 Task: Add an event with the title Second Client Appreciation Networking Event, date ''2023/10/09'', time 7:50 AM to 9:50 AMand add a description: The quality assurance team will provide recommendations for process improvements based on their findings. These recommendations may include suggestions for enhancing project management practices, refining development methodologies, or implementing quality control measures.Select event color  Tangerine . Add location for the event as: Dakar, Senegal, logged in from the account softage.8@softage.netand send the event invitation to softage.10@softage.net and softage.6@softage.net. Set a reminder for the event Weekly on Sunday
Action: Mouse moved to (65, 134)
Screenshot: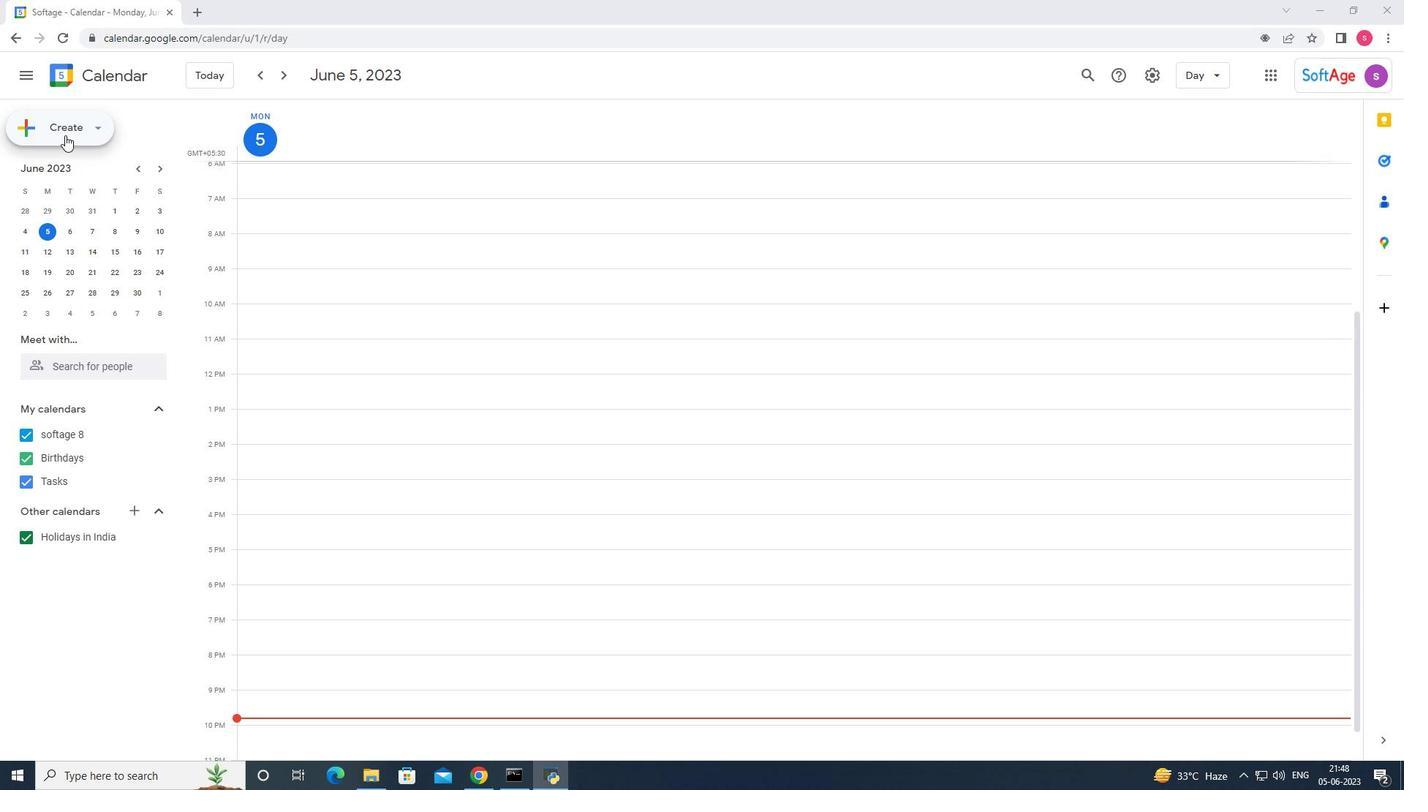 
Action: Mouse pressed left at (65, 134)
Screenshot: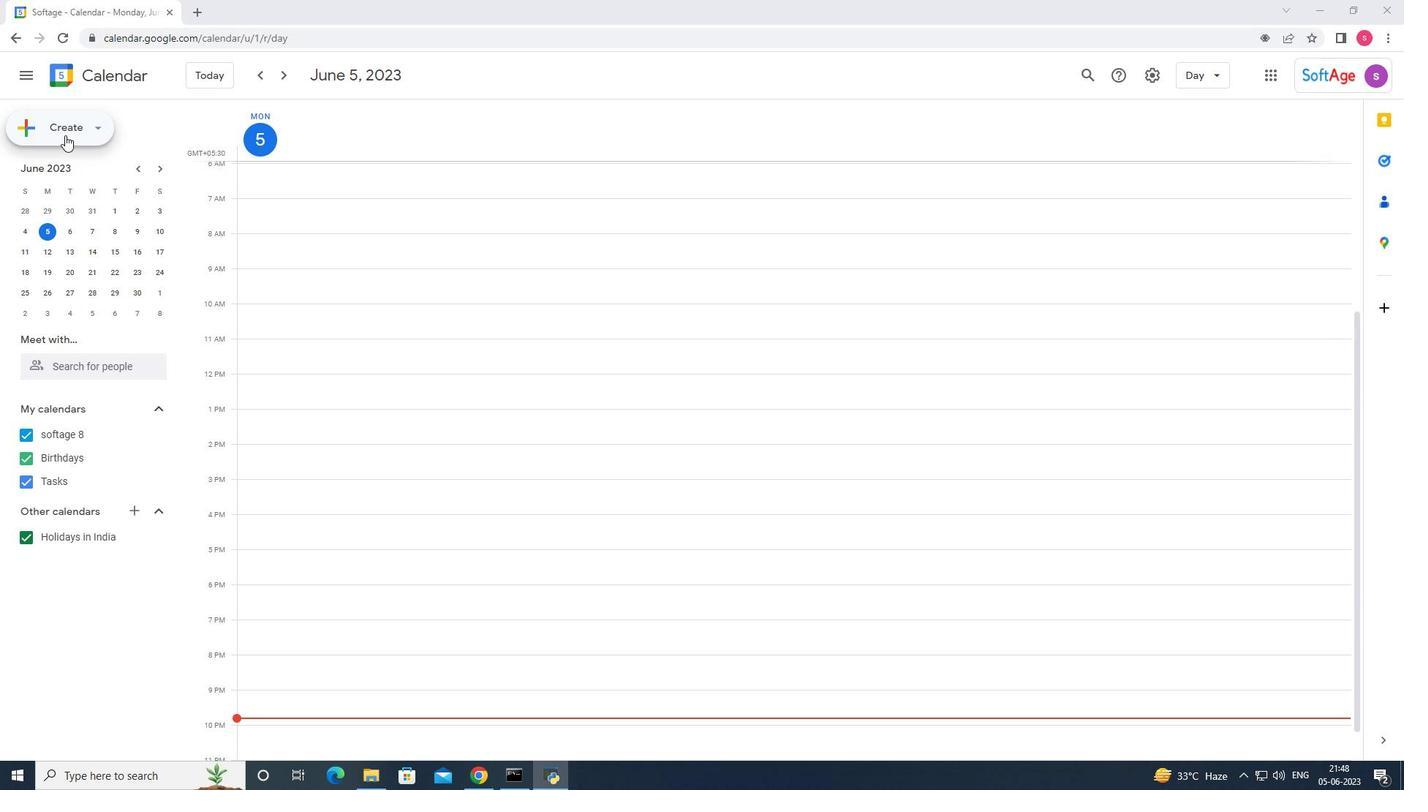 
Action: Mouse moved to (71, 165)
Screenshot: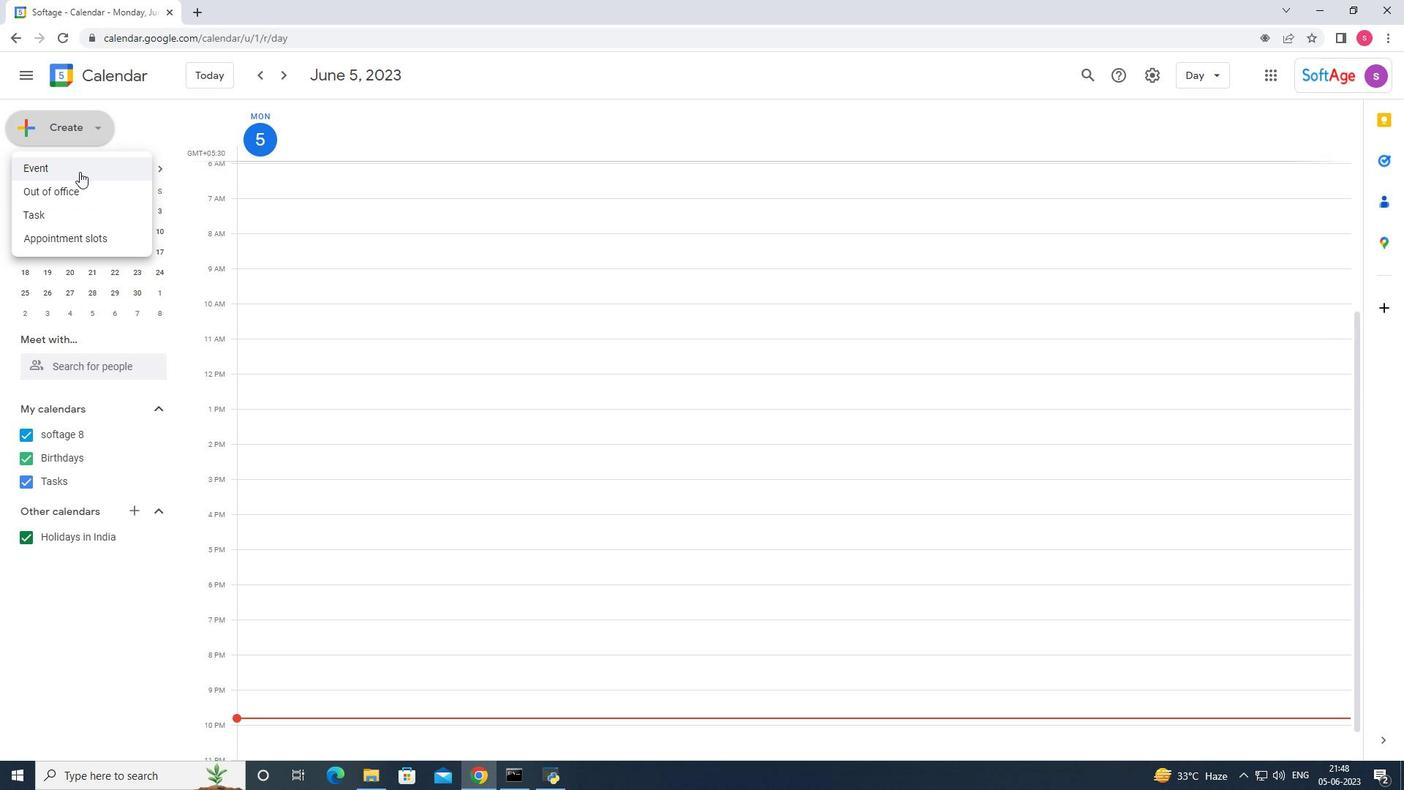 
Action: Mouse pressed left at (71, 165)
Screenshot: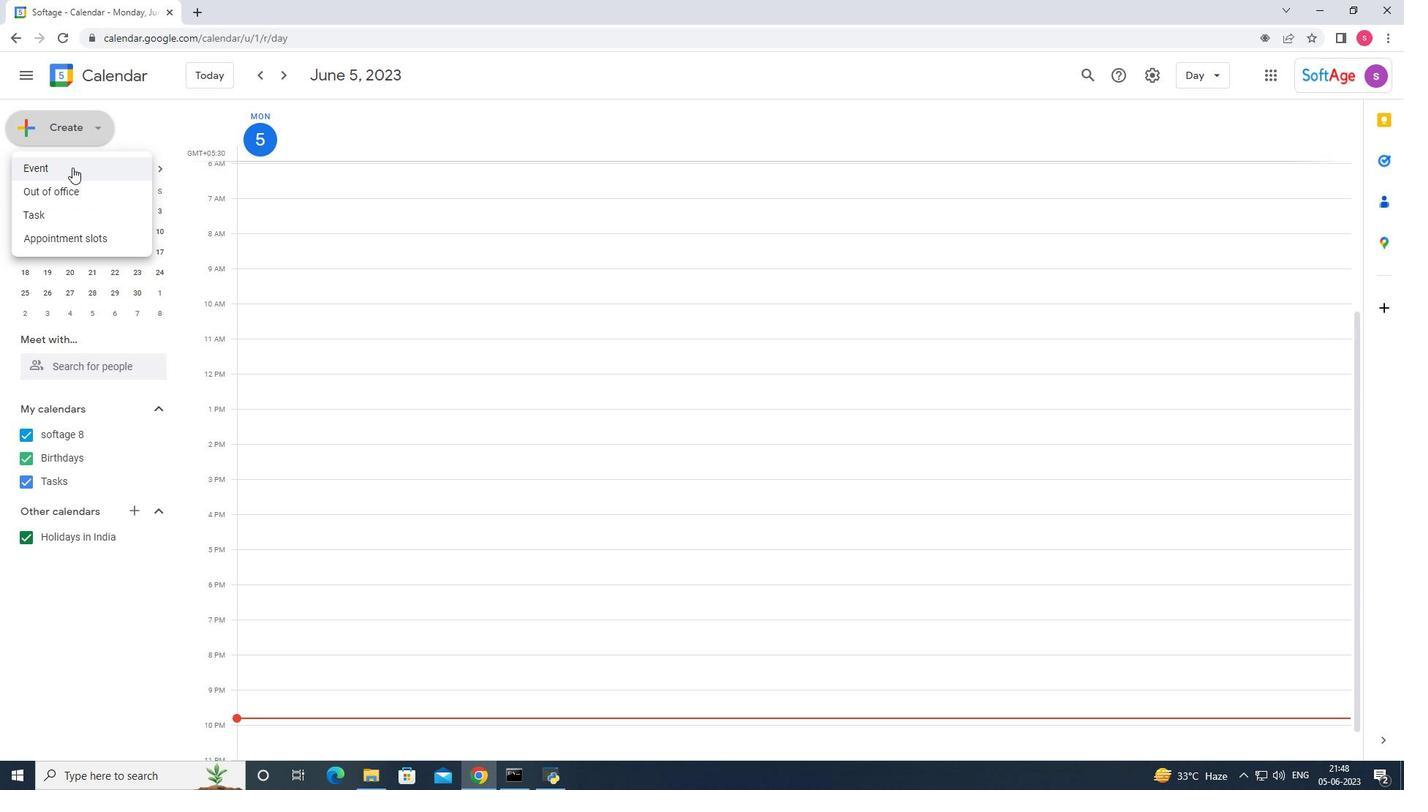 
Action: Mouse moved to (813, 708)
Screenshot: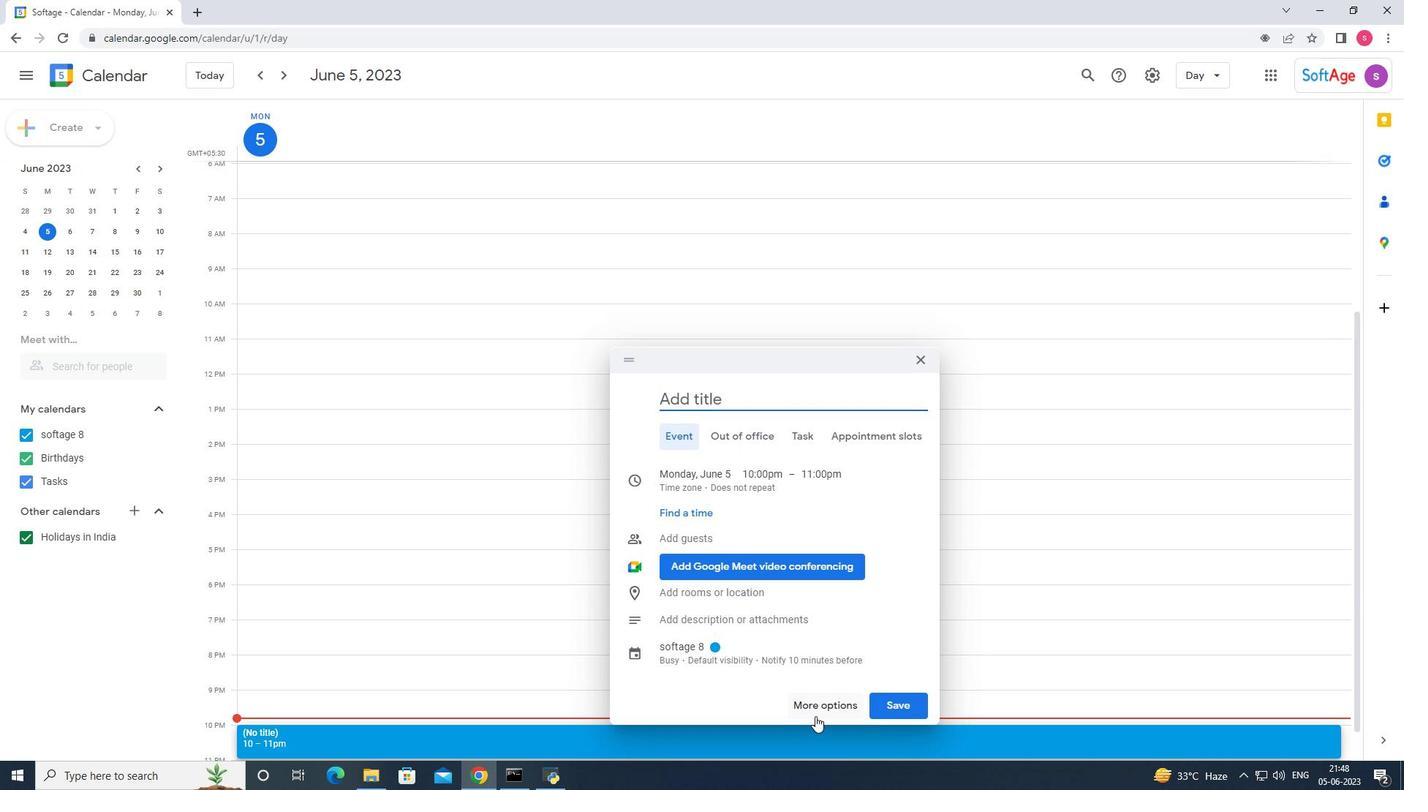 
Action: Mouse pressed left at (813, 708)
Screenshot: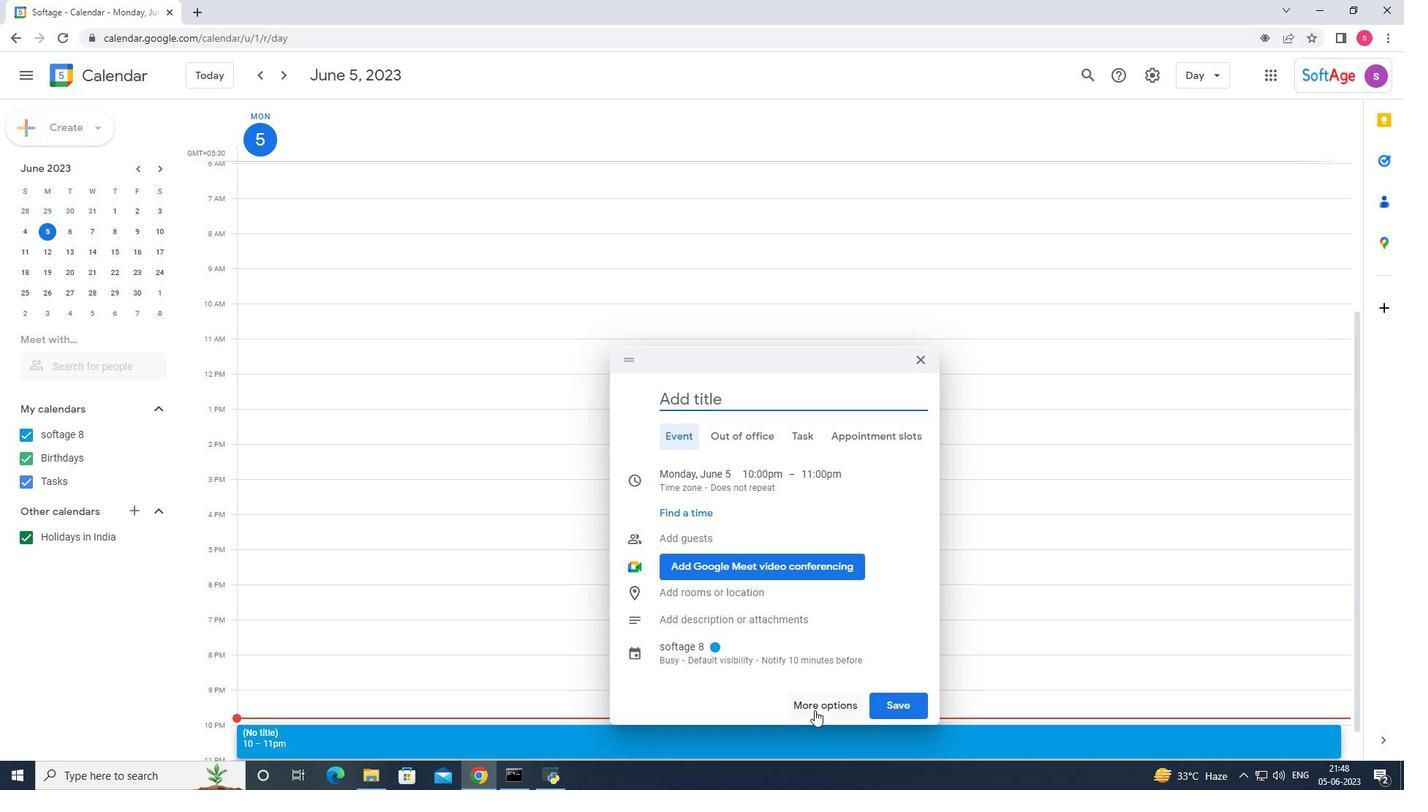 
Action: Mouse moved to (128, 75)
Screenshot: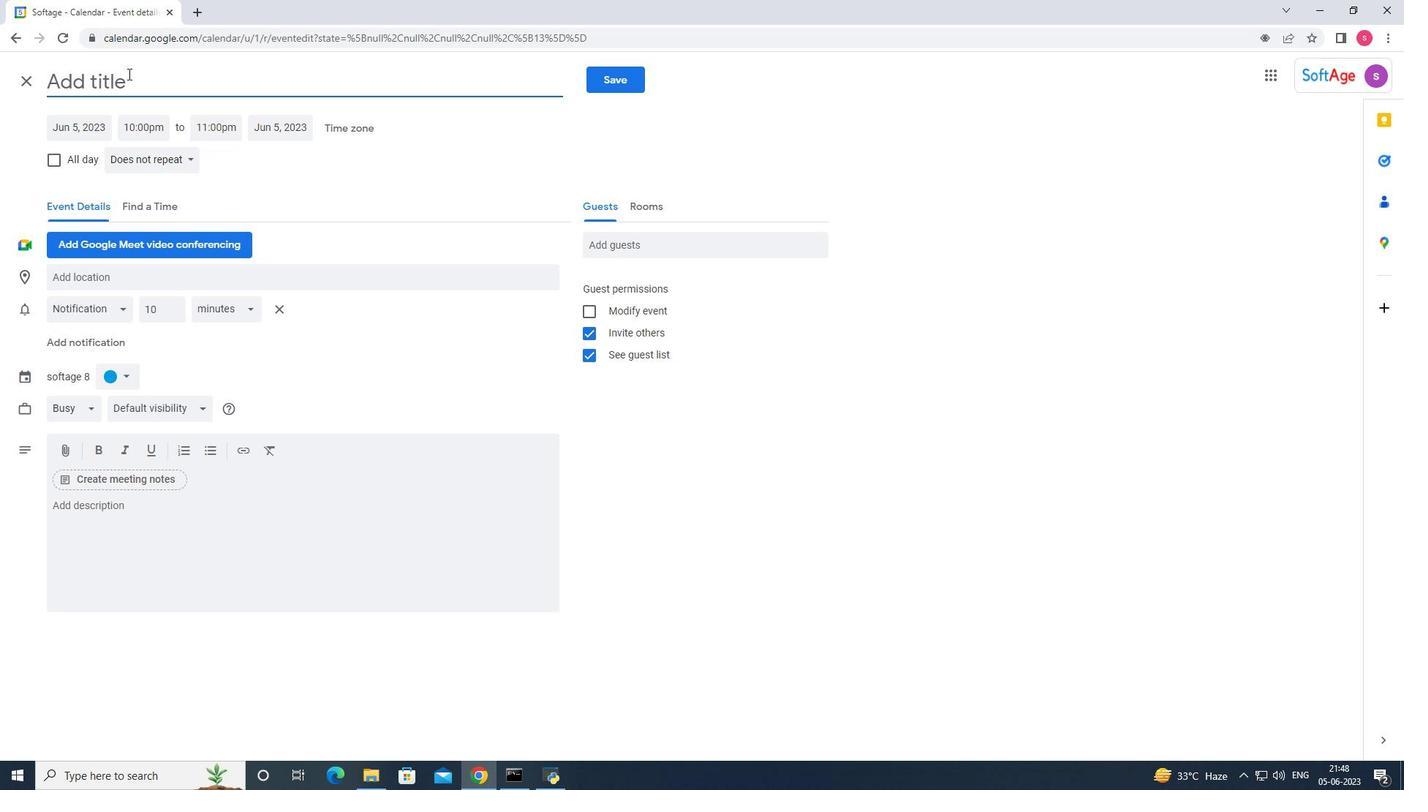 
Action: Mouse pressed left at (128, 75)
Screenshot: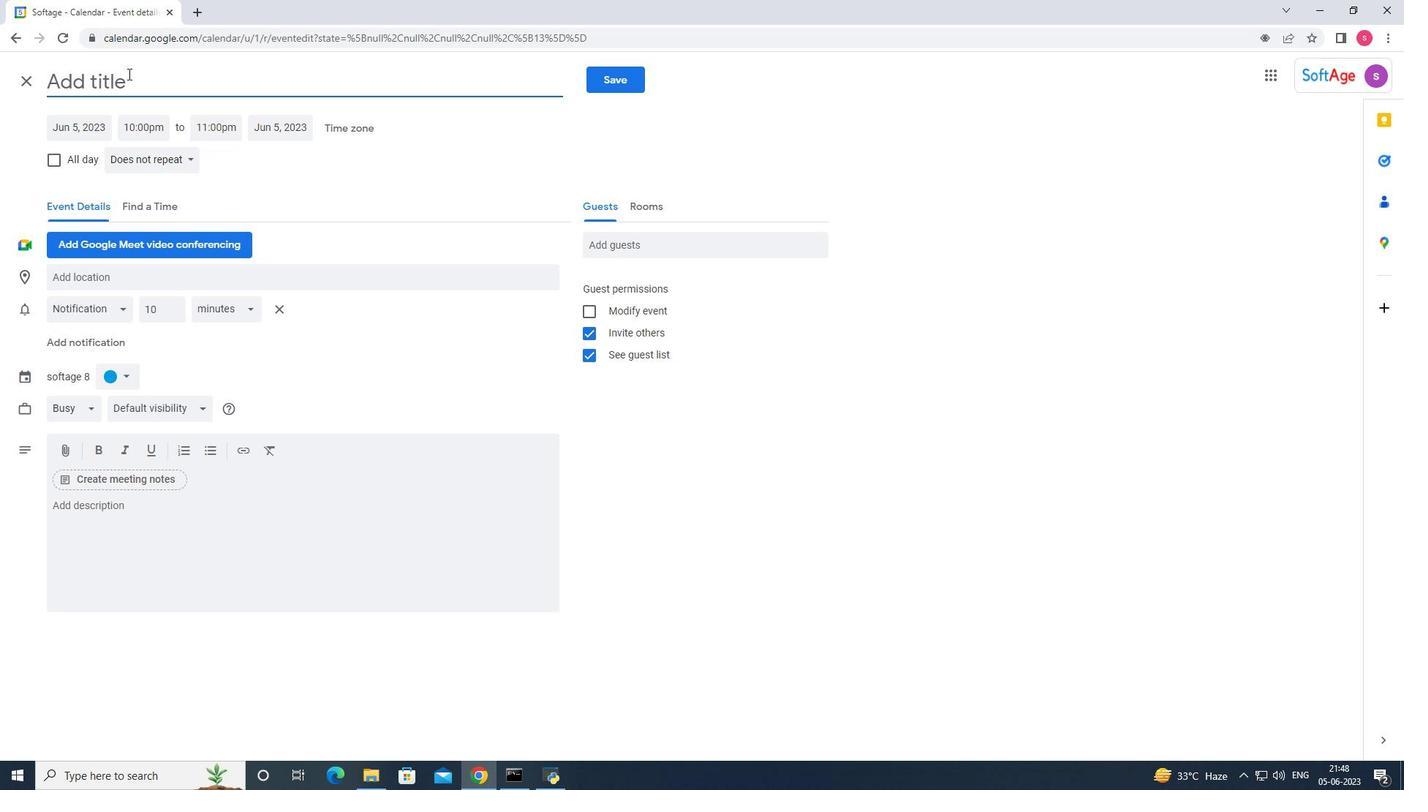 
Action: Key pressed <Key.shift_r>Second<Key.space><Key.shift_r>Cliendt<Key.backspace><Key.backspace>t<Key.space><Key.shift_r>Appreciation<Key.space><Key.shift_r><Key.shift_r><Key.shift_r><Key.shift_r><Key.shift_r><Key.shift_r><Key.shift_r><Key.shift_r><Key.shift_r><Key.shift_r><Key.shift_r><Key.shift_r><Key.shift_r><Key.shift_r><Key.shift_r><Key.shift_r><Key.shift_r><Key.shift_r><Key.shift_r><Key.shift_r><Key.shift_r><Key.shift_r>Networking<Key.space><Key.shift_r>Event
Screenshot: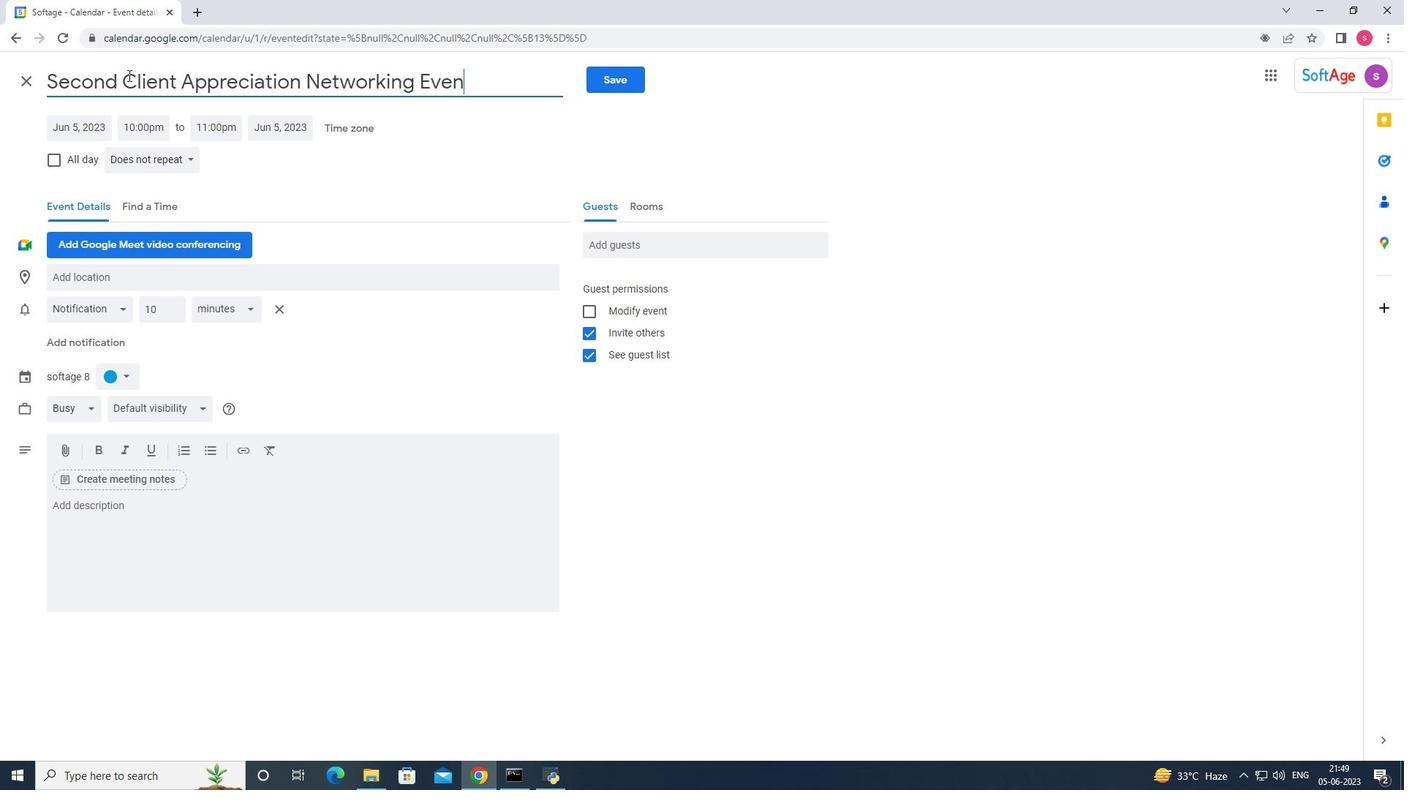 
Action: Mouse moved to (82, 127)
Screenshot: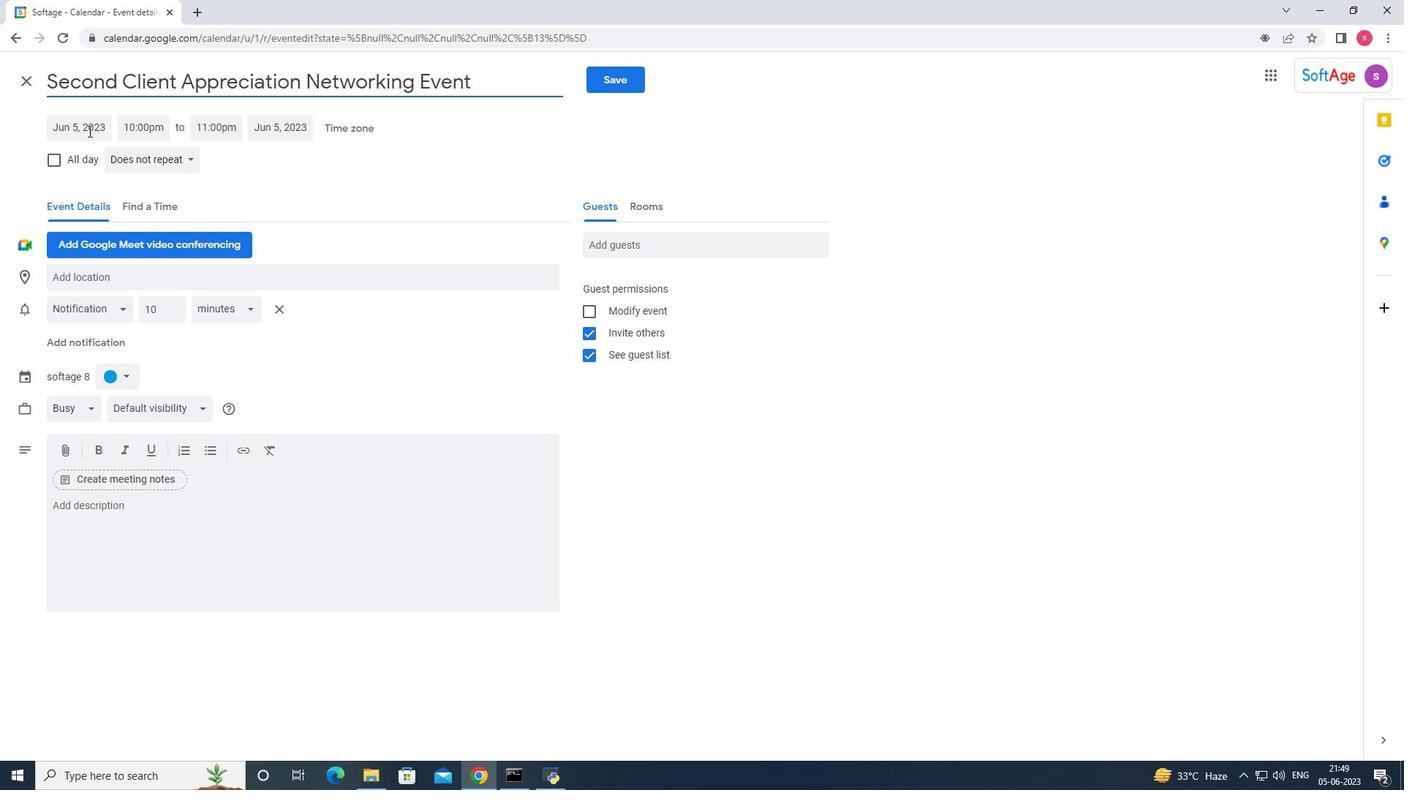 
Action: Mouse pressed left at (82, 127)
Screenshot: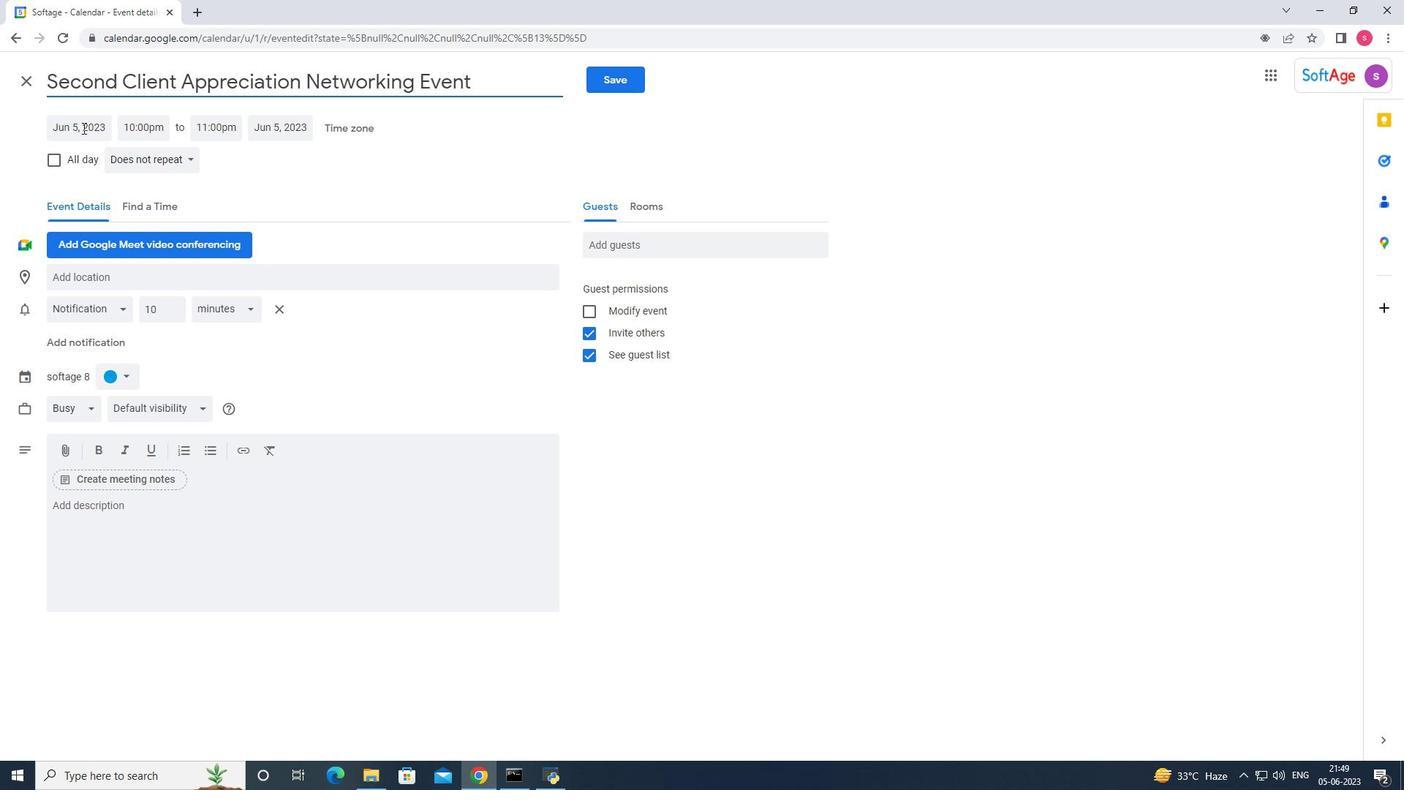 
Action: Mouse moved to (235, 158)
Screenshot: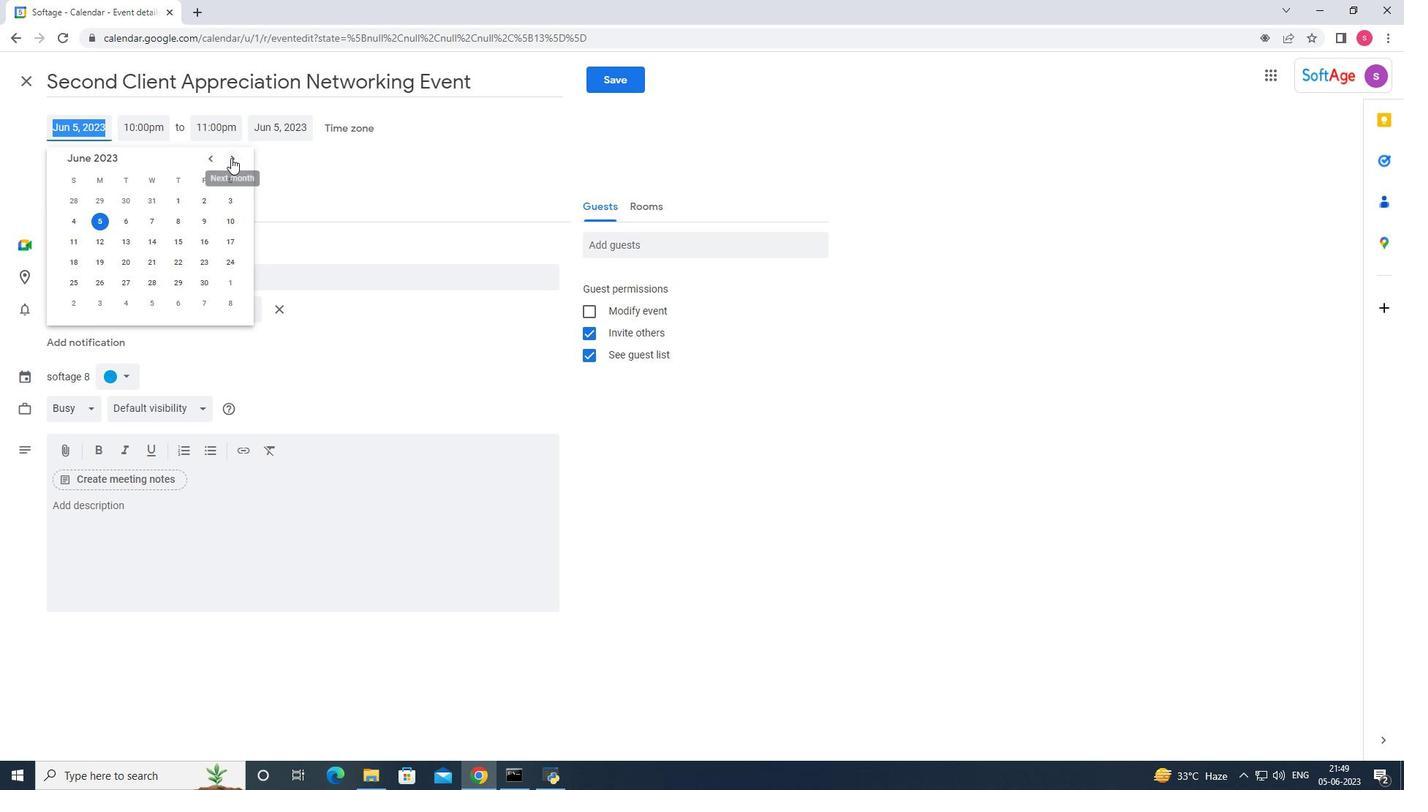 
Action: Mouse pressed left at (235, 158)
Screenshot: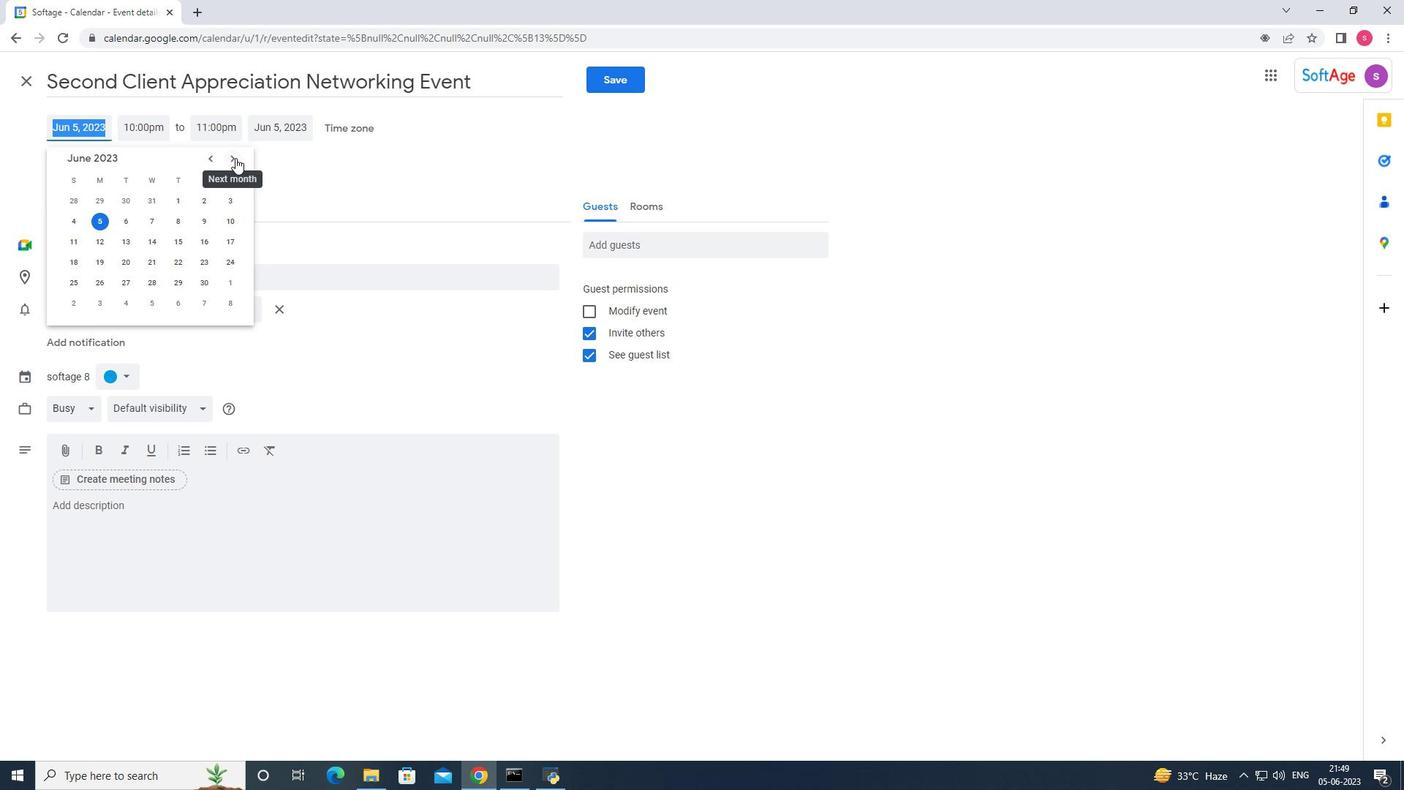 
Action: Mouse pressed left at (235, 158)
Screenshot: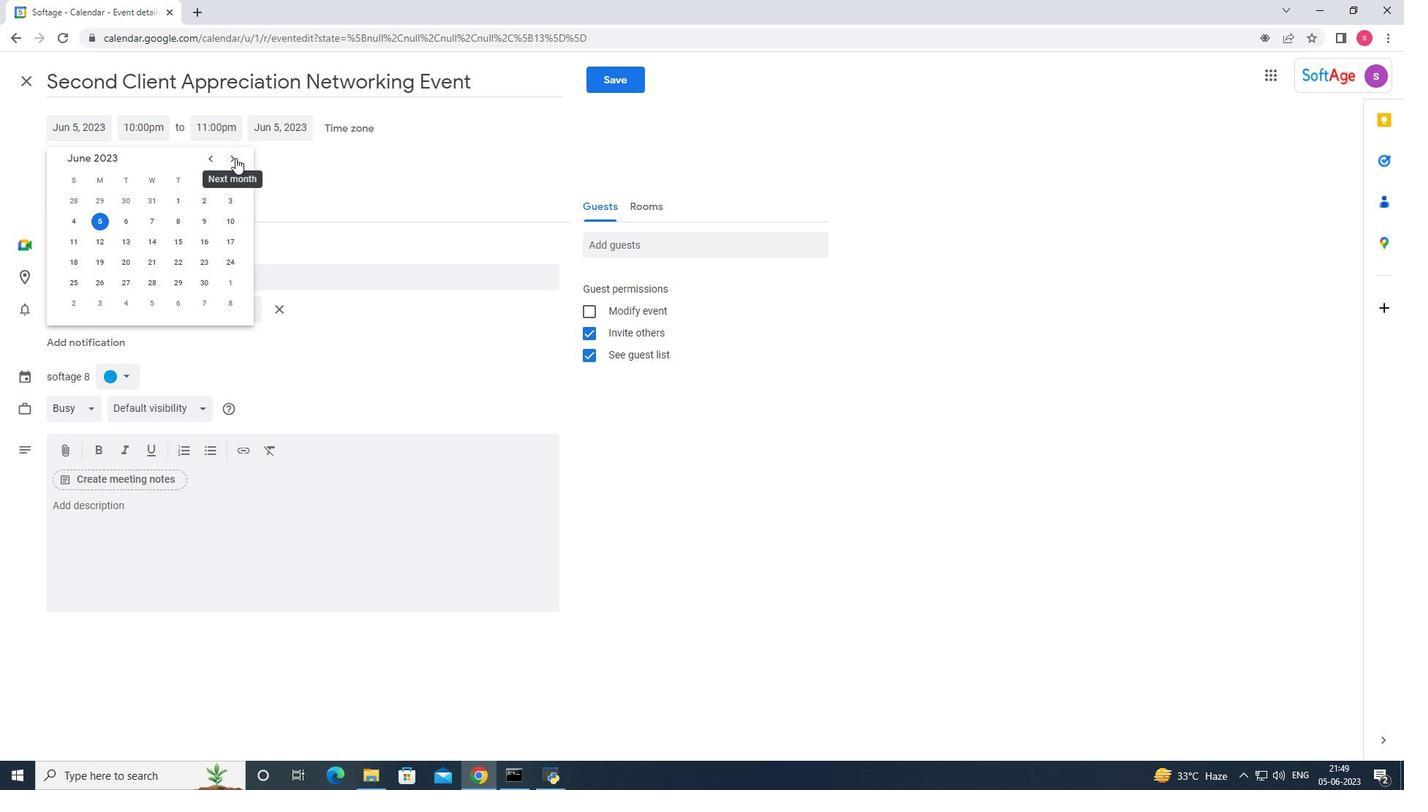 
Action: Mouse pressed left at (235, 158)
Screenshot: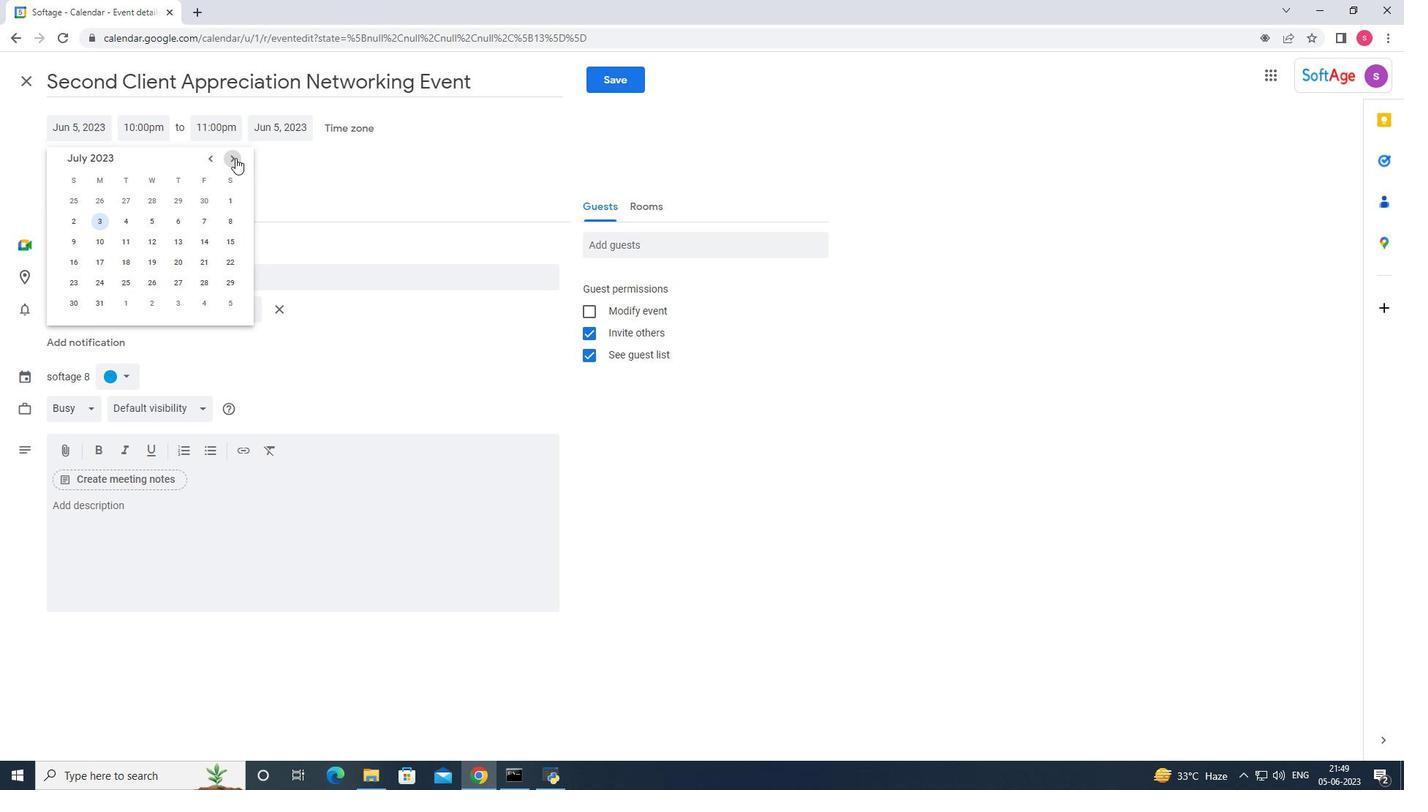 
Action: Mouse pressed left at (235, 158)
Screenshot: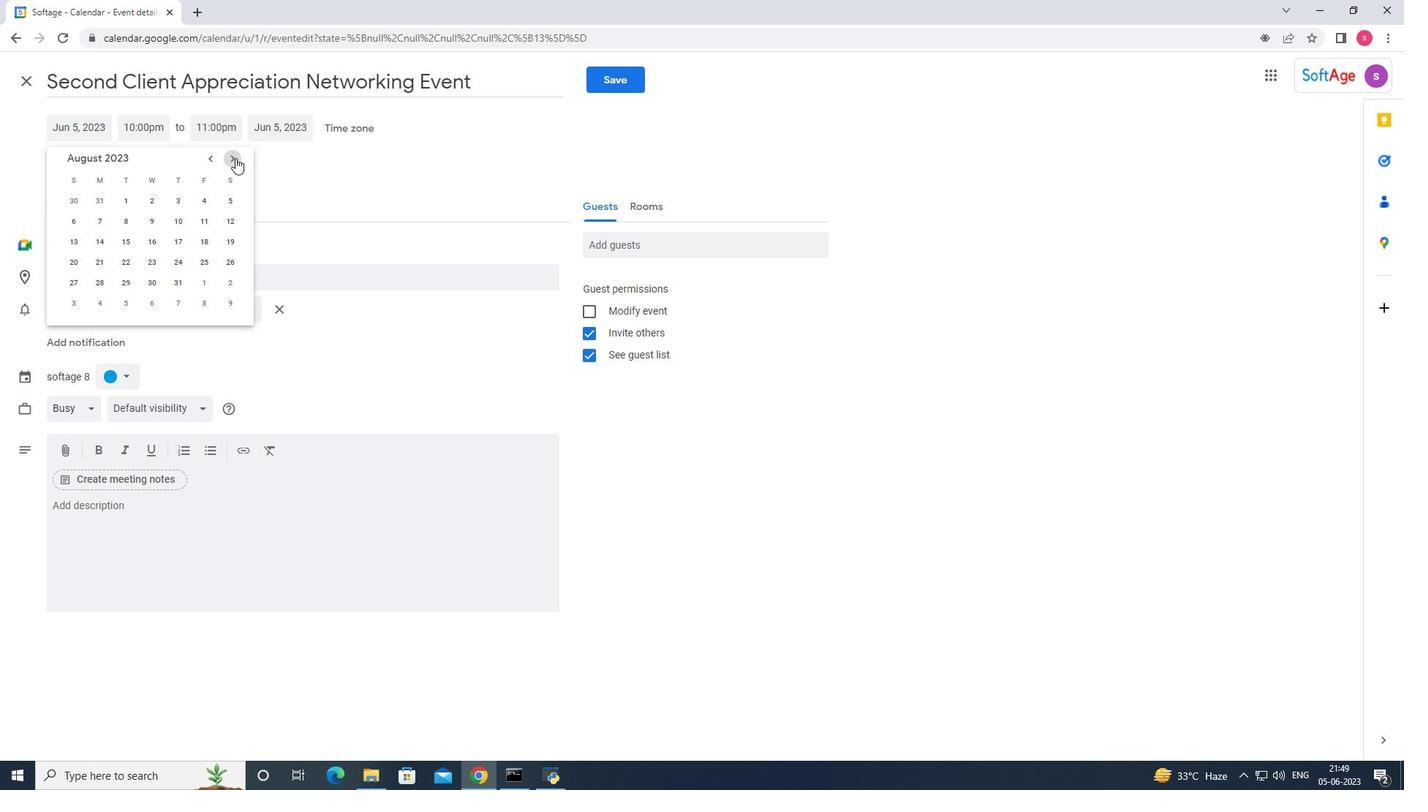 
Action: Mouse pressed left at (235, 158)
Screenshot: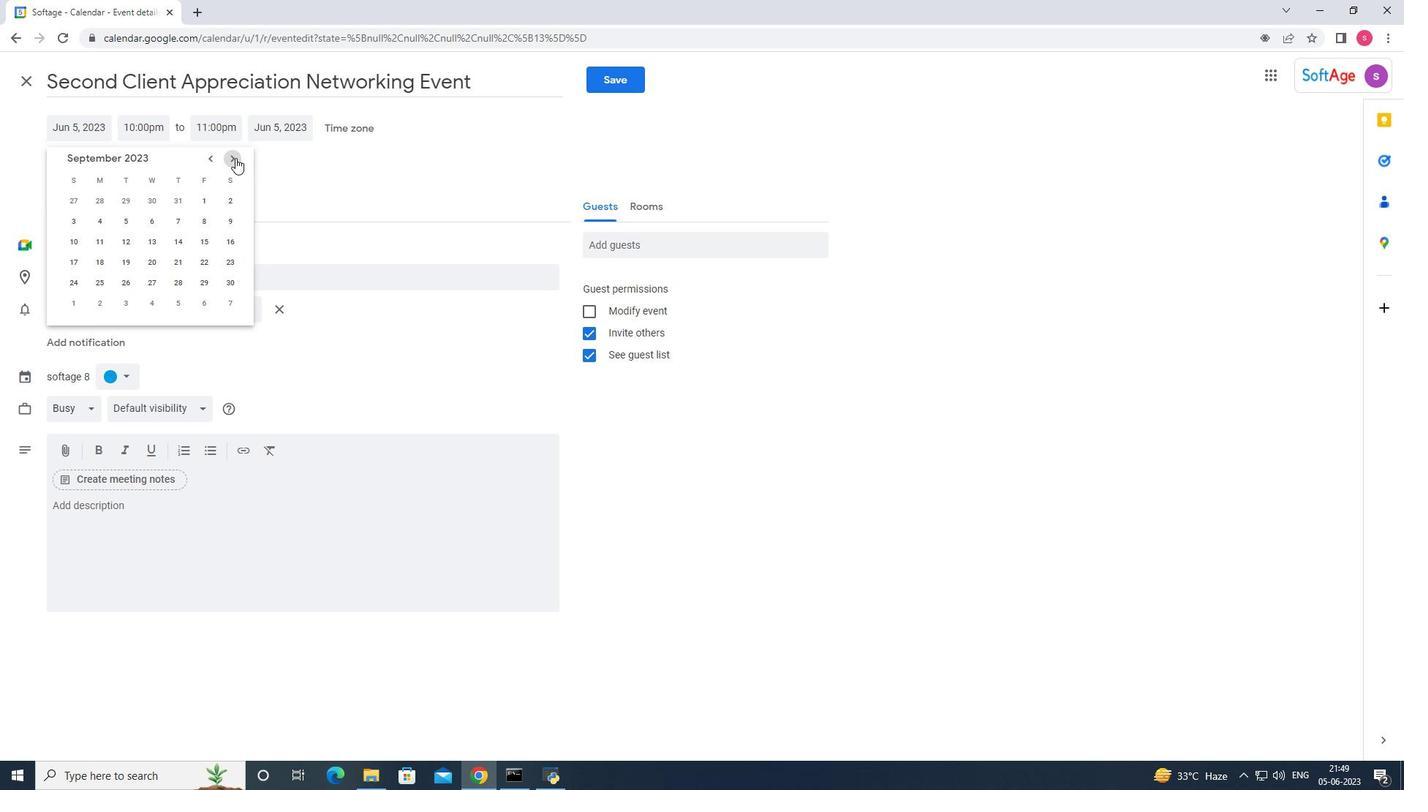 
Action: Mouse moved to (208, 159)
Screenshot: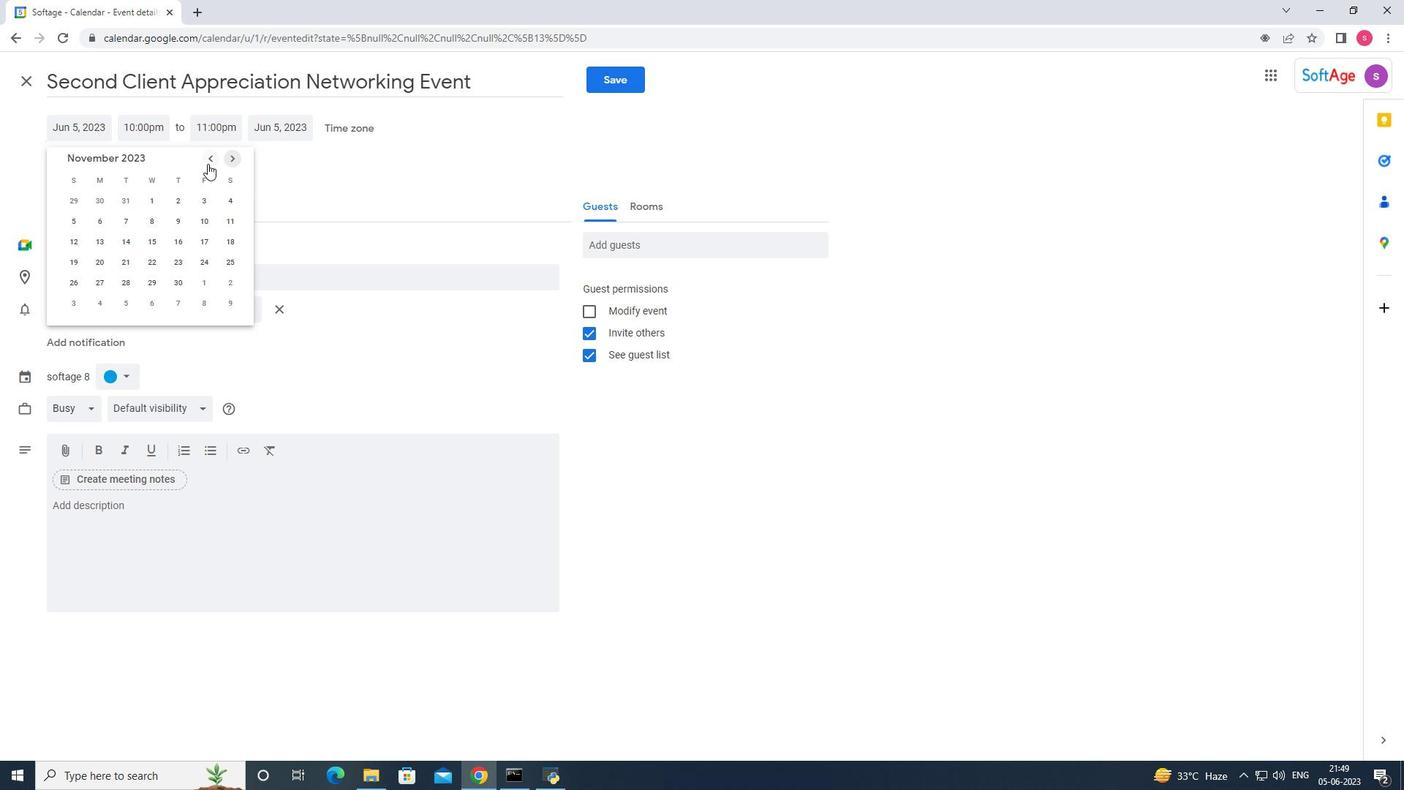 
Action: Mouse pressed left at (208, 159)
Screenshot: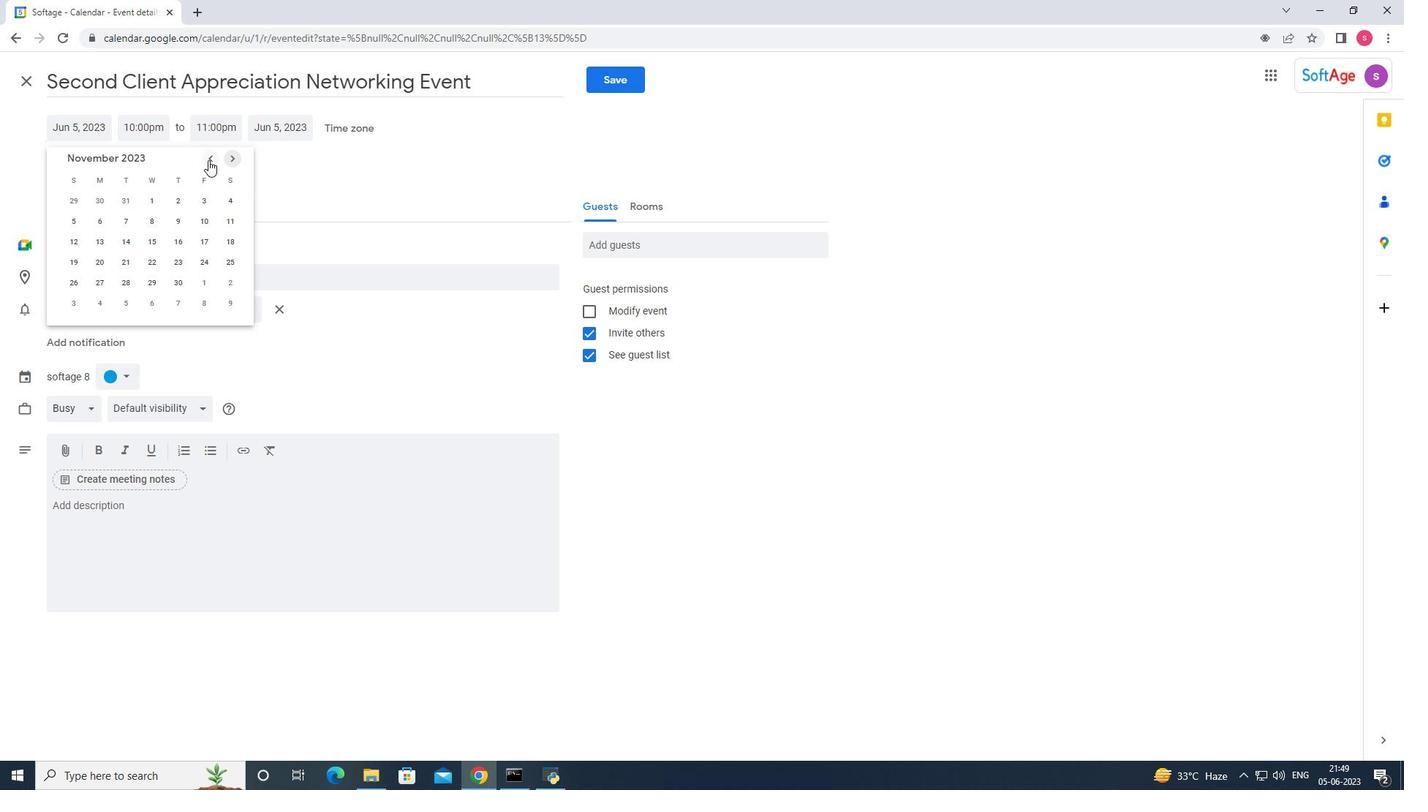 
Action: Mouse moved to (103, 213)
Screenshot: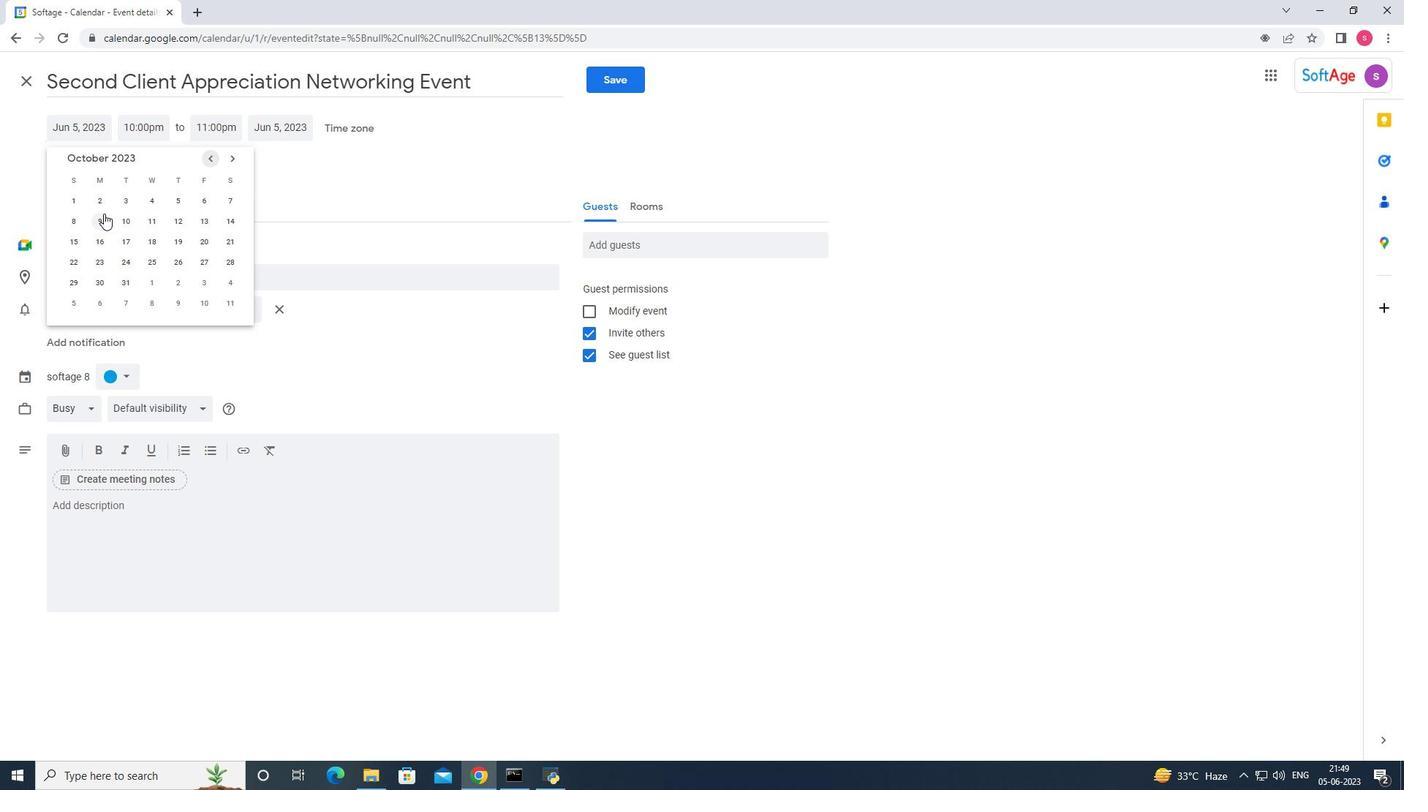 
Action: Mouse pressed left at (103, 213)
Screenshot: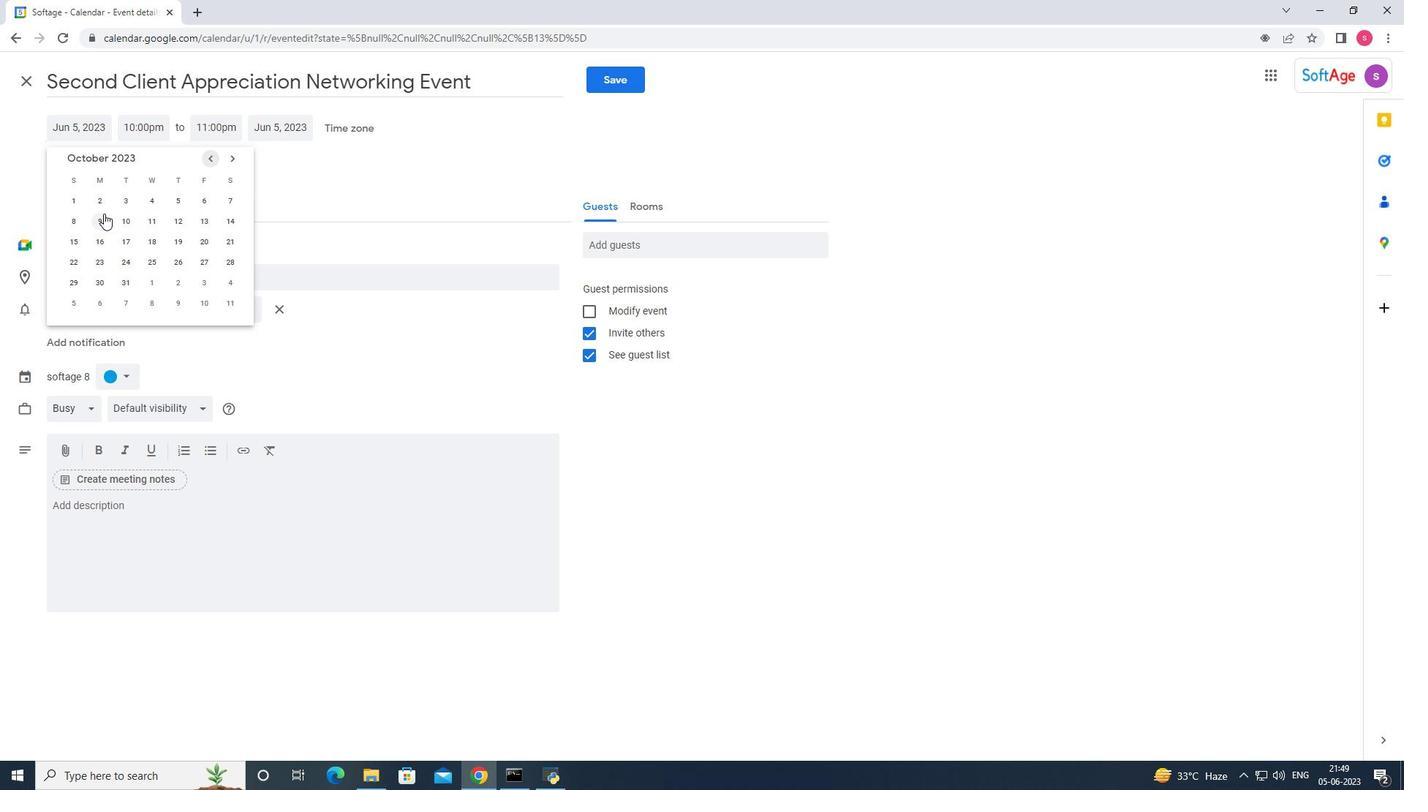
Action: Mouse moved to (146, 126)
Screenshot: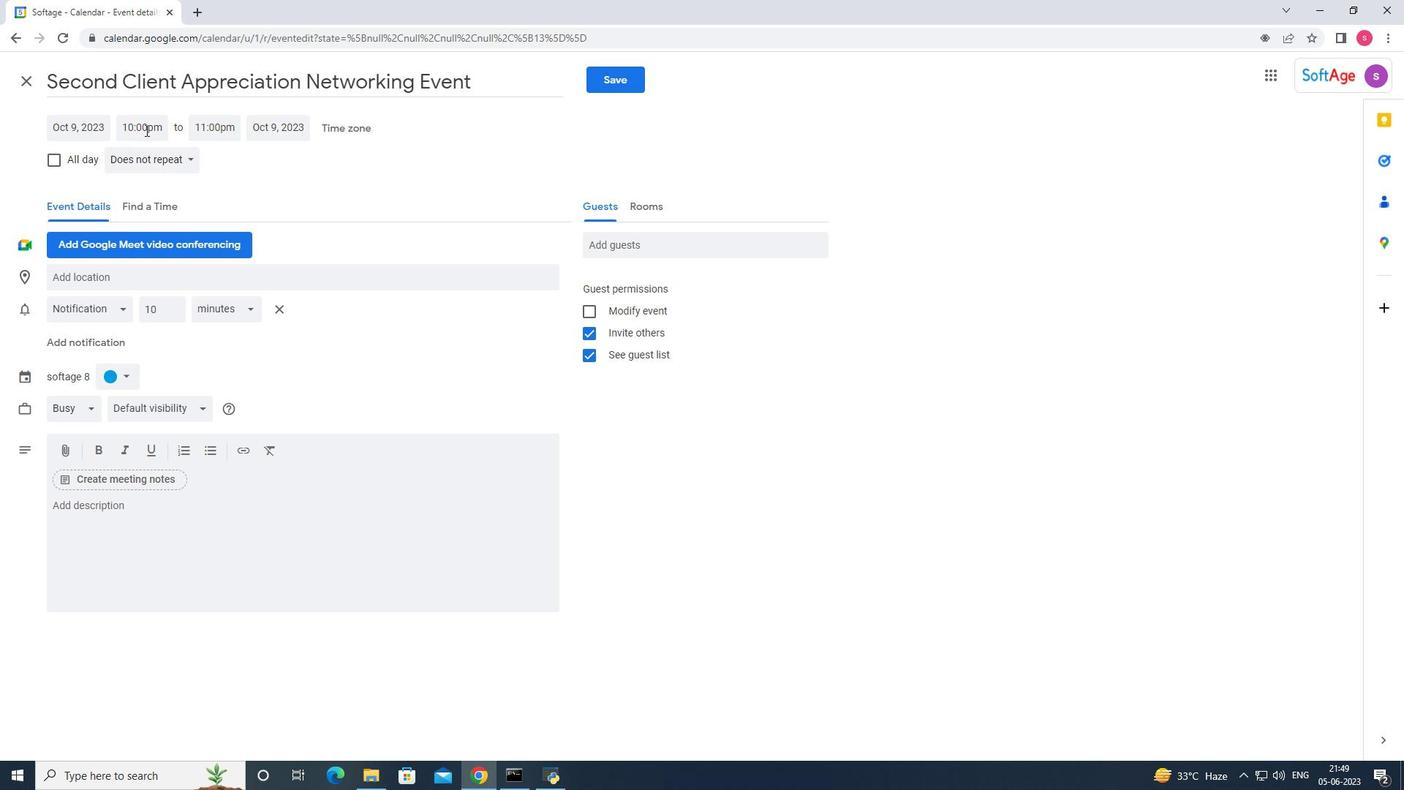
Action: Mouse pressed left at (146, 126)
Screenshot: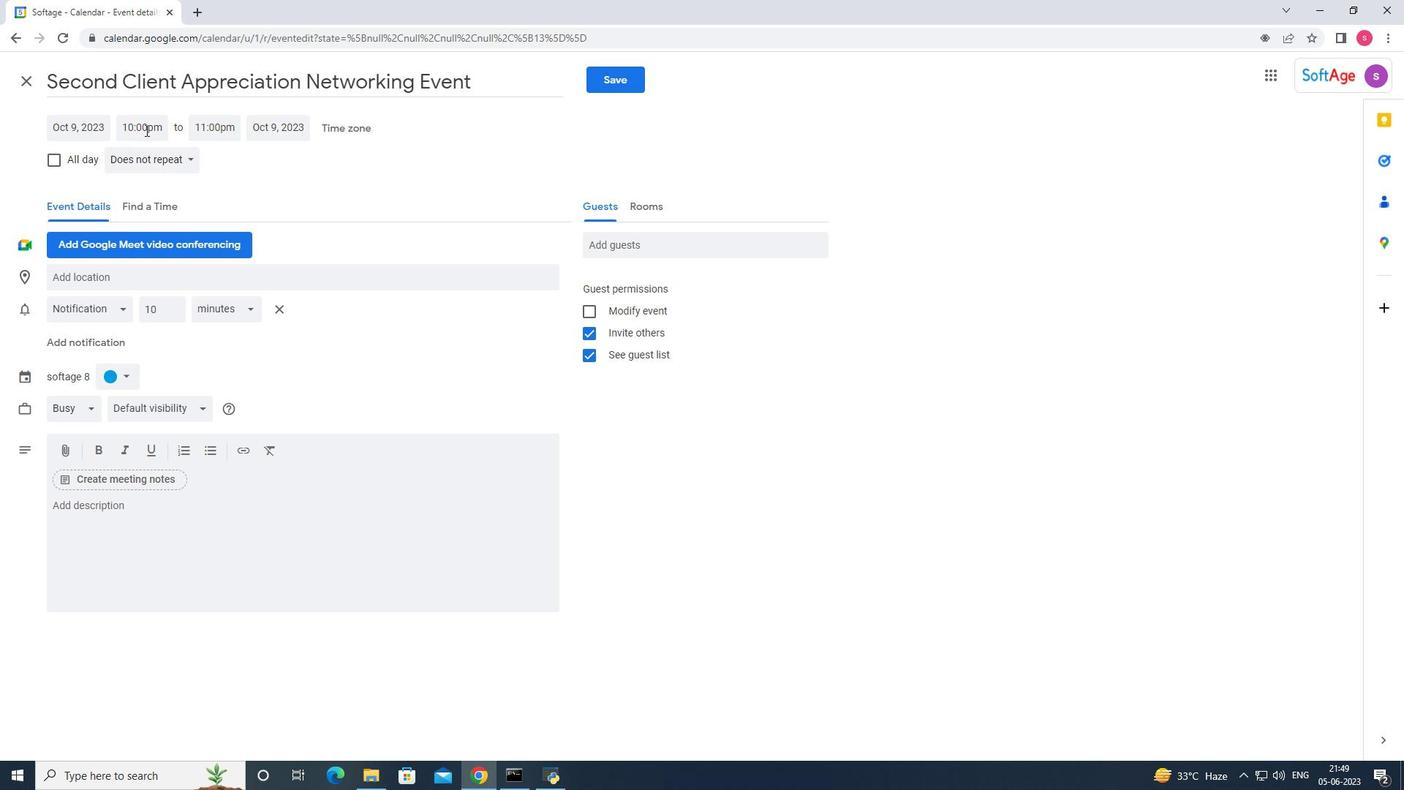 
Action: Mouse moved to (164, 229)
Screenshot: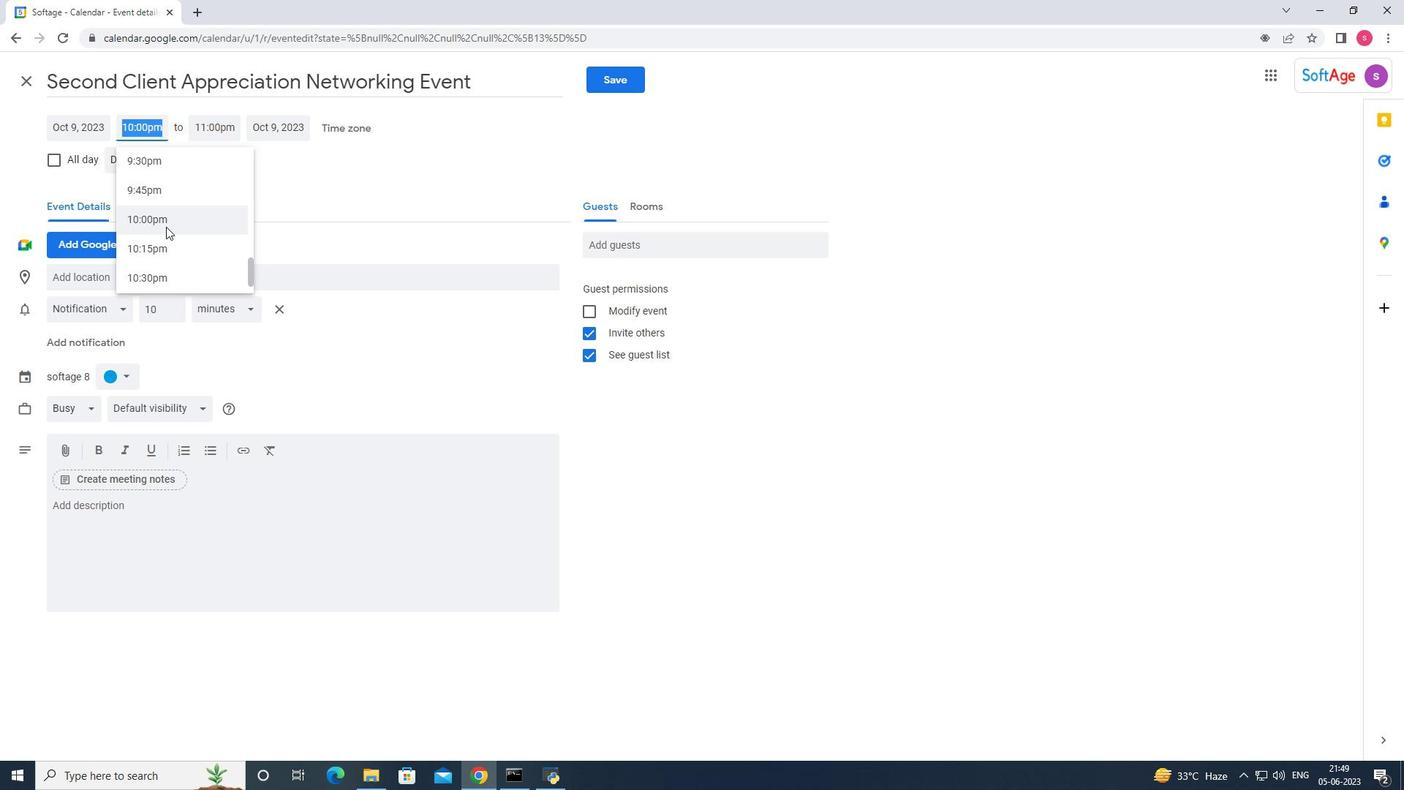 
Action: Mouse scrolled (164, 230) with delta (0, 0)
Screenshot: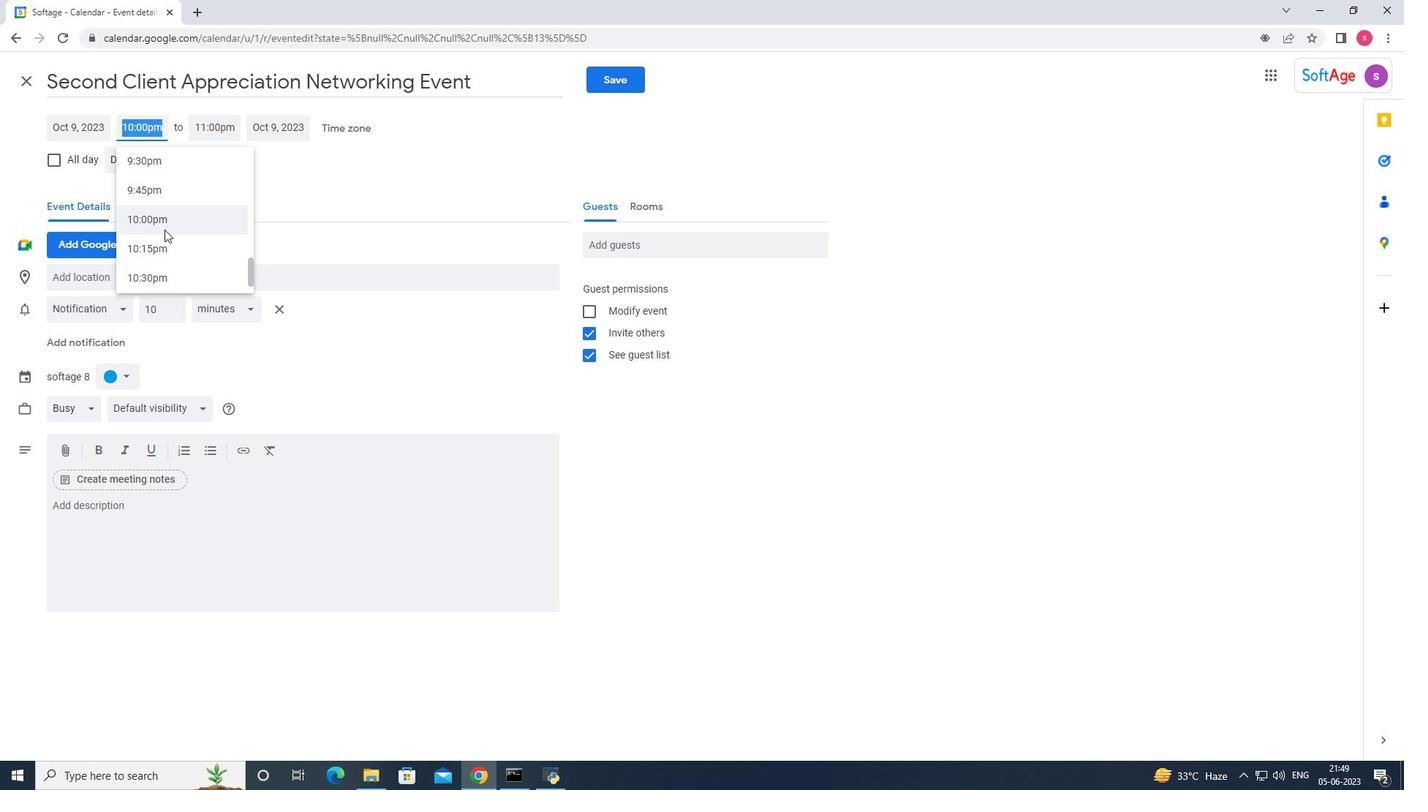 
Action: Mouse scrolled (164, 230) with delta (0, 0)
Screenshot: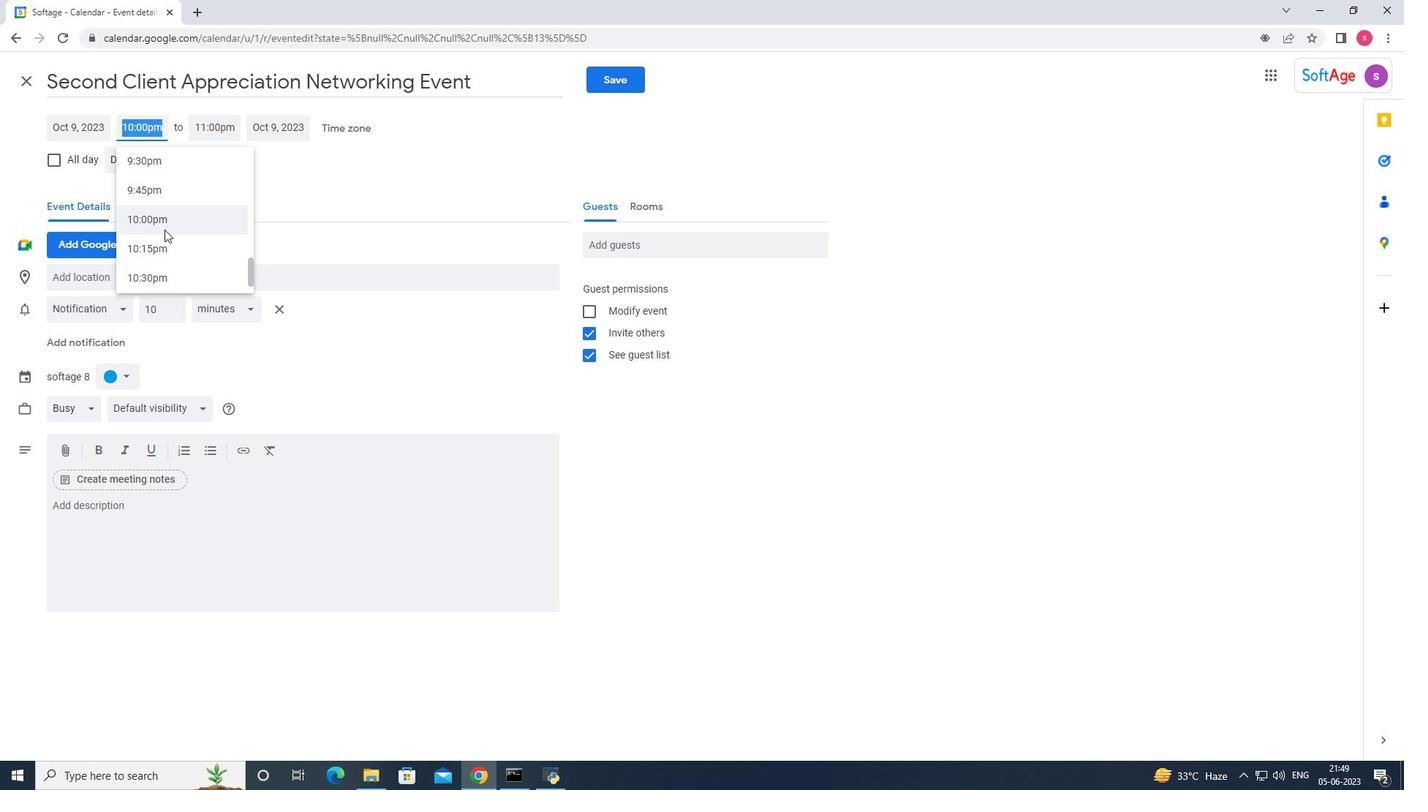 
Action: Mouse scrolled (164, 230) with delta (0, 0)
Screenshot: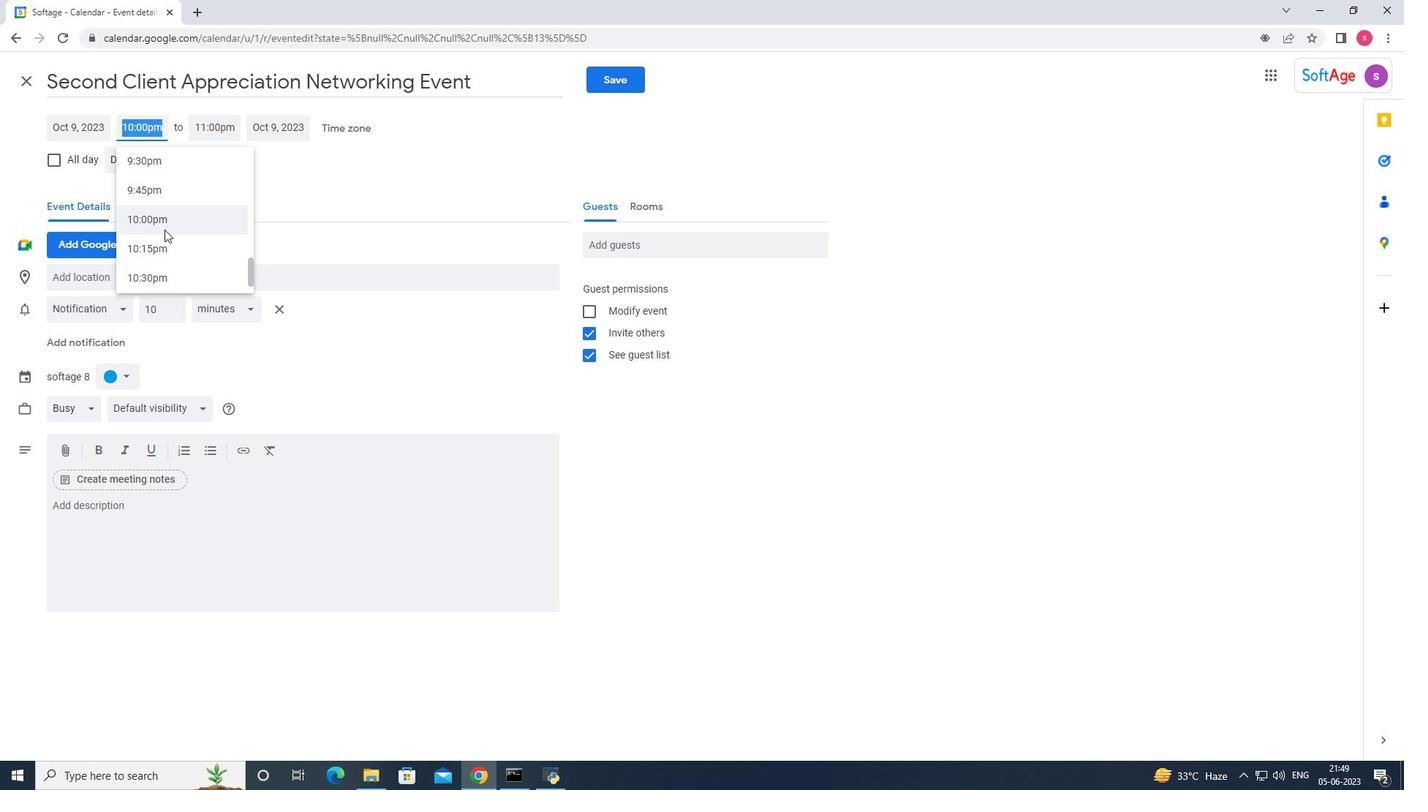 
Action: Mouse scrolled (164, 230) with delta (0, 0)
Screenshot: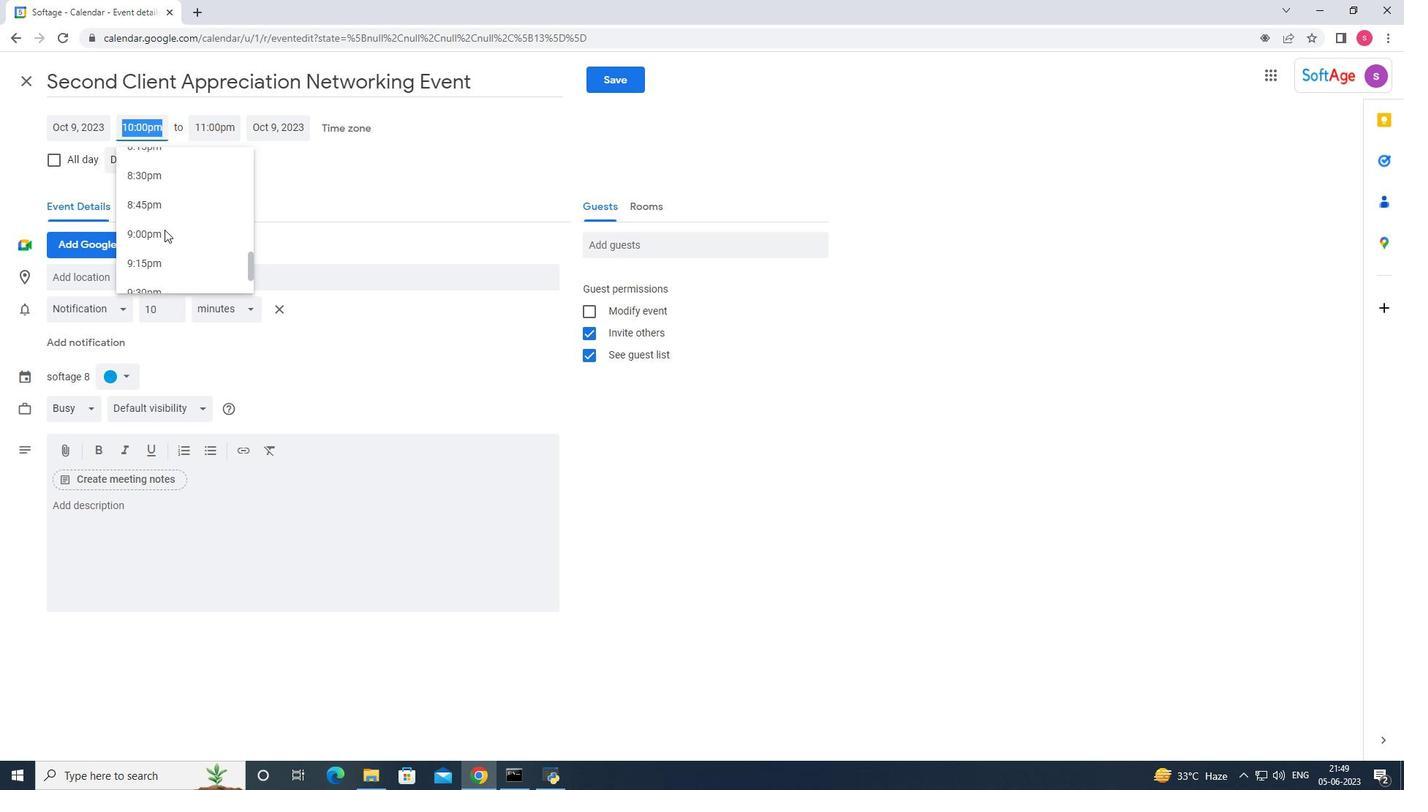 
Action: Mouse scrolled (164, 230) with delta (0, 0)
Screenshot: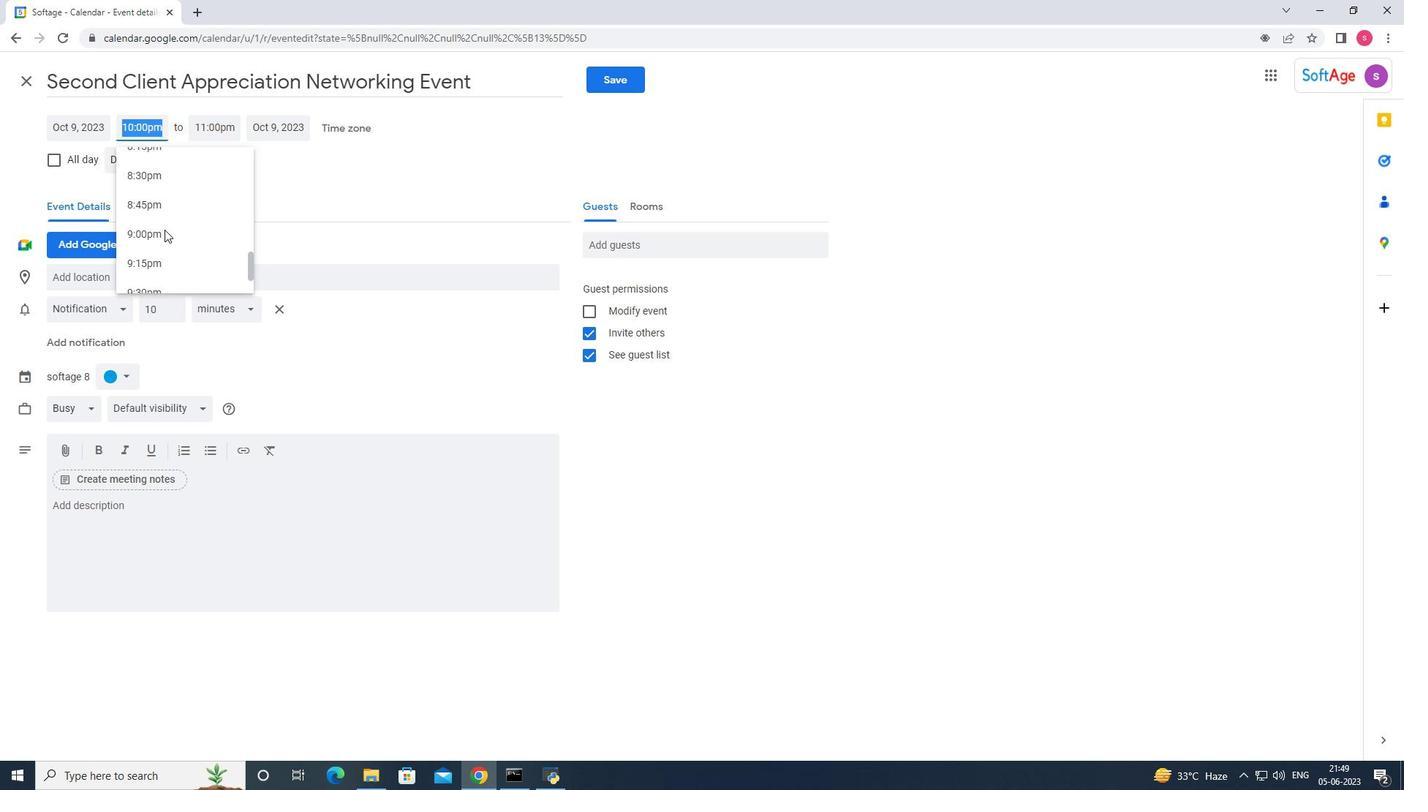 
Action: Mouse scrolled (164, 230) with delta (0, 0)
Screenshot: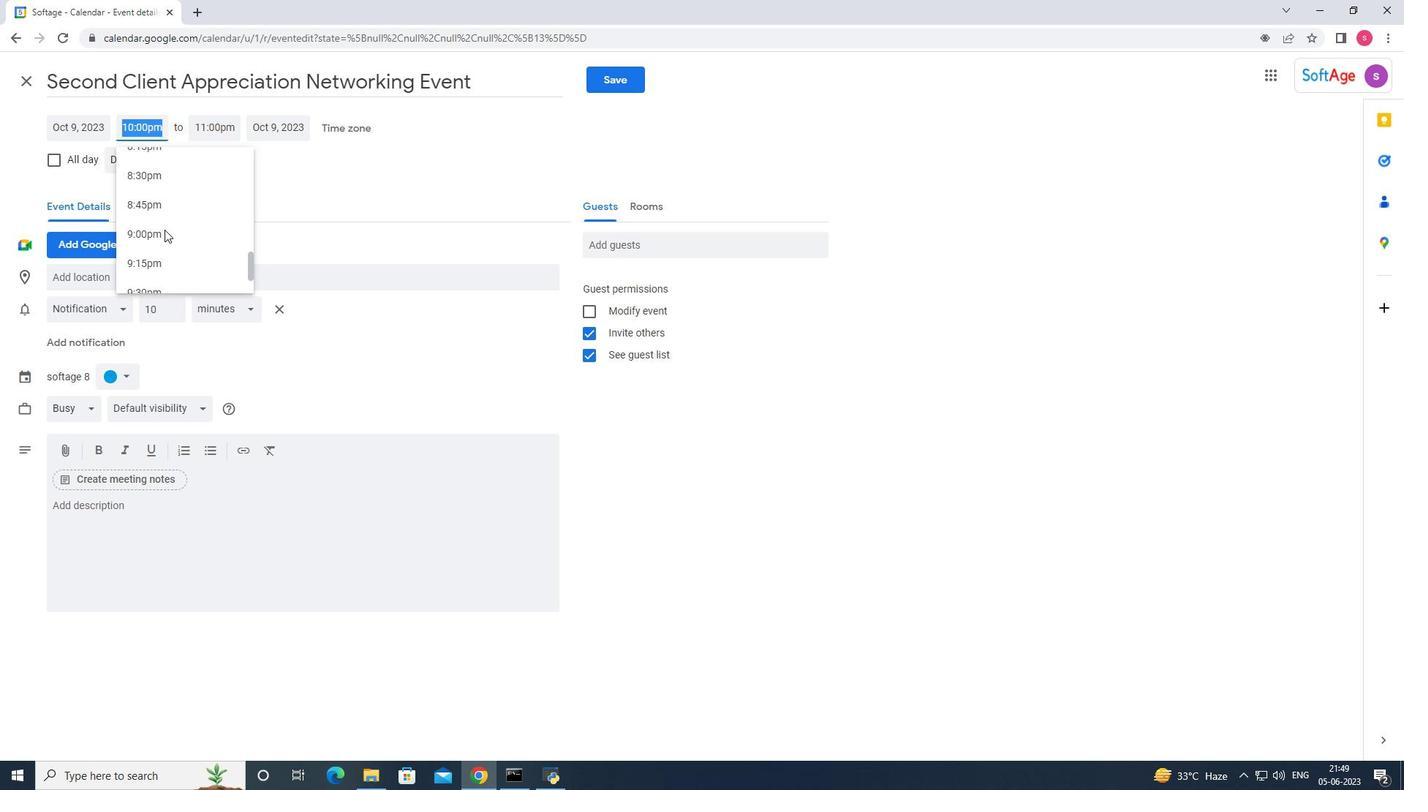 
Action: Mouse scrolled (164, 230) with delta (0, 0)
Screenshot: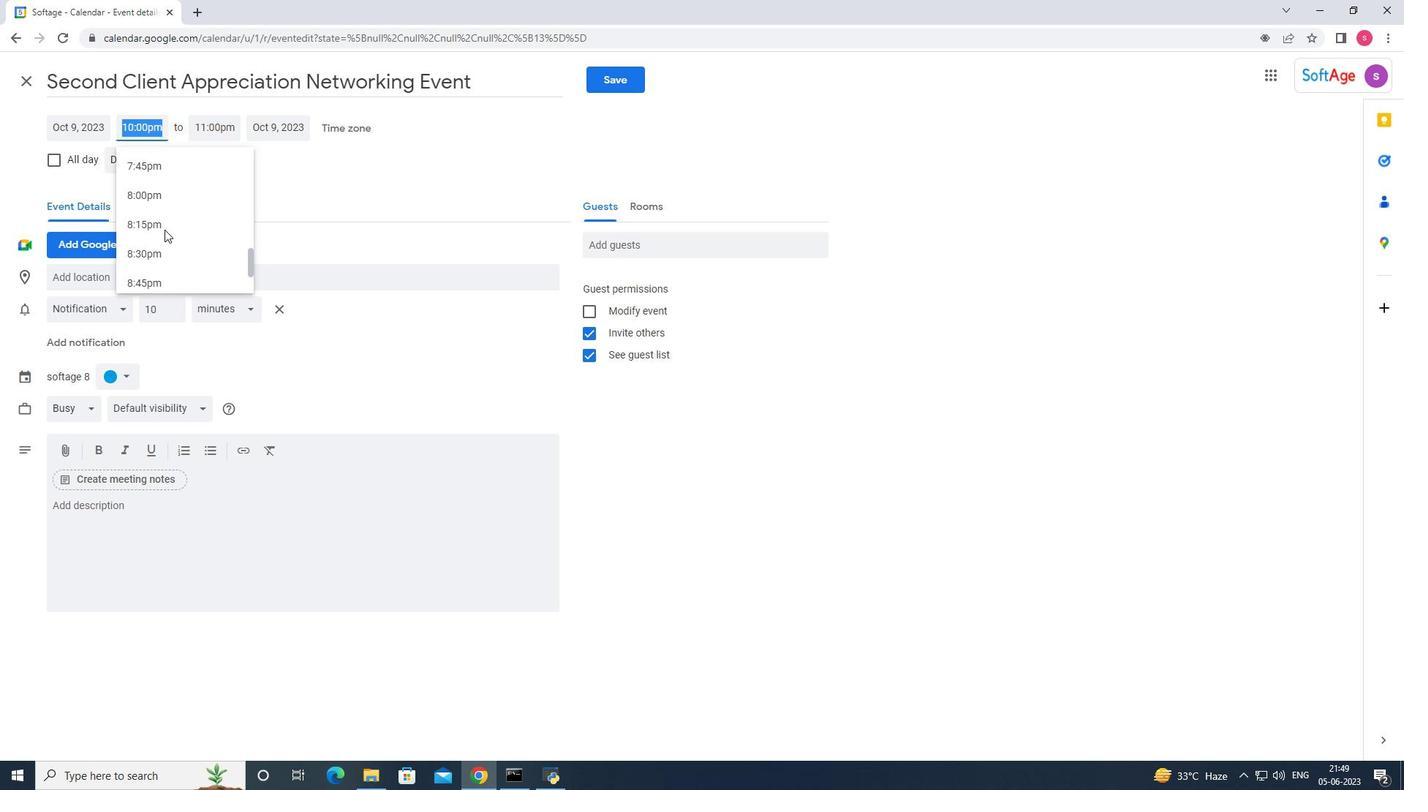 
Action: Mouse scrolled (164, 230) with delta (0, 0)
Screenshot: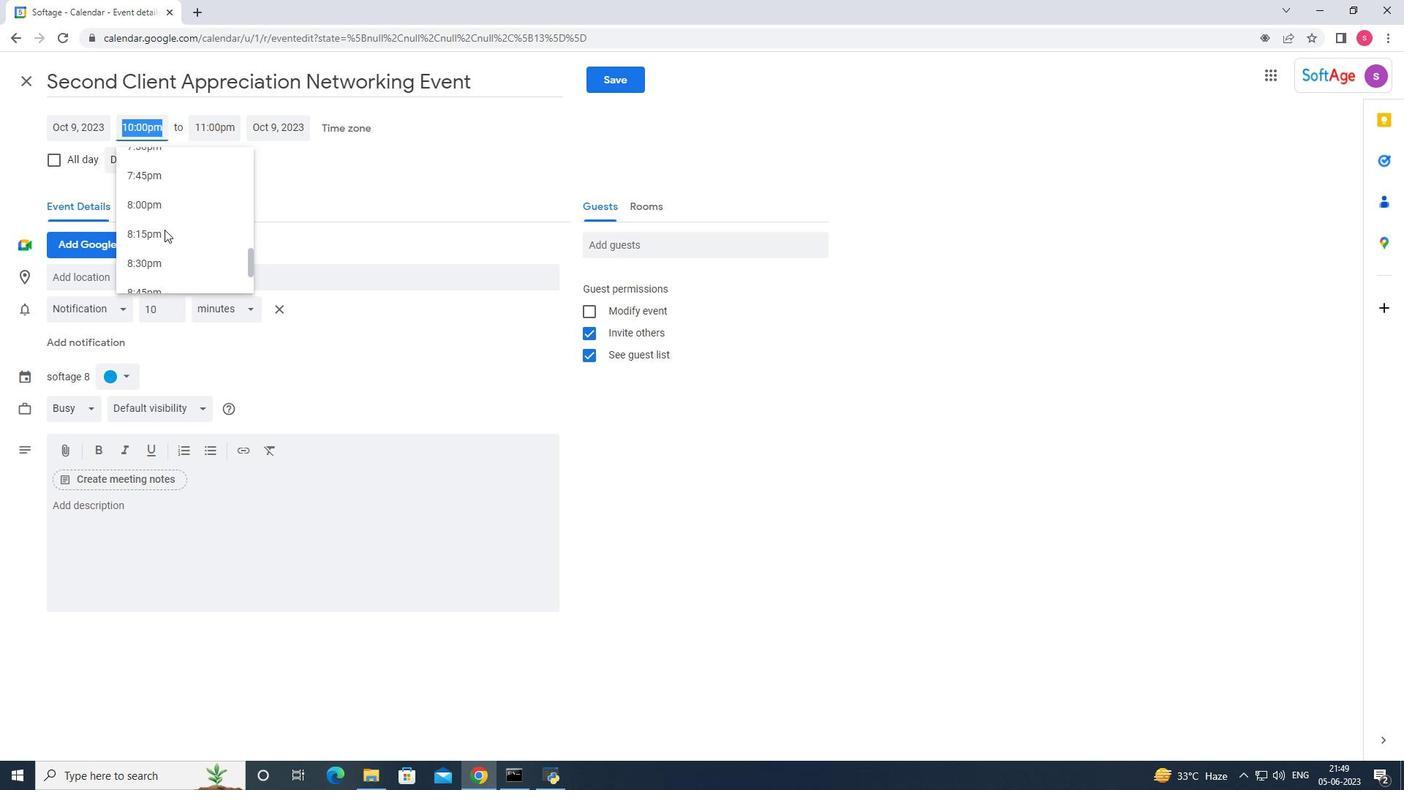 
Action: Mouse scrolled (164, 230) with delta (0, 0)
Screenshot: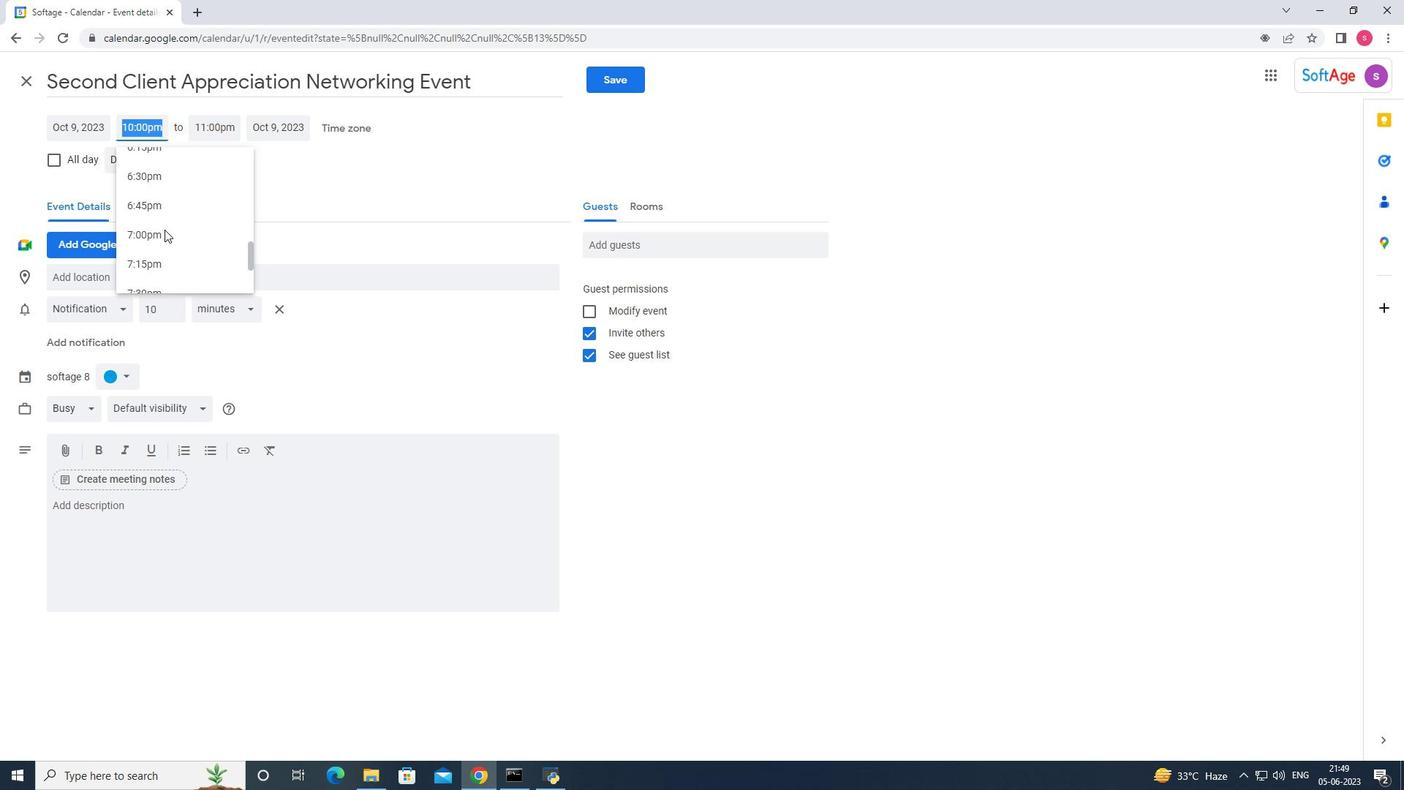 
Action: Mouse scrolled (164, 229) with delta (0, 0)
Screenshot: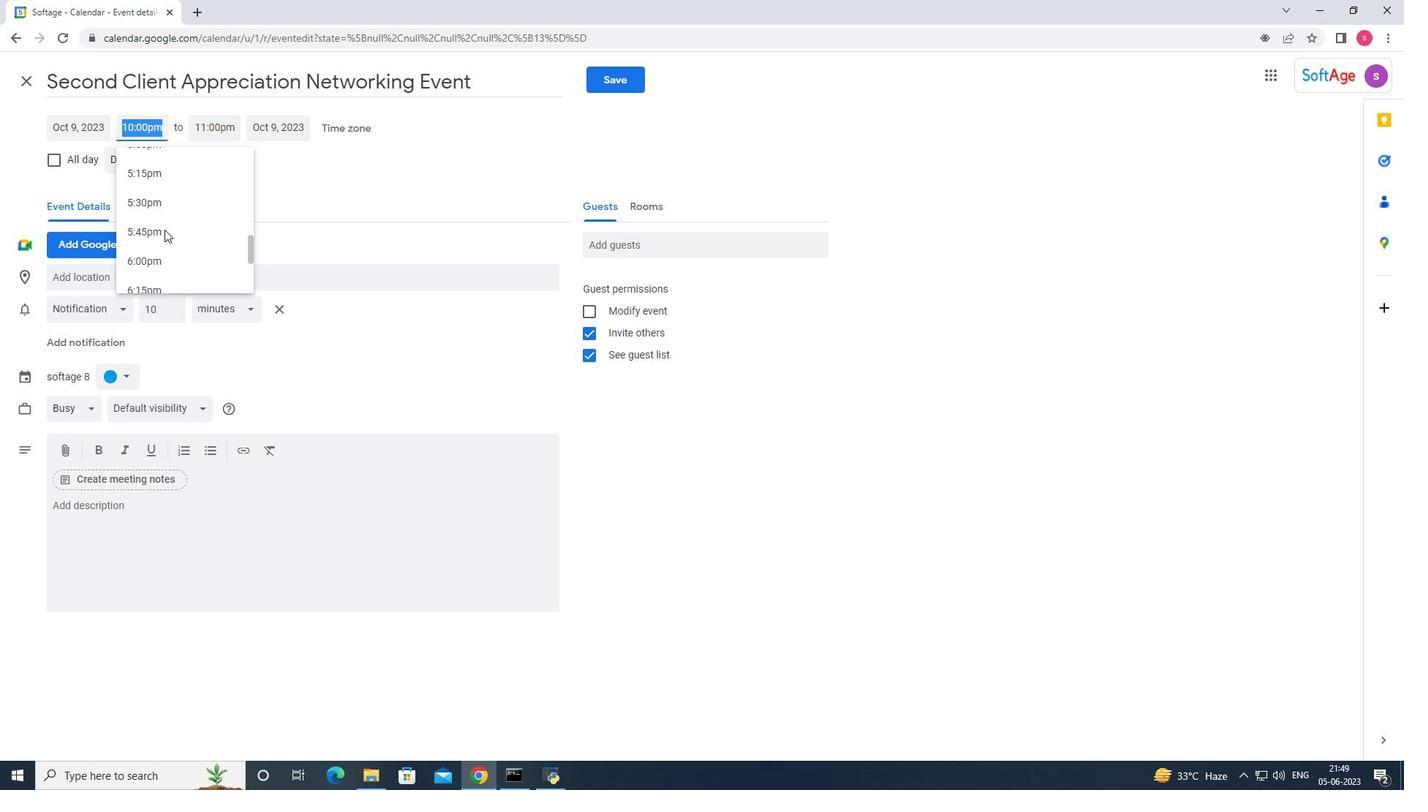 
Action: Mouse scrolled (164, 230) with delta (0, 0)
Screenshot: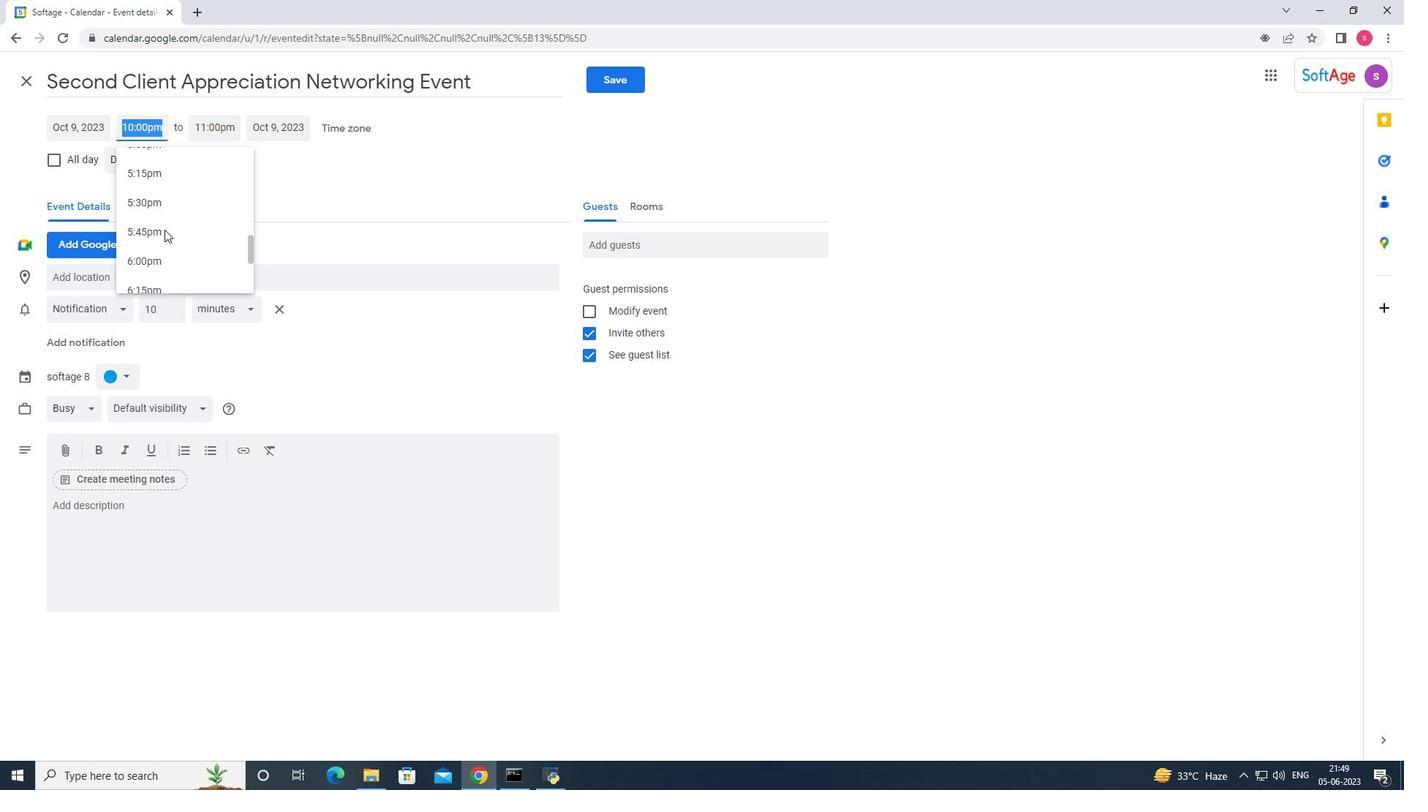 
Action: Mouse scrolled (164, 230) with delta (0, 0)
Screenshot: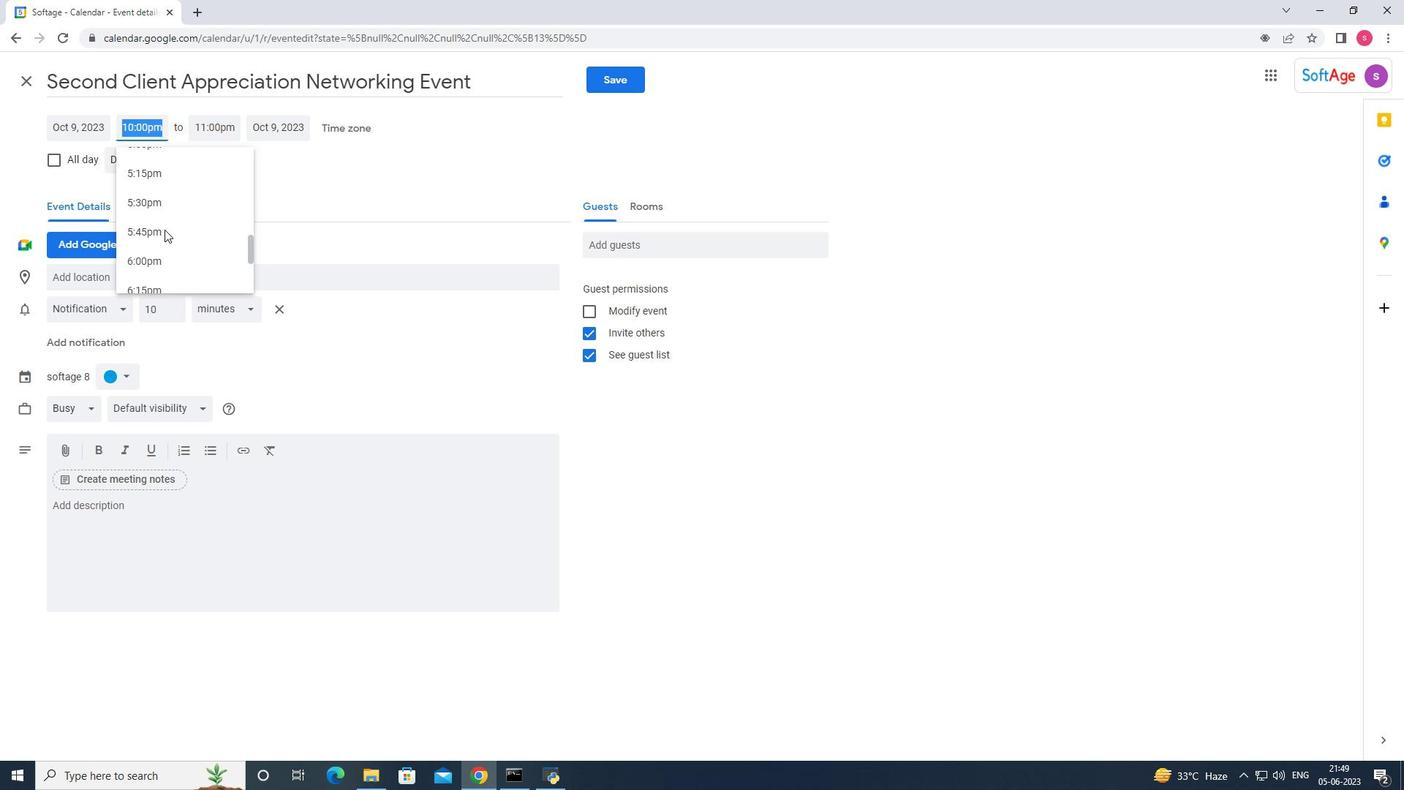 
Action: Mouse scrolled (164, 230) with delta (0, 0)
Screenshot: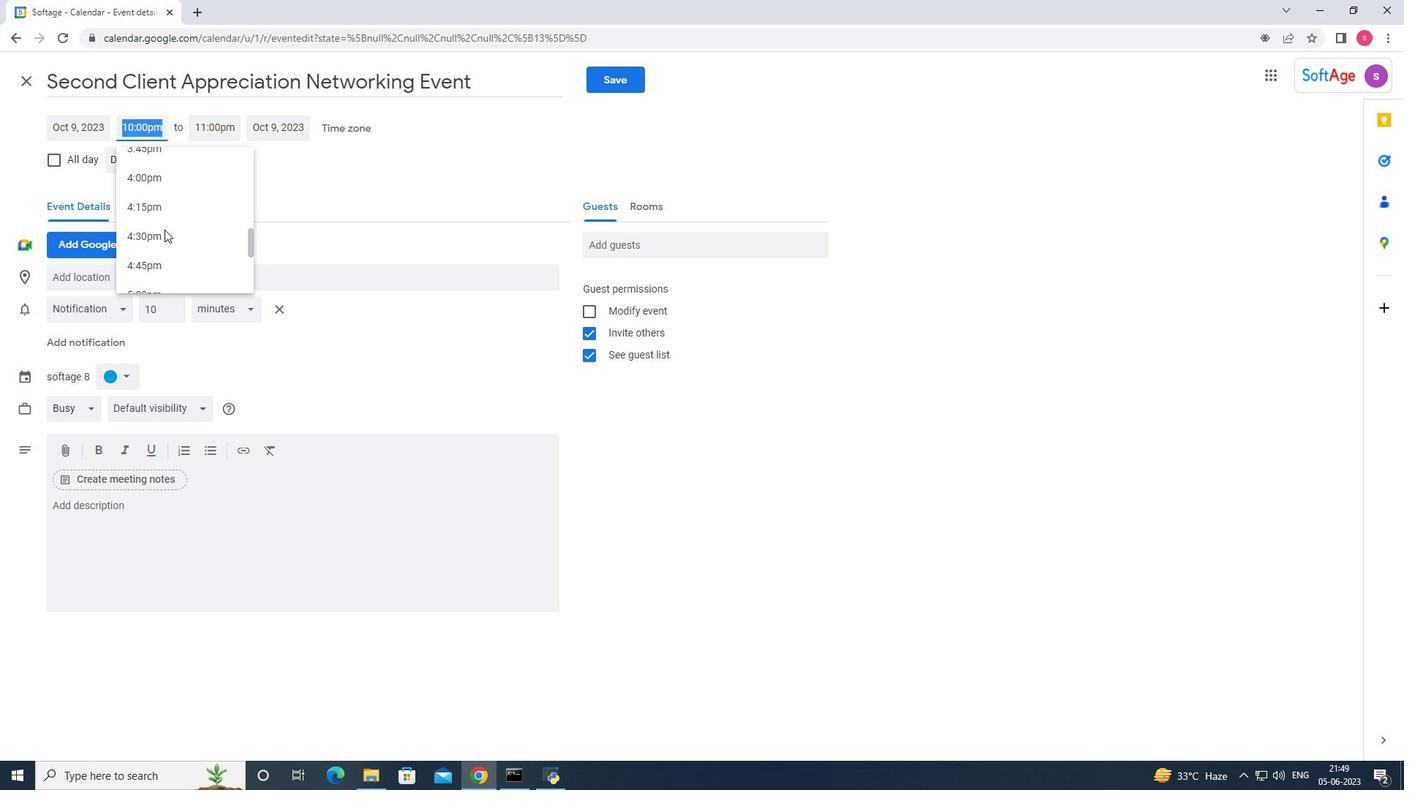 
Action: Mouse scrolled (164, 230) with delta (0, 0)
Screenshot: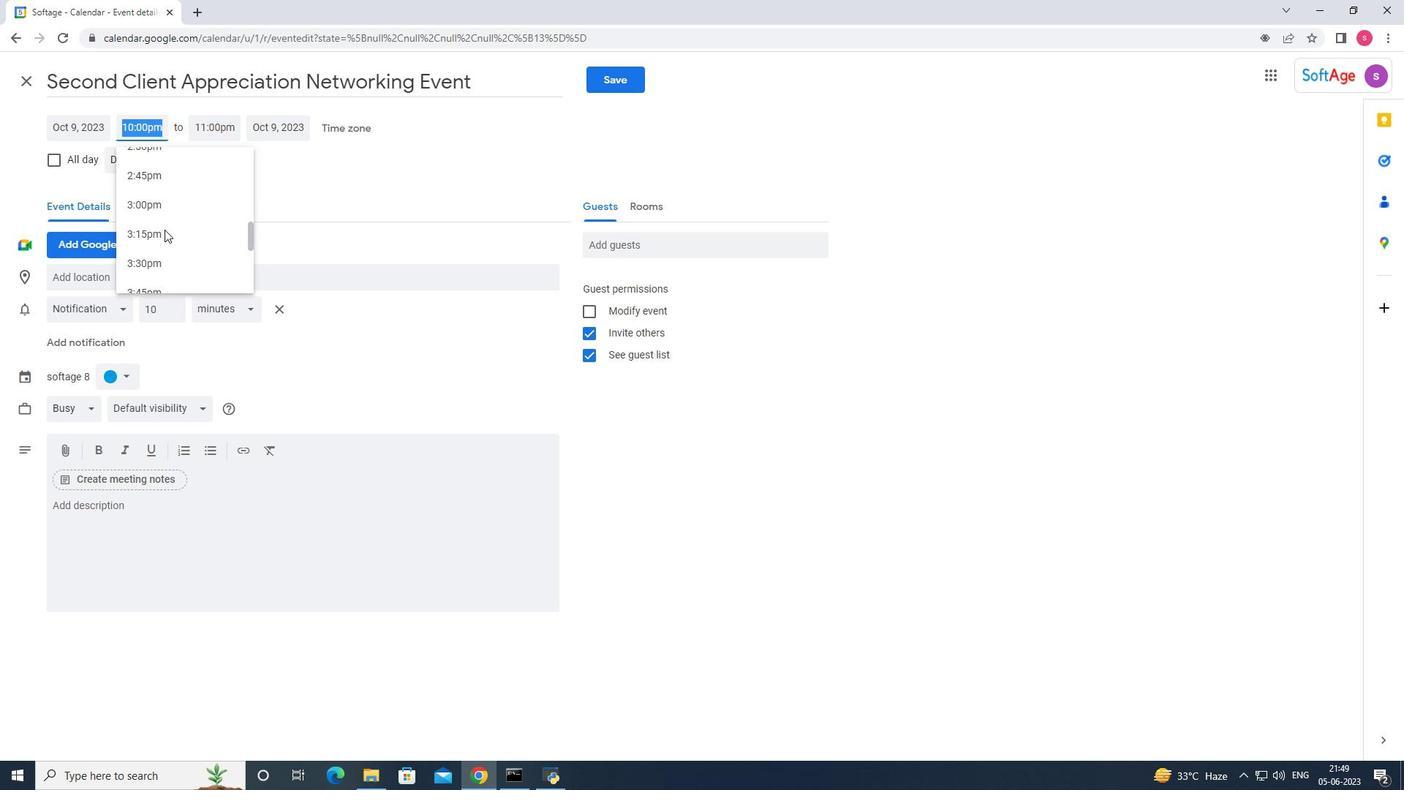 
Action: Mouse scrolled (164, 230) with delta (0, 0)
Screenshot: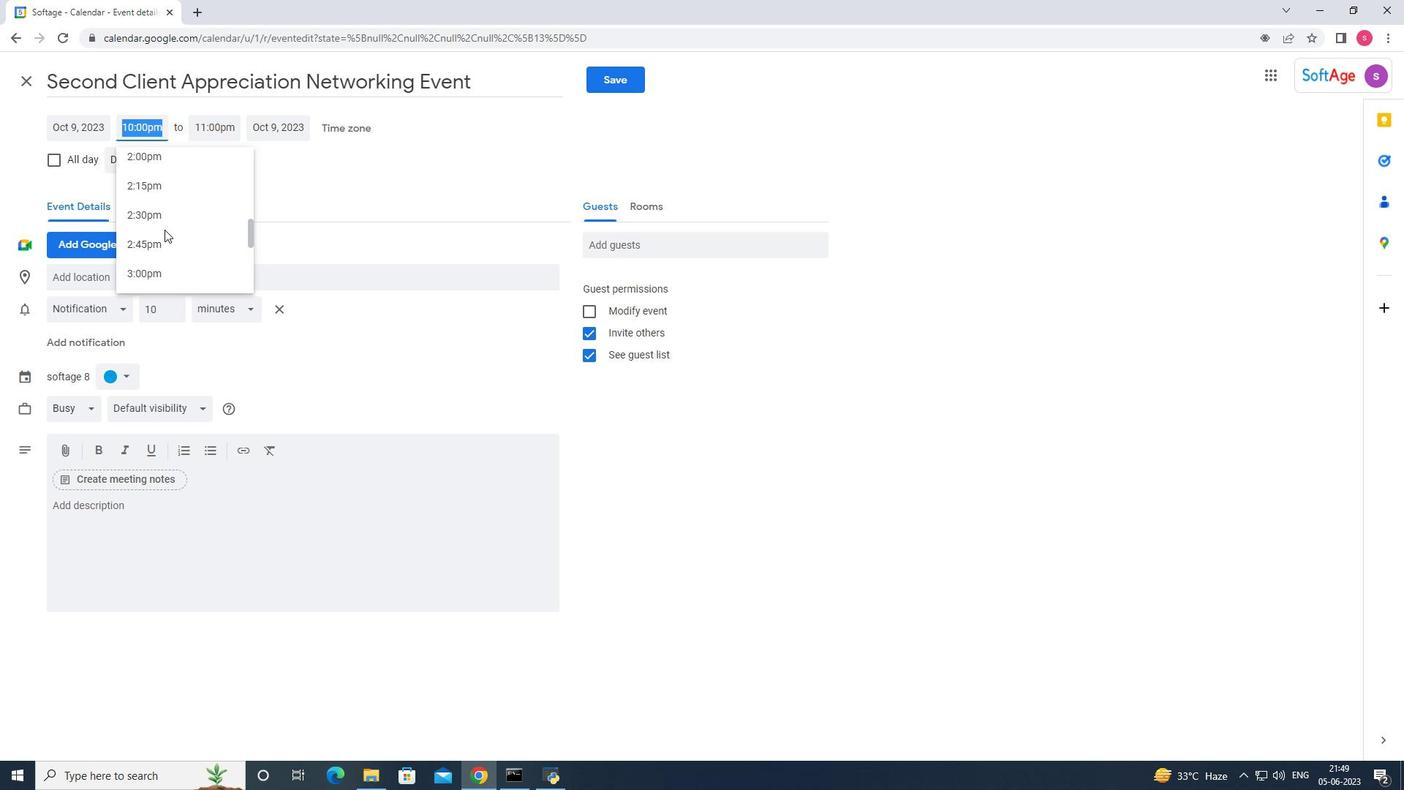
Action: Mouse scrolled (164, 229) with delta (0, 0)
Screenshot: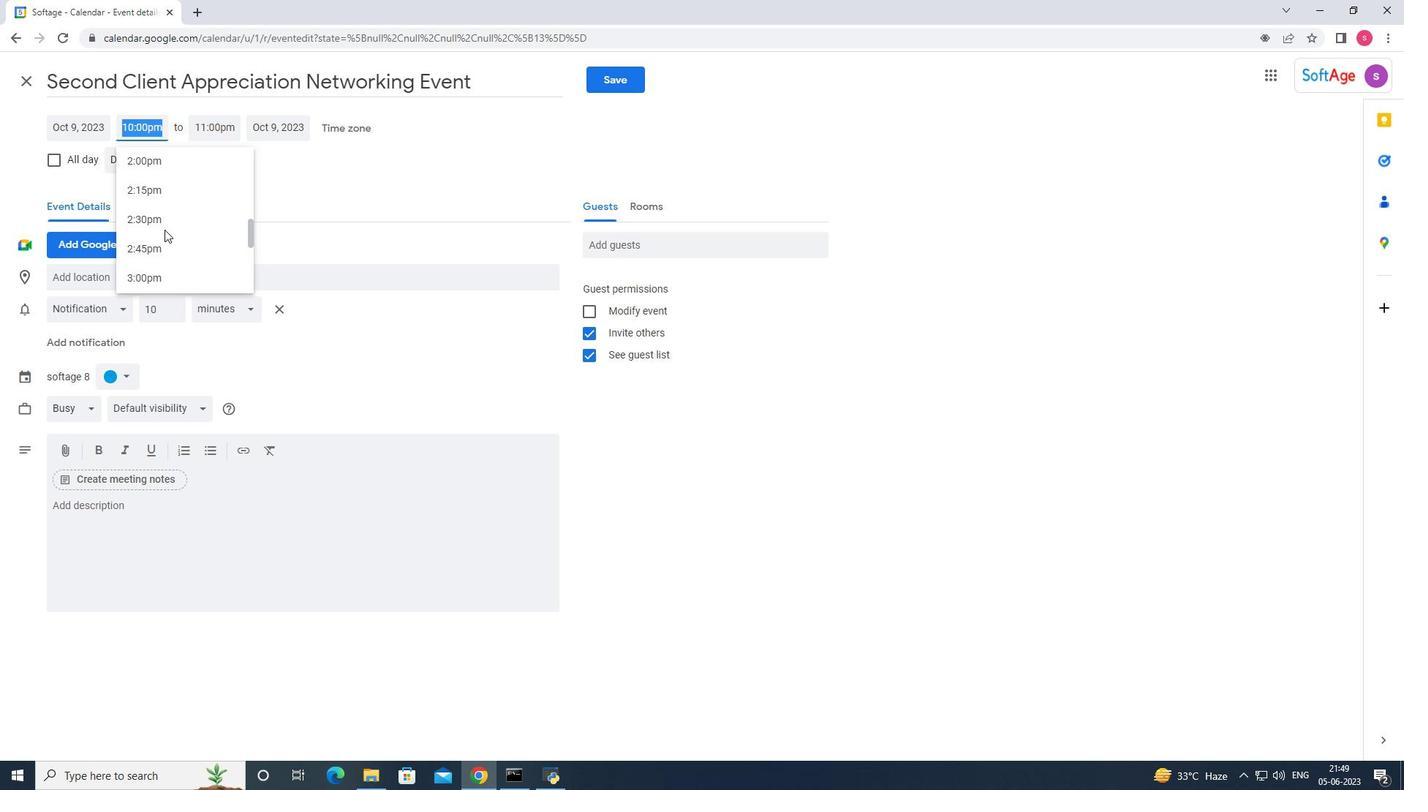 
Action: Mouse scrolled (164, 230) with delta (0, 0)
Screenshot: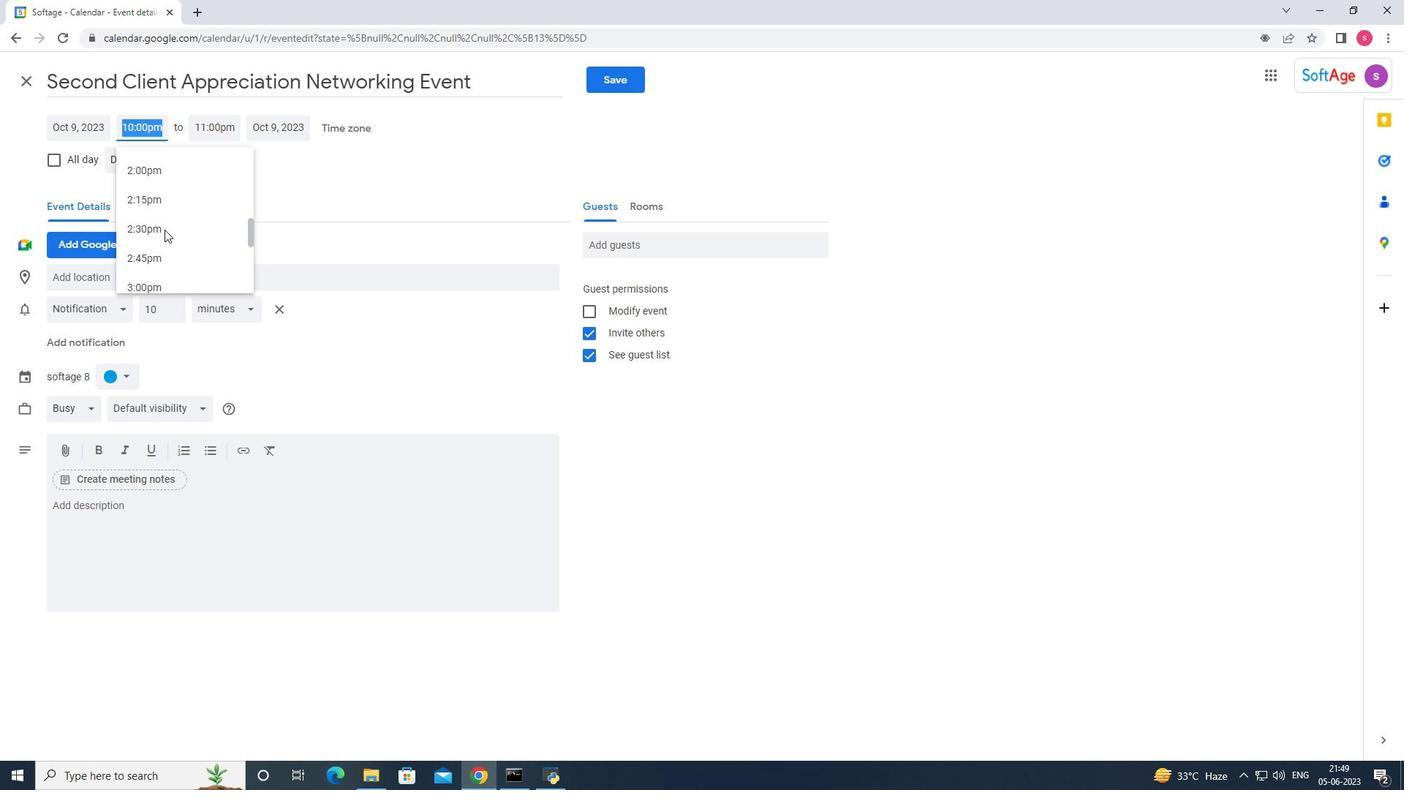 
Action: Mouse scrolled (164, 230) with delta (0, 0)
Screenshot: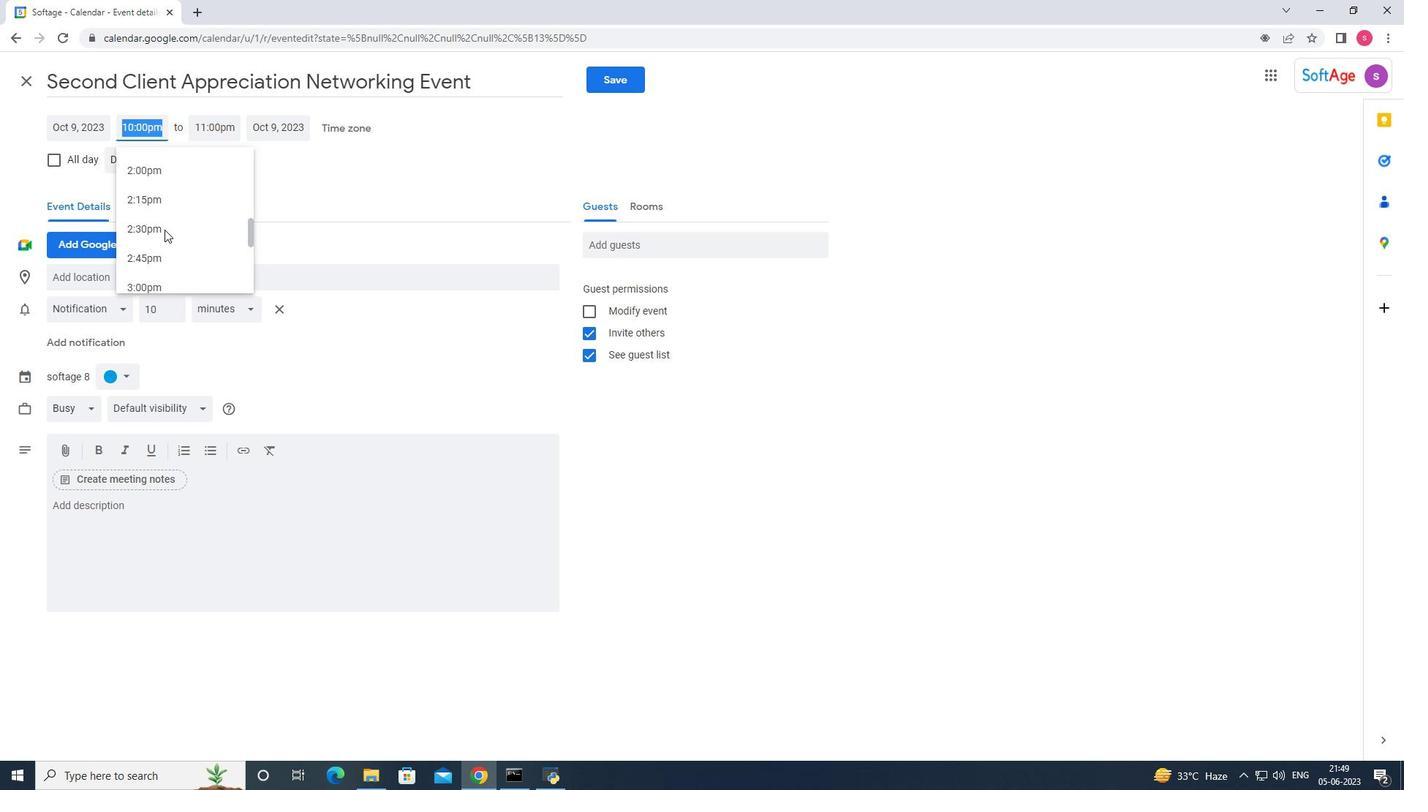 
Action: Mouse scrolled (164, 230) with delta (0, 0)
Screenshot: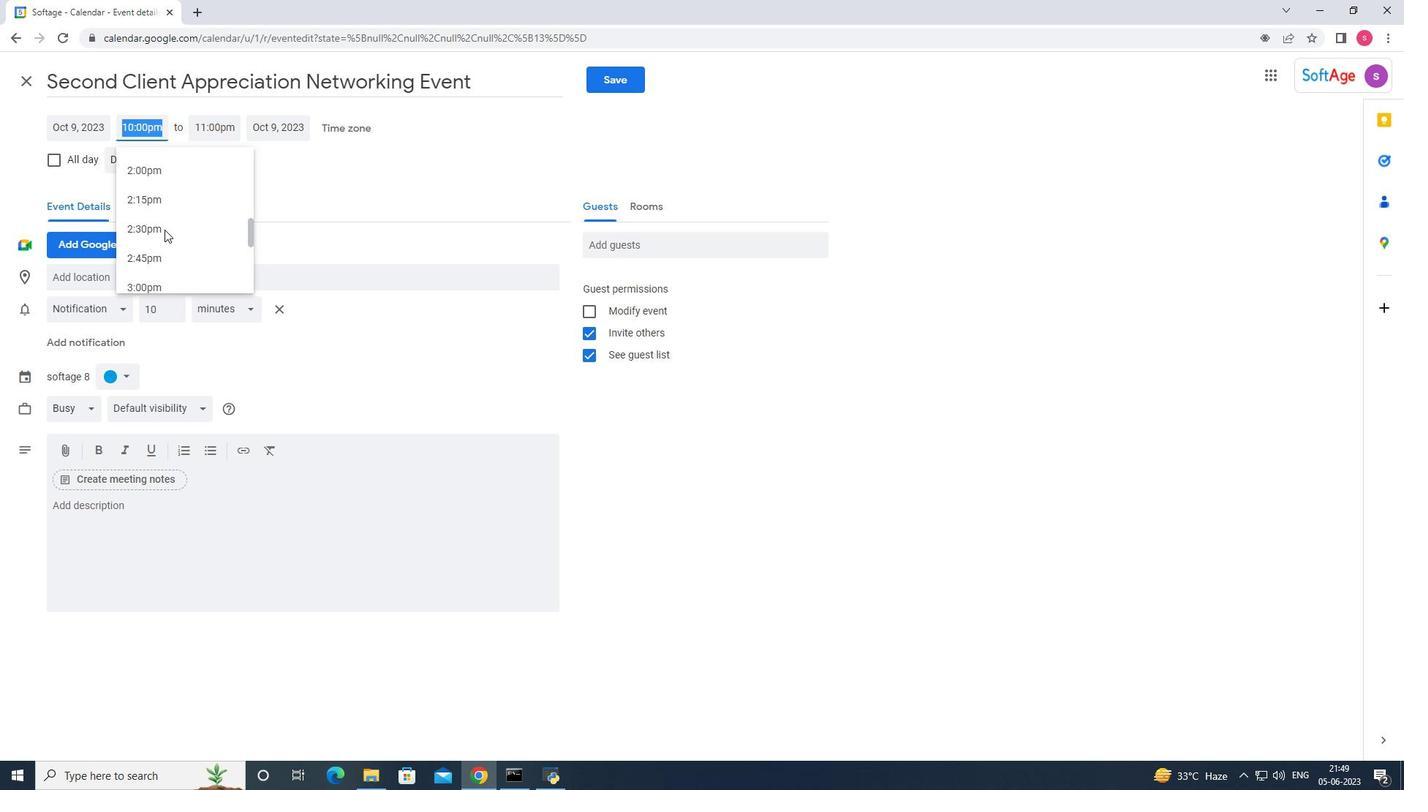 
Action: Mouse scrolled (164, 230) with delta (0, 0)
Screenshot: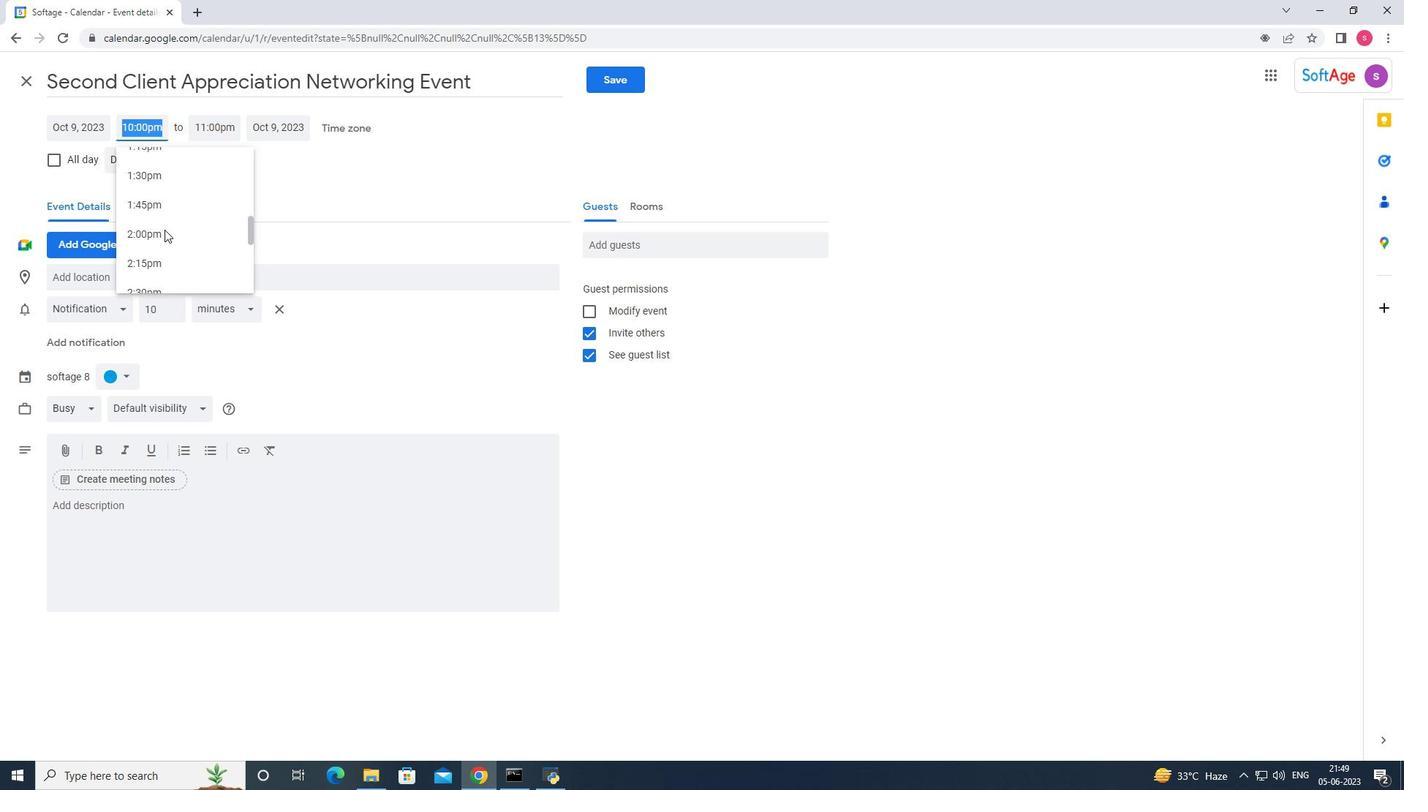 
Action: Mouse scrolled (164, 230) with delta (0, 0)
Screenshot: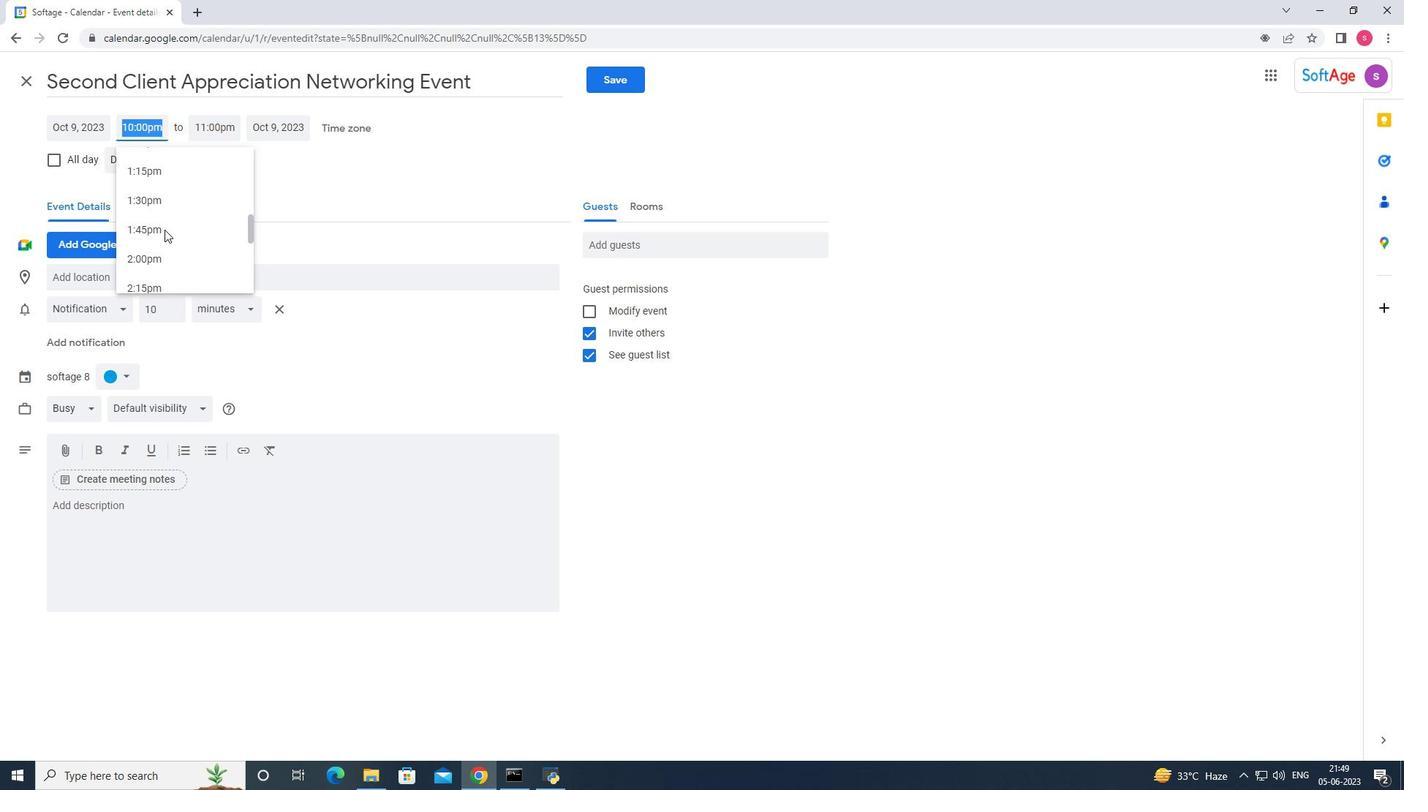 
Action: Mouse scrolled (164, 230) with delta (0, 0)
Screenshot: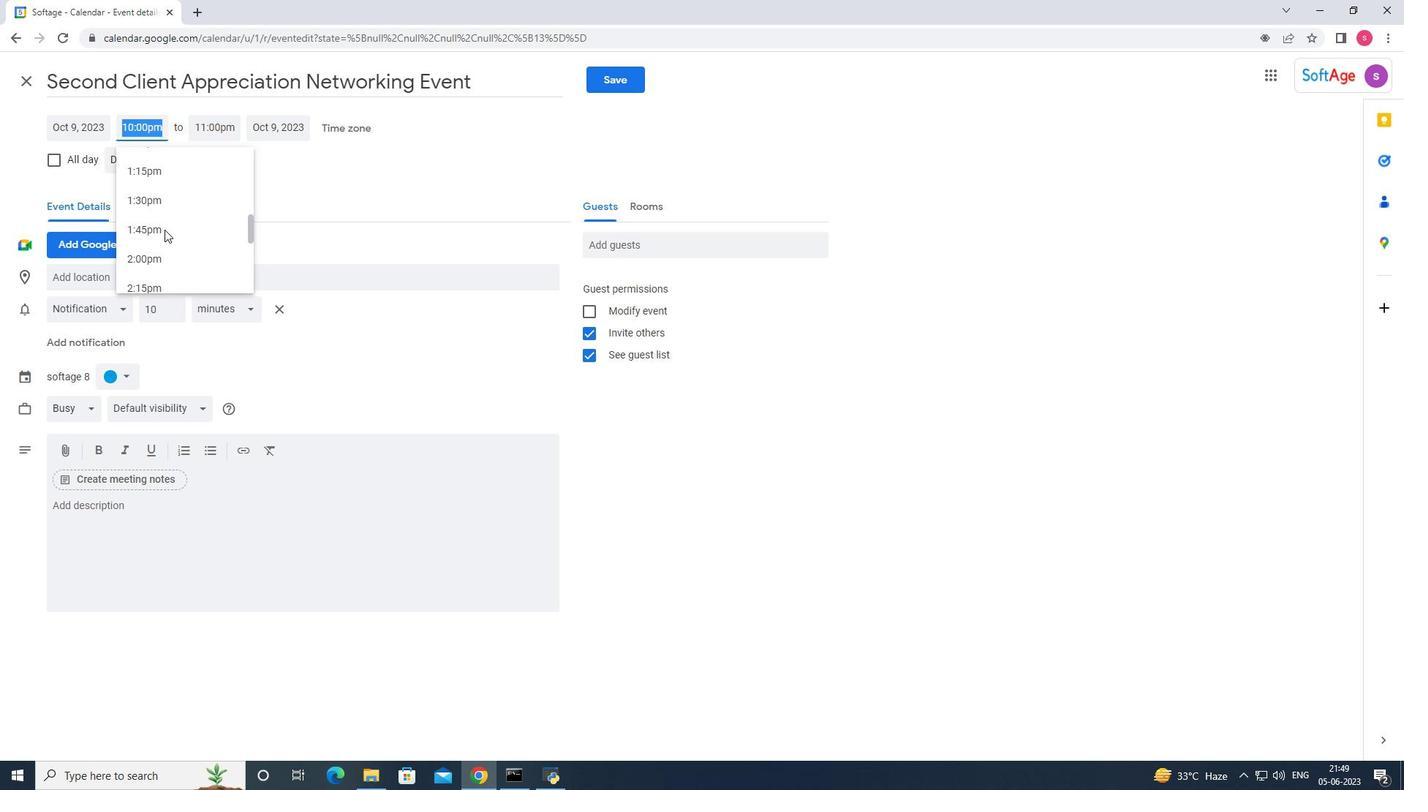 
Action: Mouse scrolled (164, 230) with delta (0, 0)
Screenshot: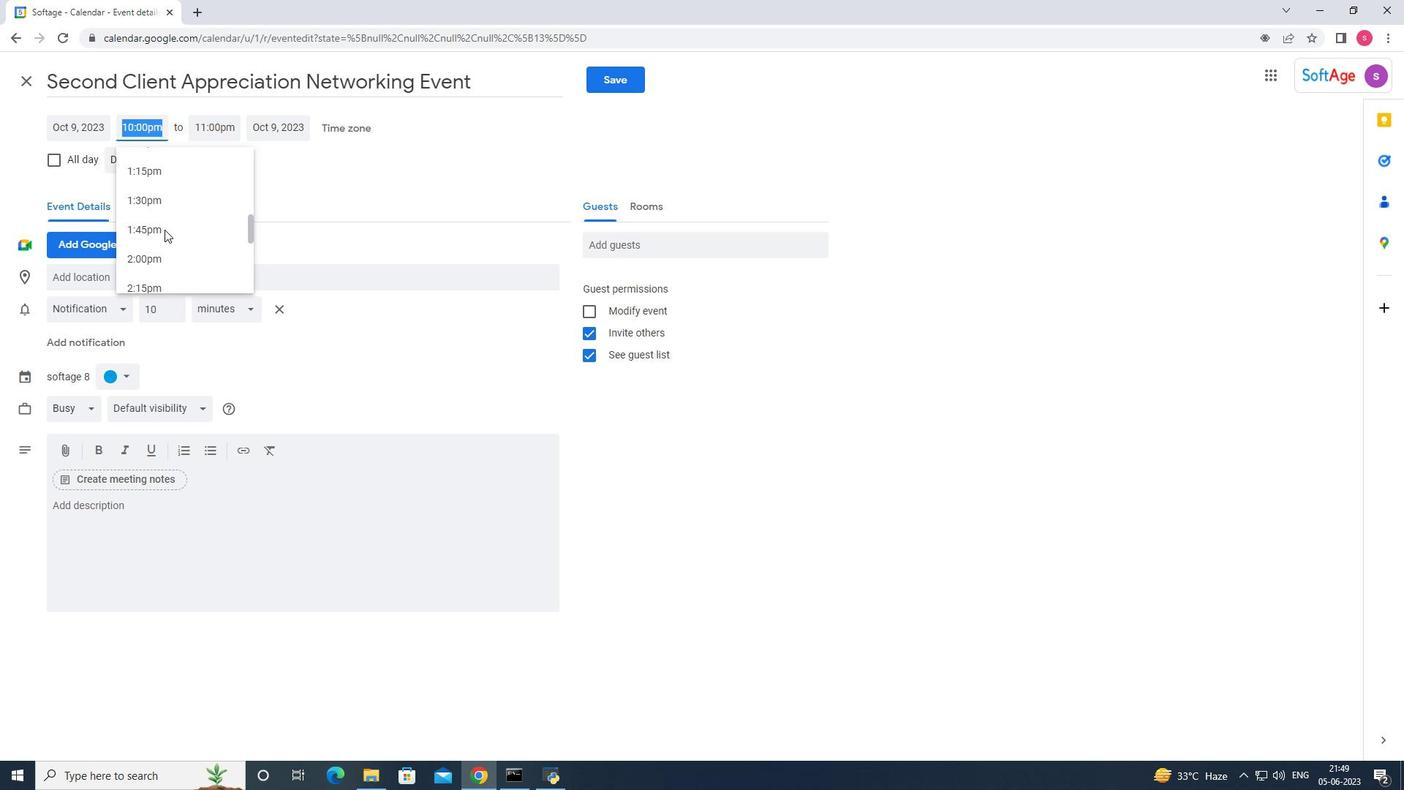 
Action: Mouse scrolled (164, 230) with delta (0, 0)
Screenshot: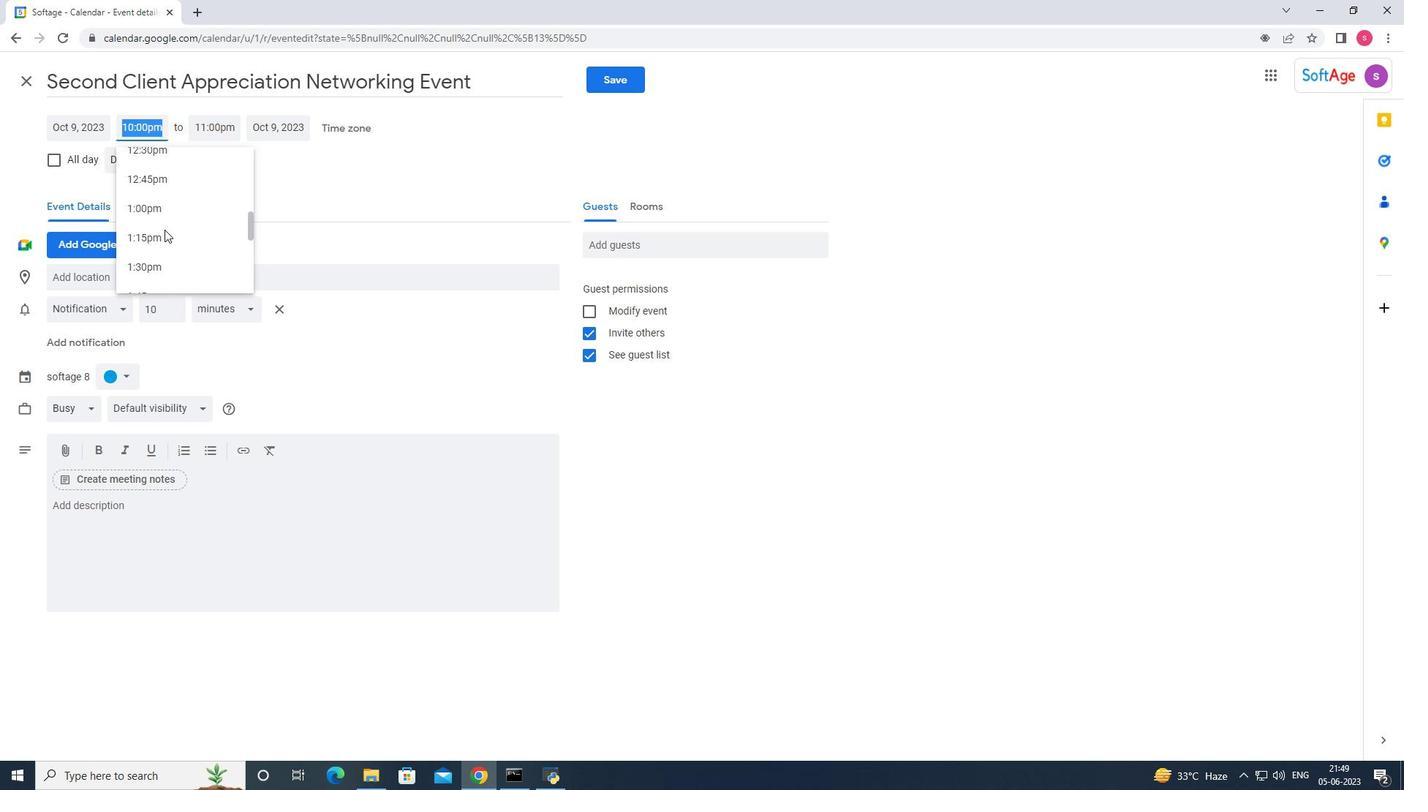
Action: Mouse scrolled (164, 230) with delta (0, 0)
Screenshot: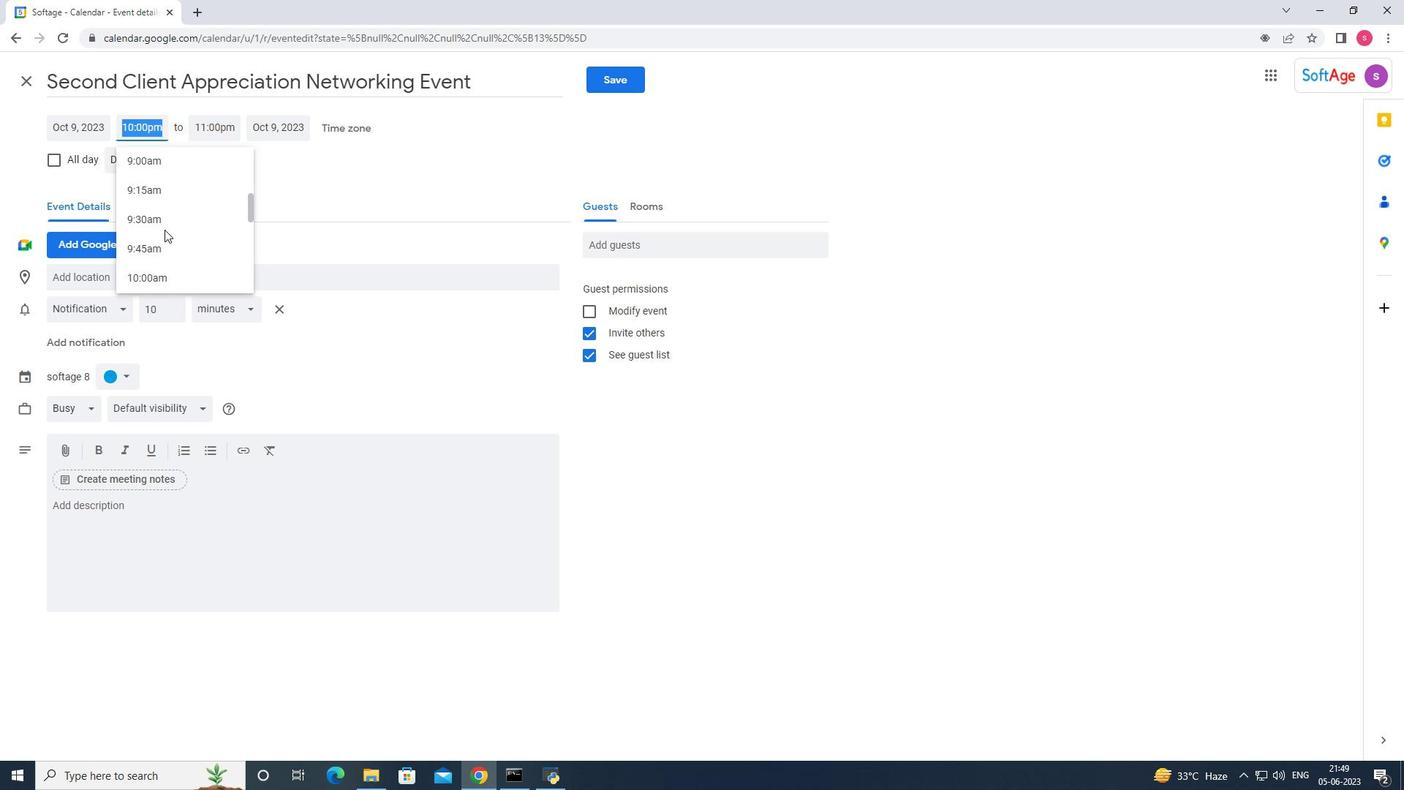 
Action: Mouse scrolled (164, 230) with delta (0, 0)
Screenshot: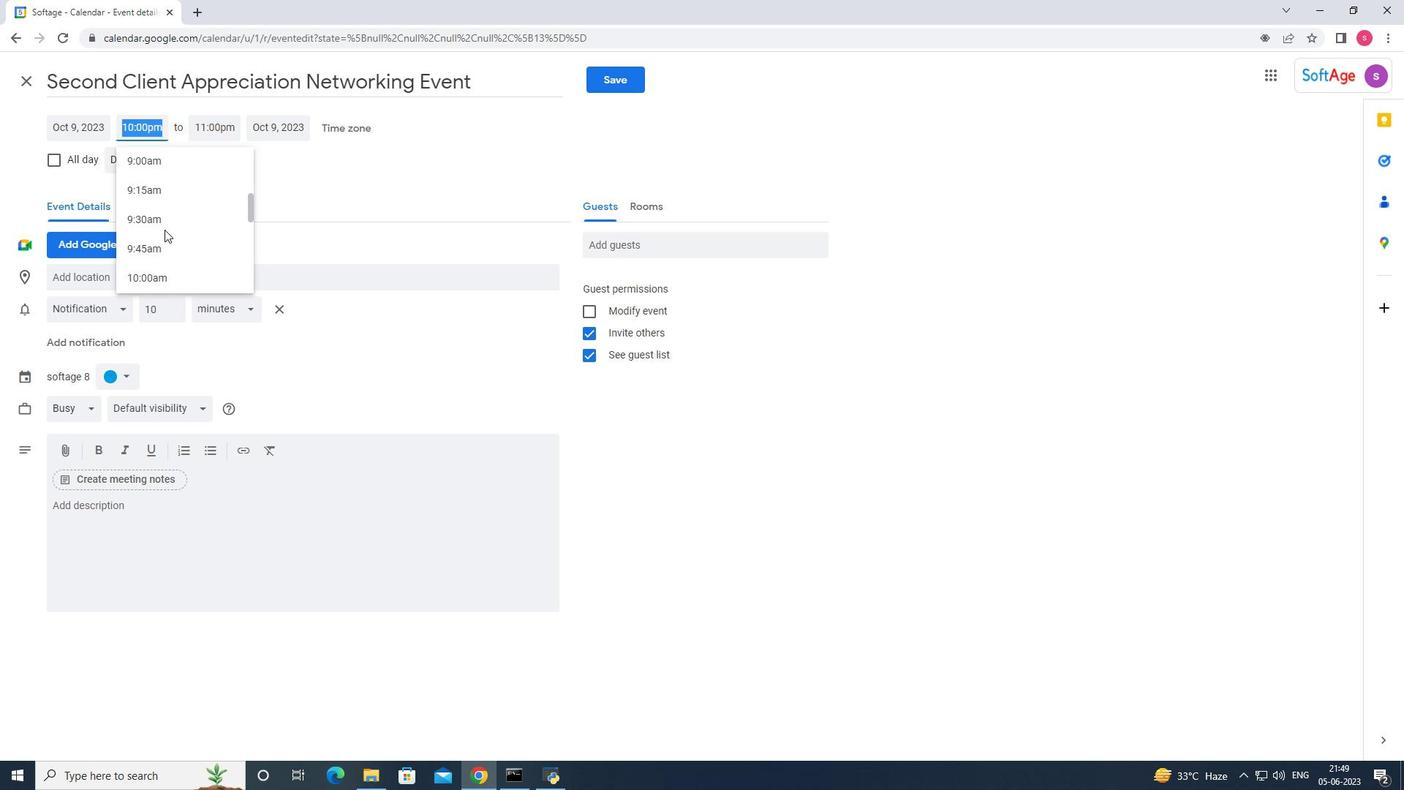 
Action: Mouse scrolled (164, 230) with delta (0, 0)
Screenshot: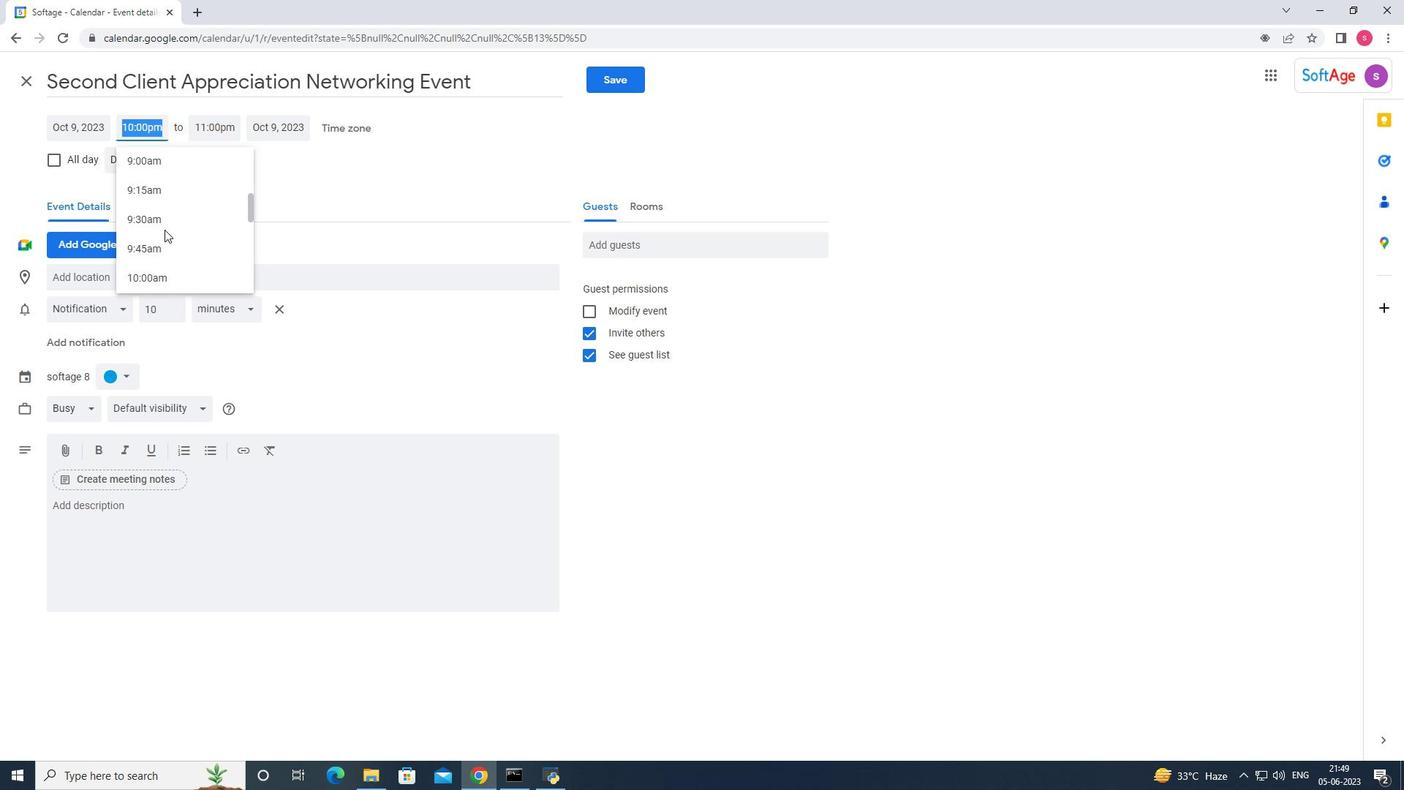 
Action: Mouse scrolled (164, 230) with delta (0, 0)
Screenshot: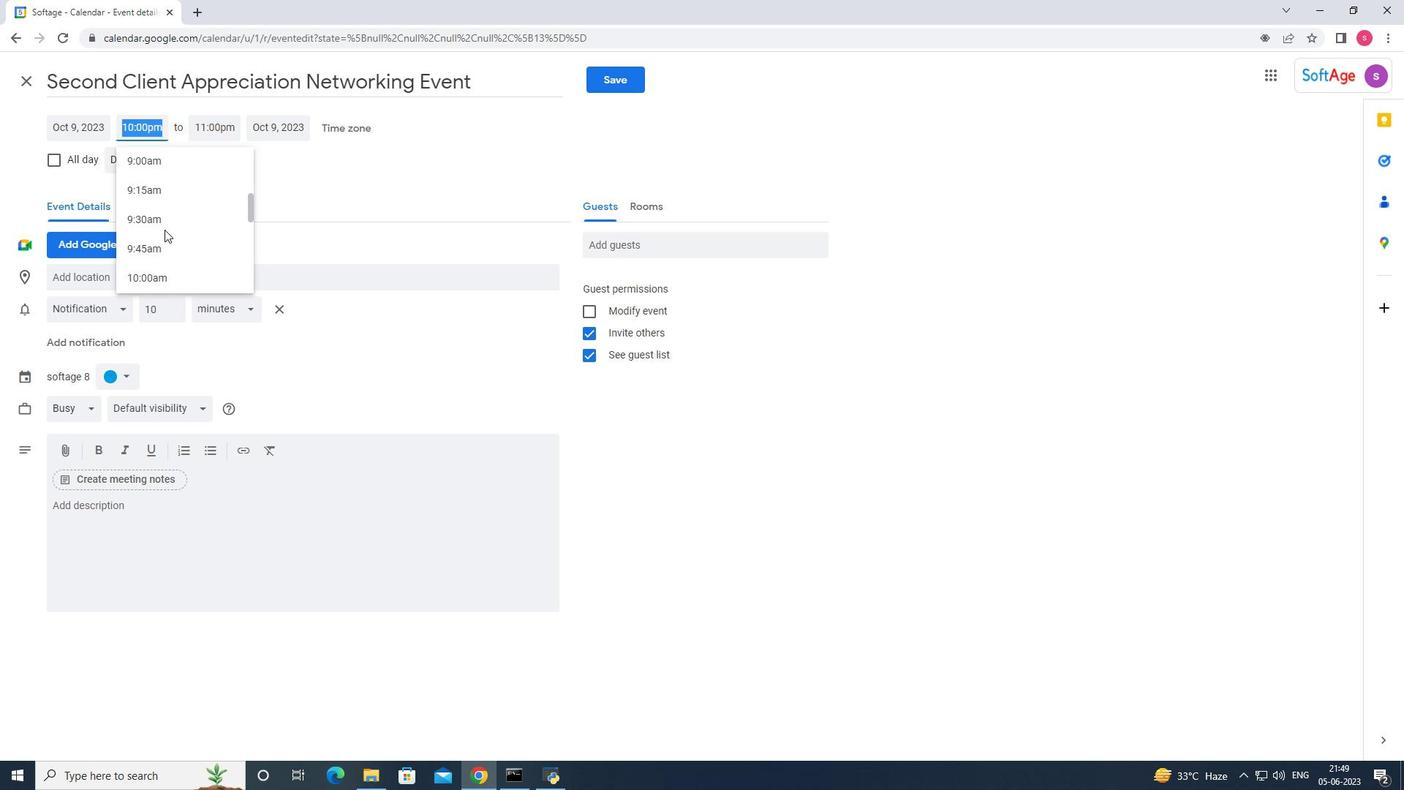 
Action: Mouse moved to (167, 267)
Screenshot: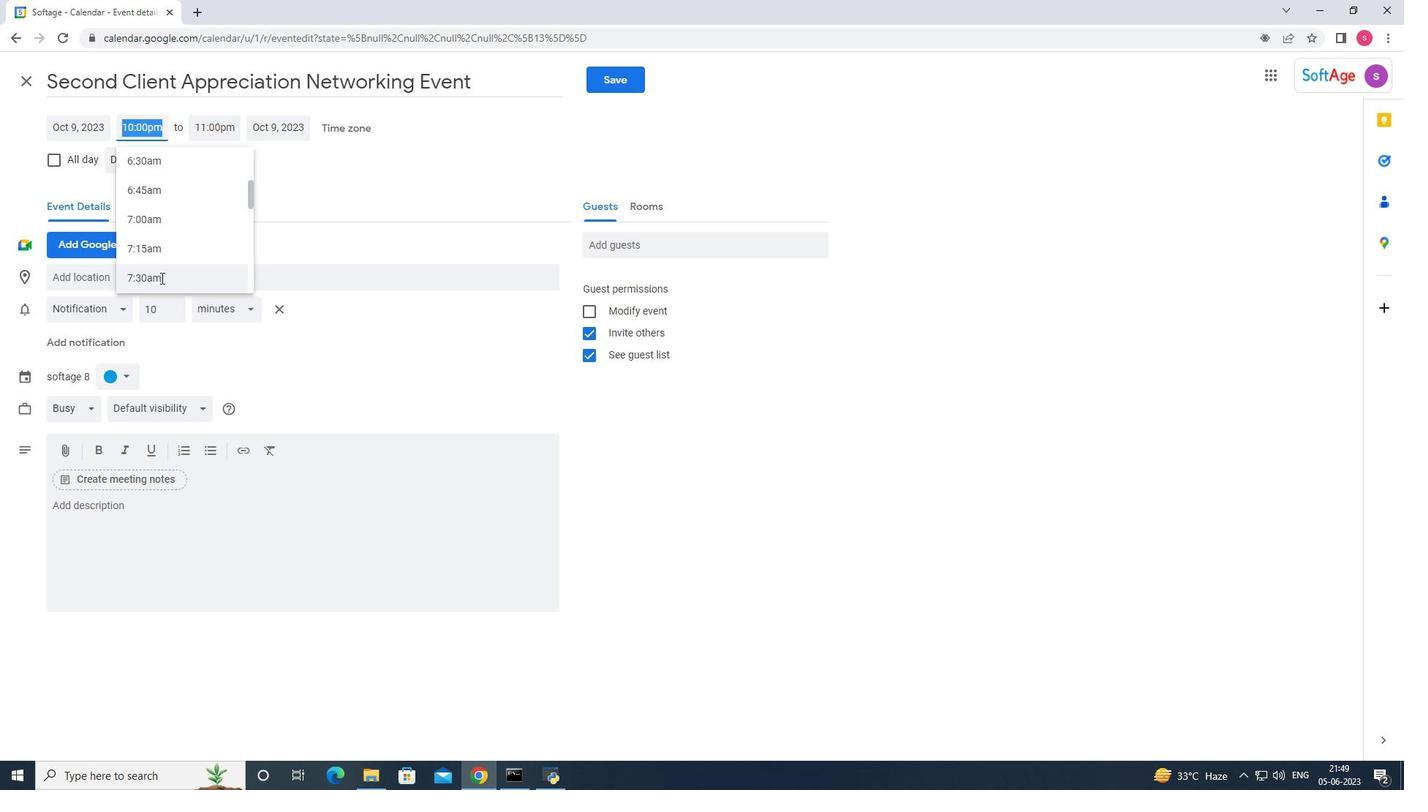 
Action: Mouse scrolled (167, 266) with delta (0, 0)
Screenshot: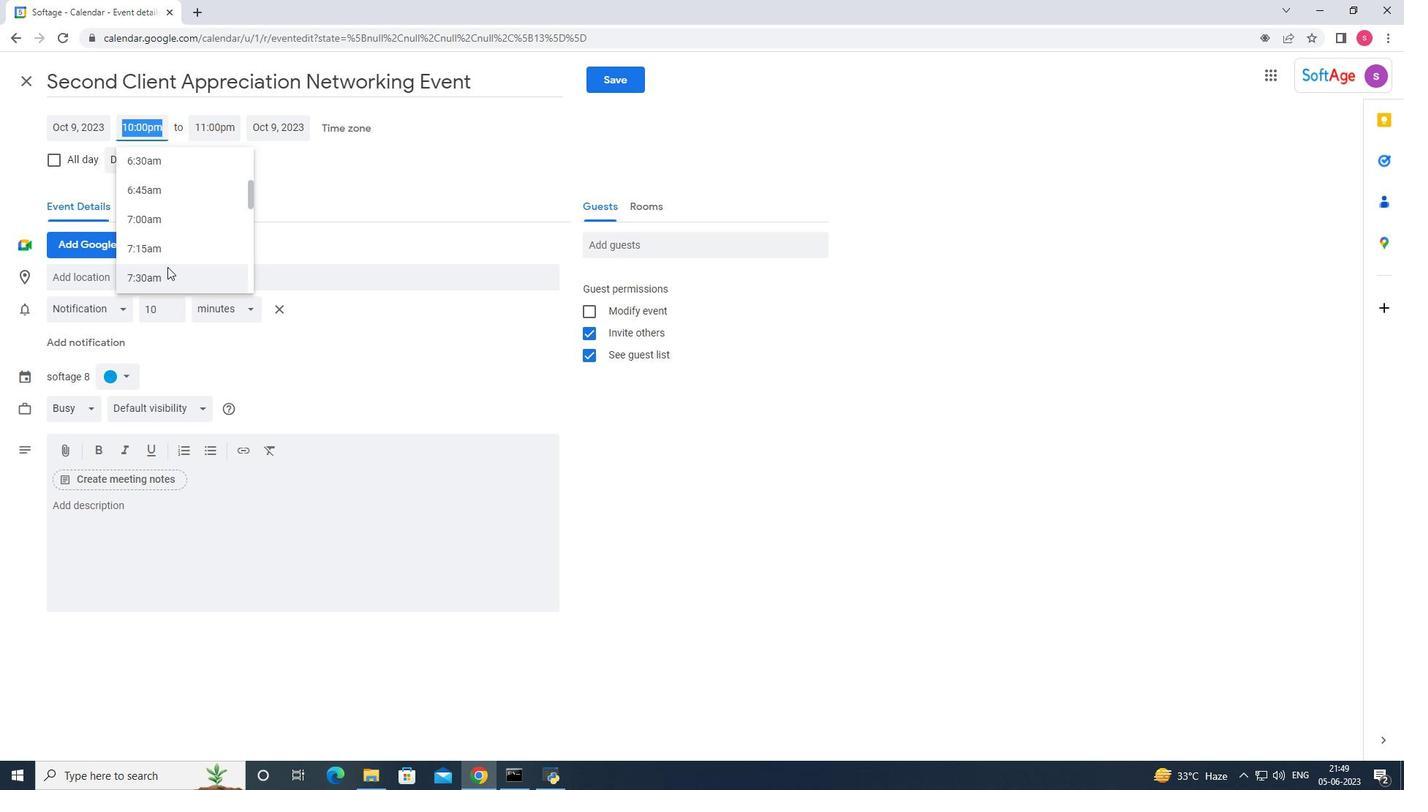 
Action: Mouse moved to (151, 234)
Screenshot: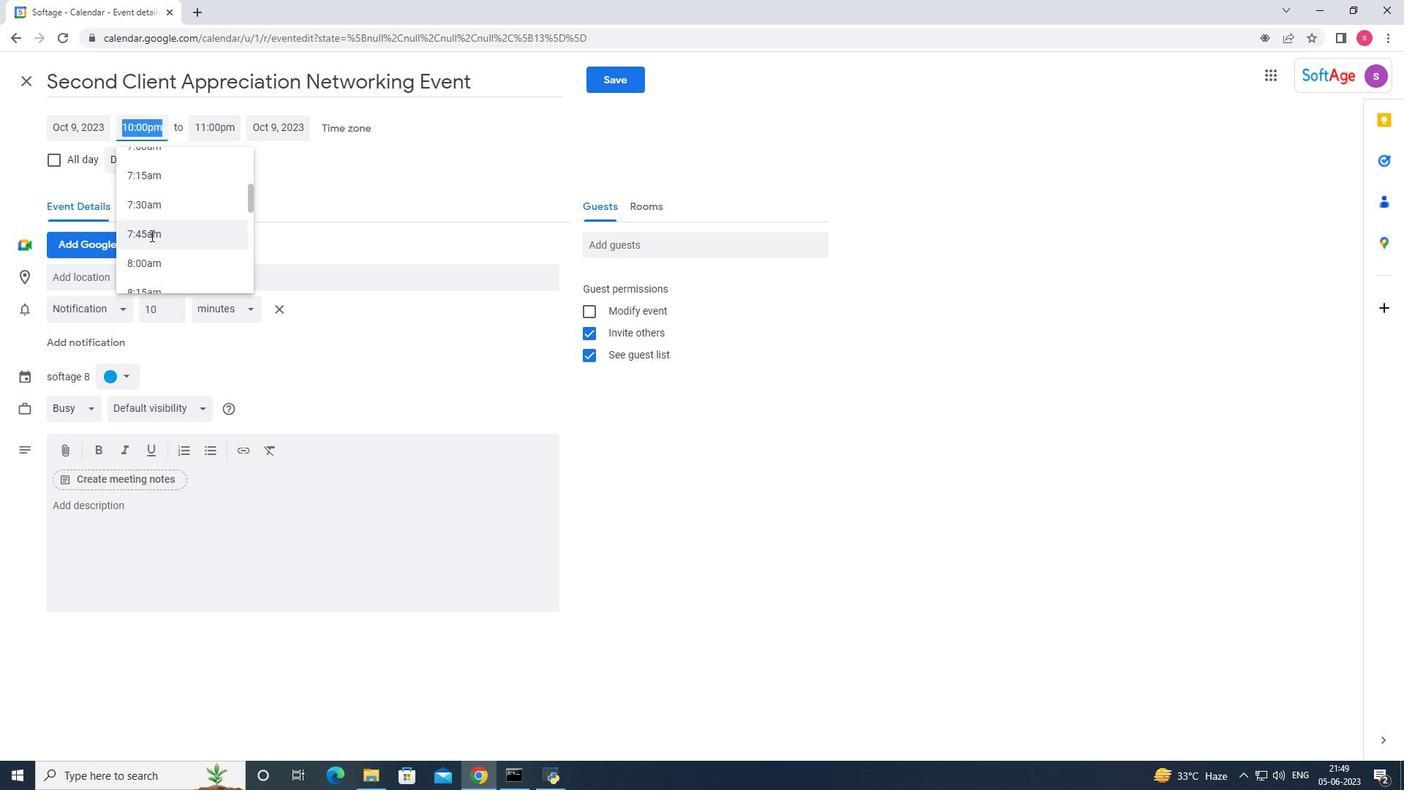 
Action: Mouse pressed left at (151, 234)
Screenshot: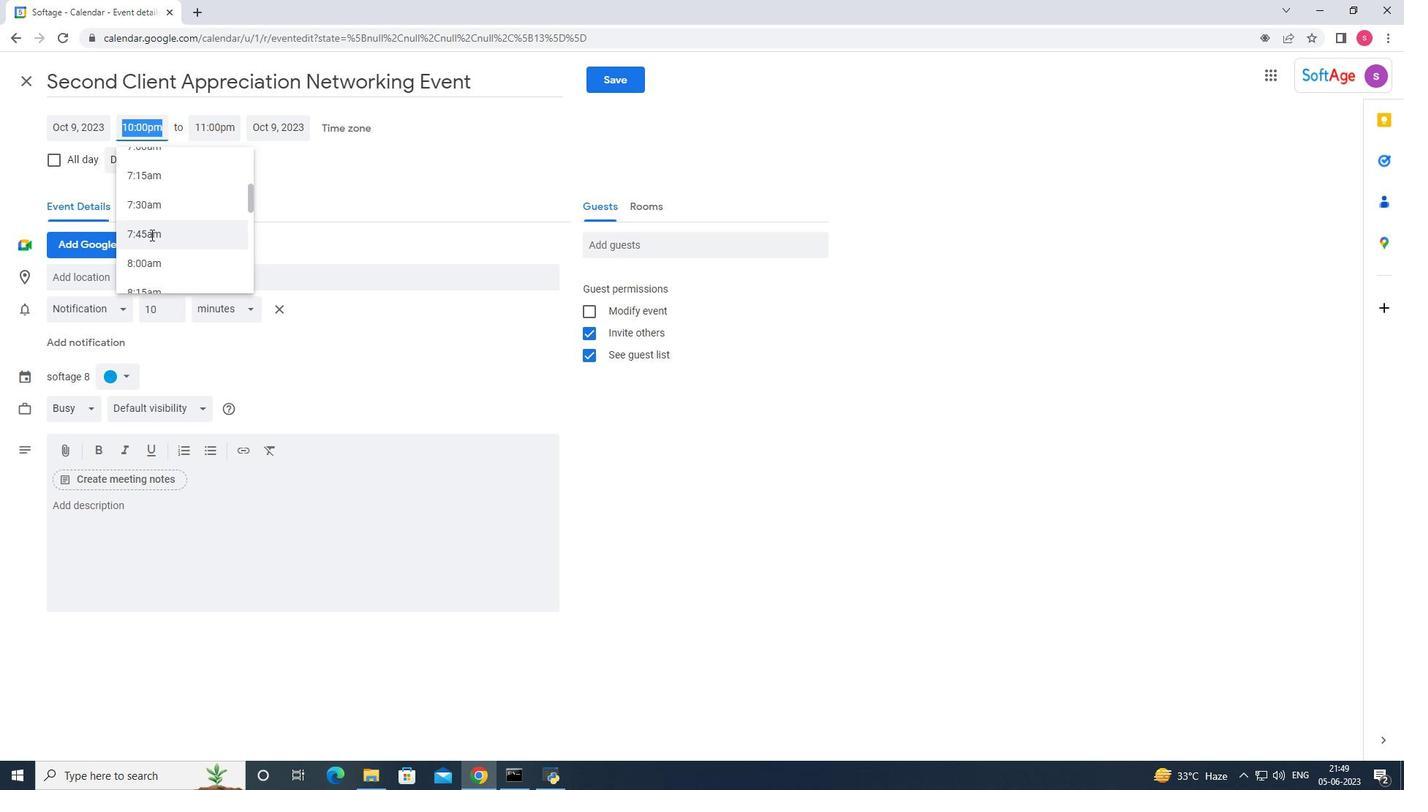 
Action: Mouse moved to (142, 129)
Screenshot: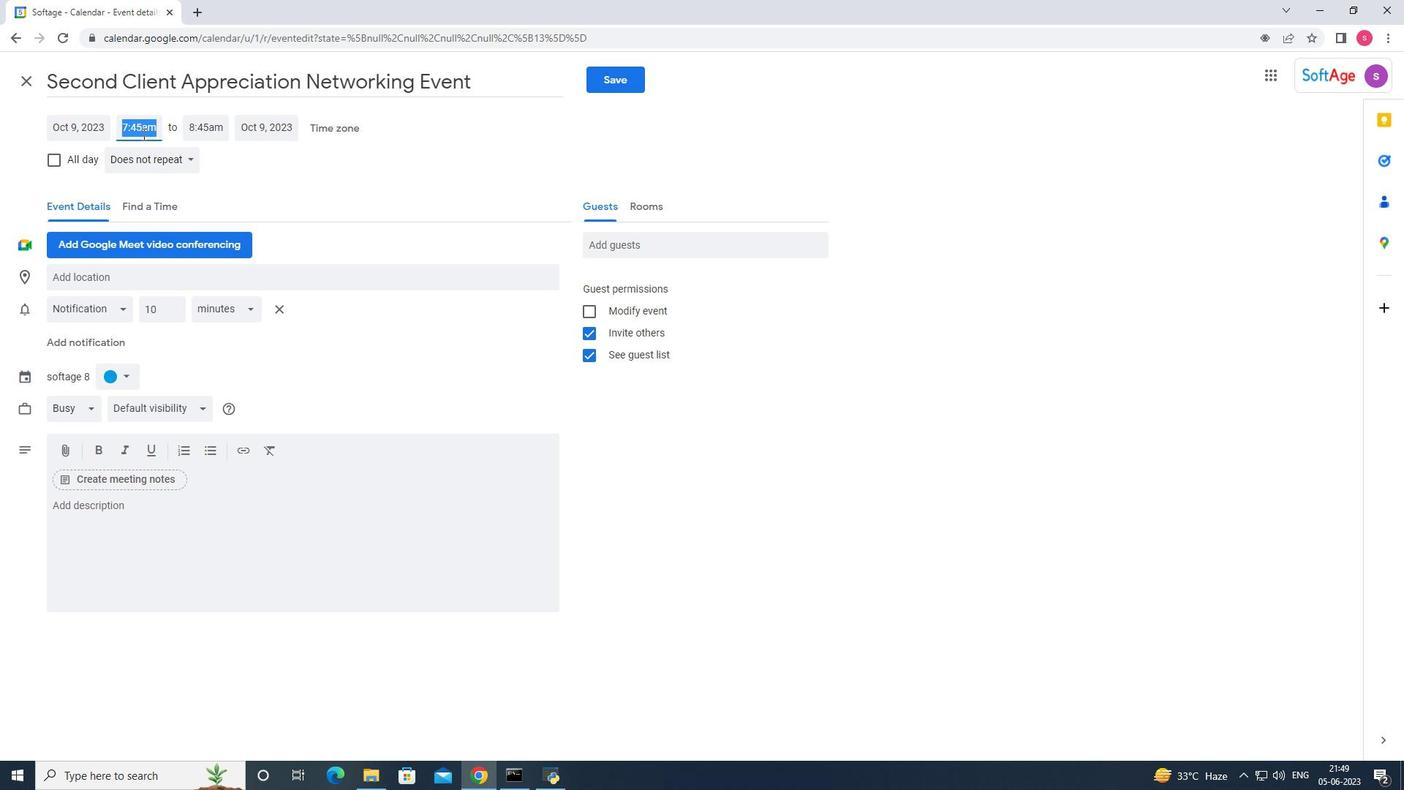 
Action: Mouse pressed left at (142, 129)
Screenshot: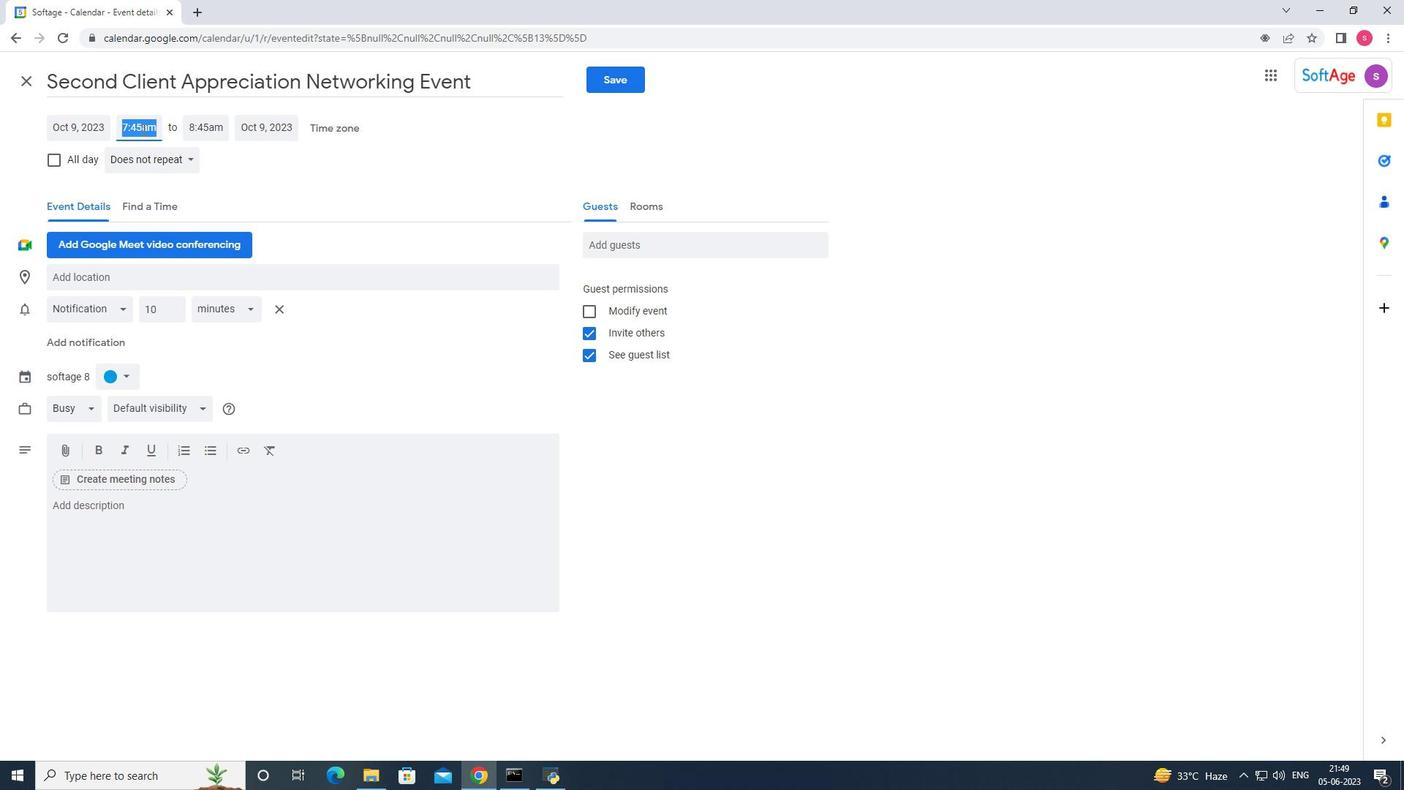 
Action: Mouse moved to (160, 142)
Screenshot: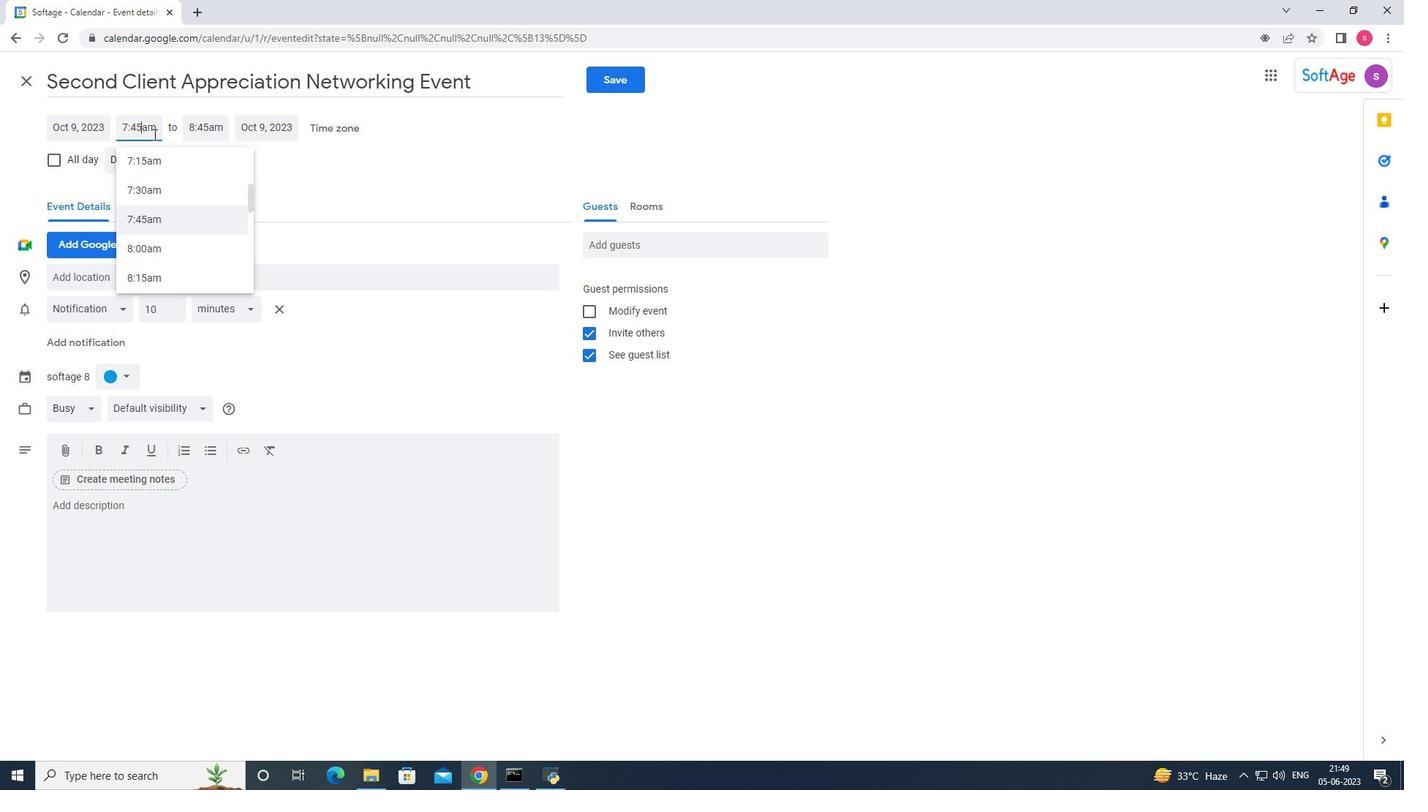 
Action: Key pressed <Key.backspace><Key.backspace>50
Screenshot: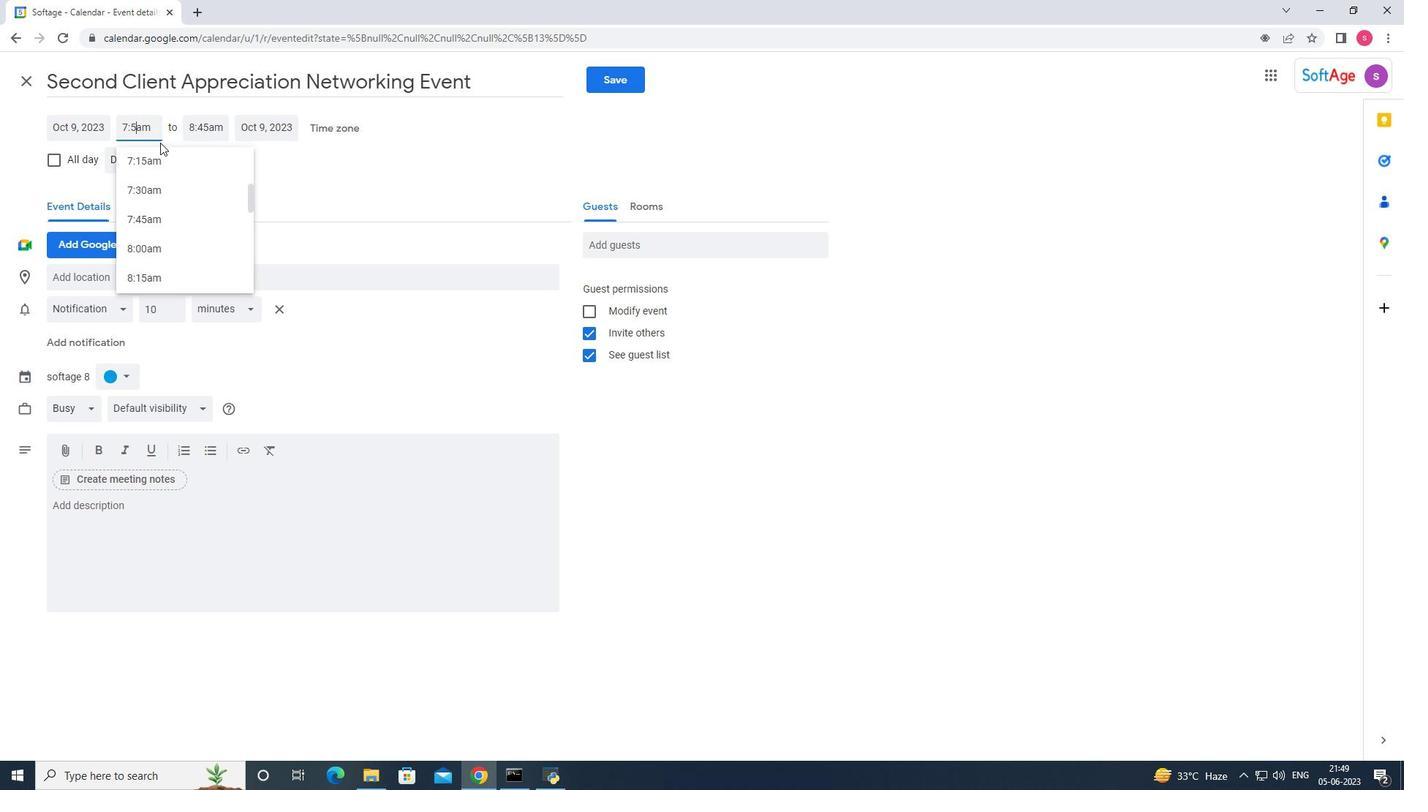
Action: Mouse moved to (213, 124)
Screenshot: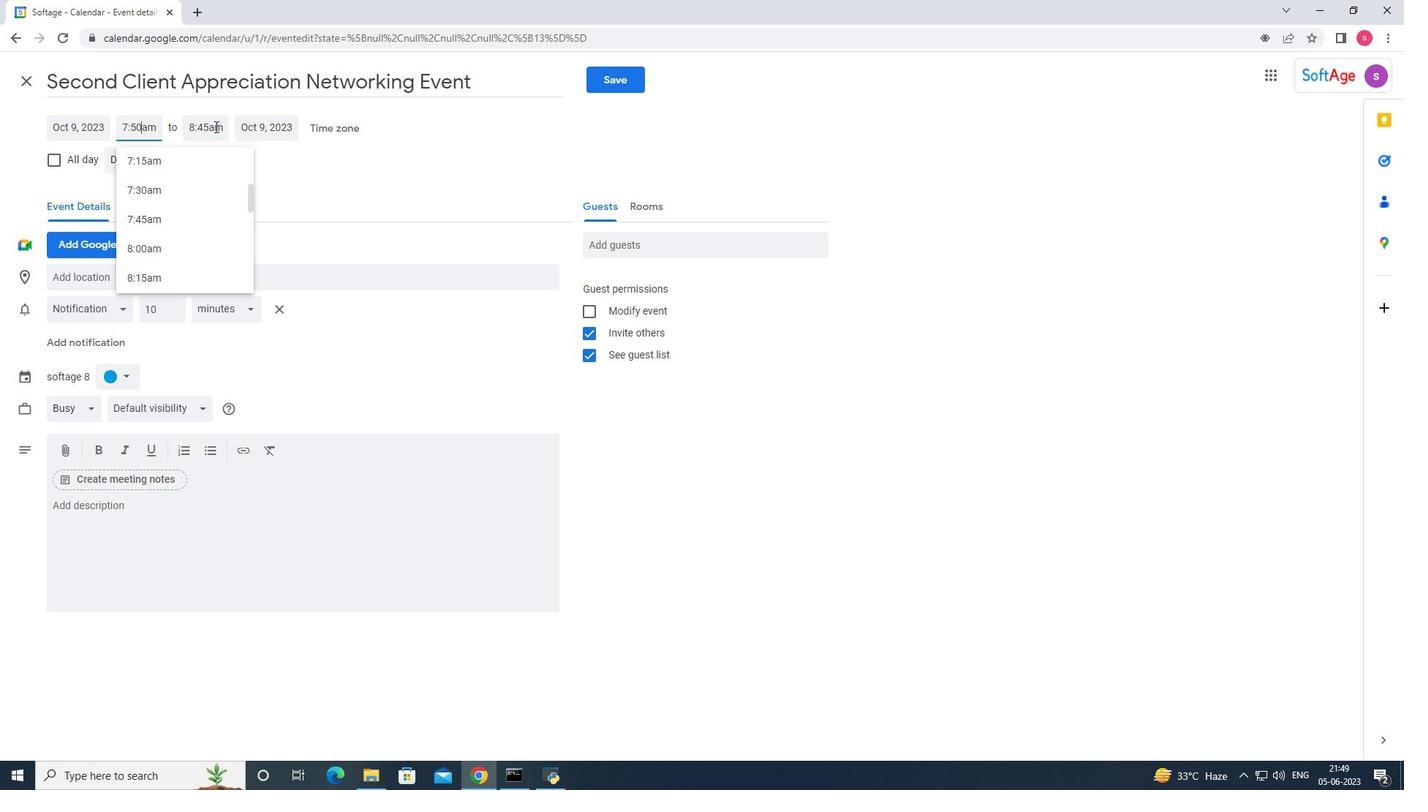 
Action: Mouse pressed left at (213, 124)
Screenshot: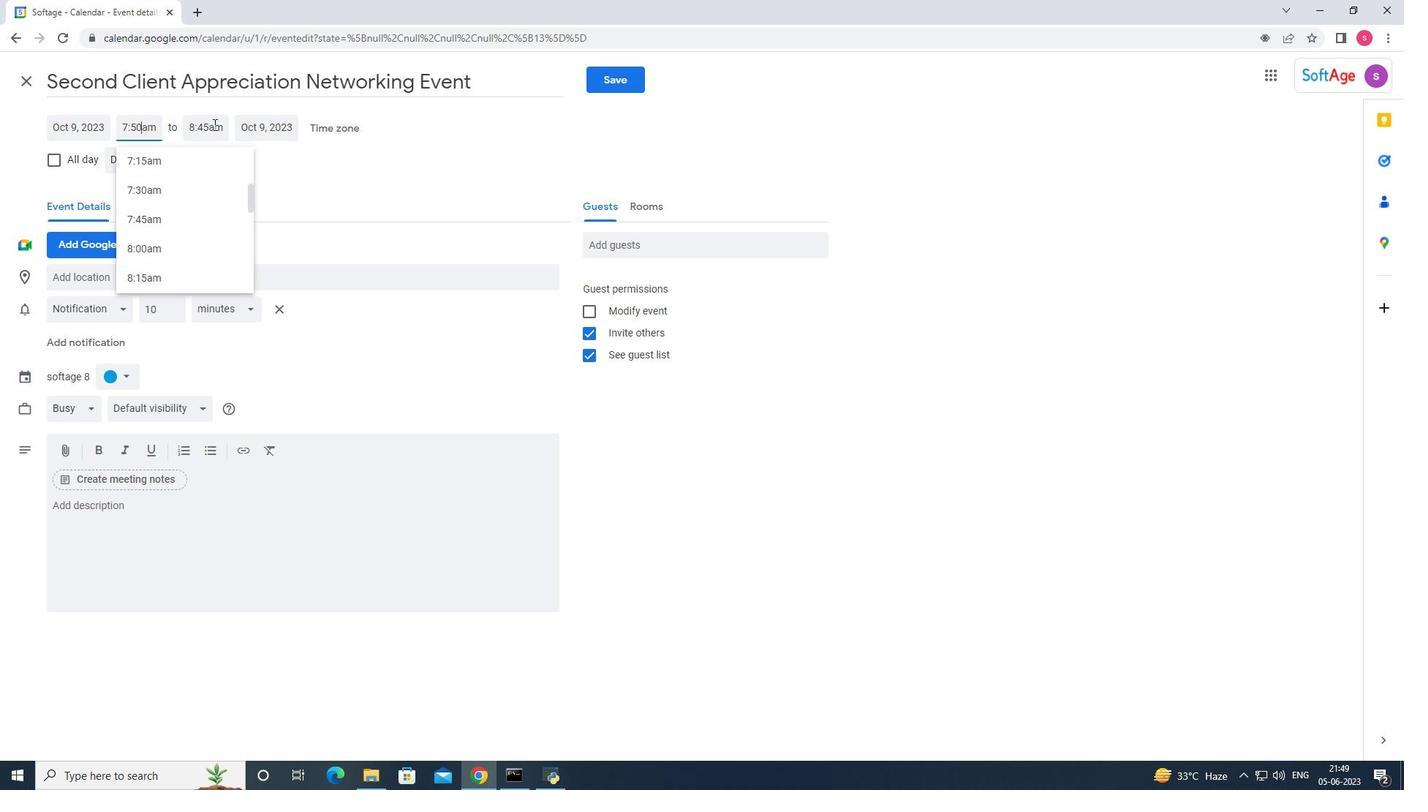 
Action: Mouse moved to (228, 214)
Screenshot: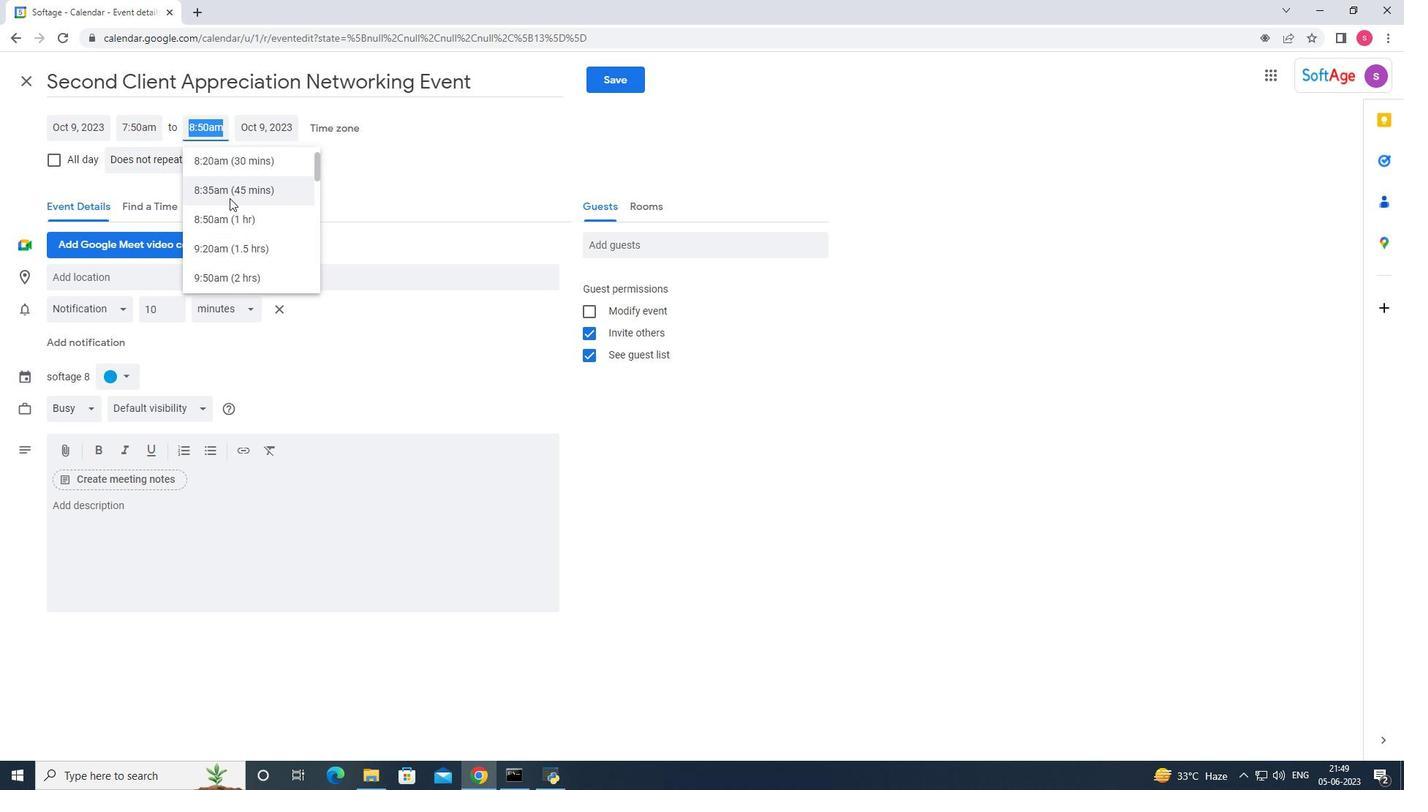 
Action: Mouse scrolled (228, 213) with delta (0, 0)
Screenshot: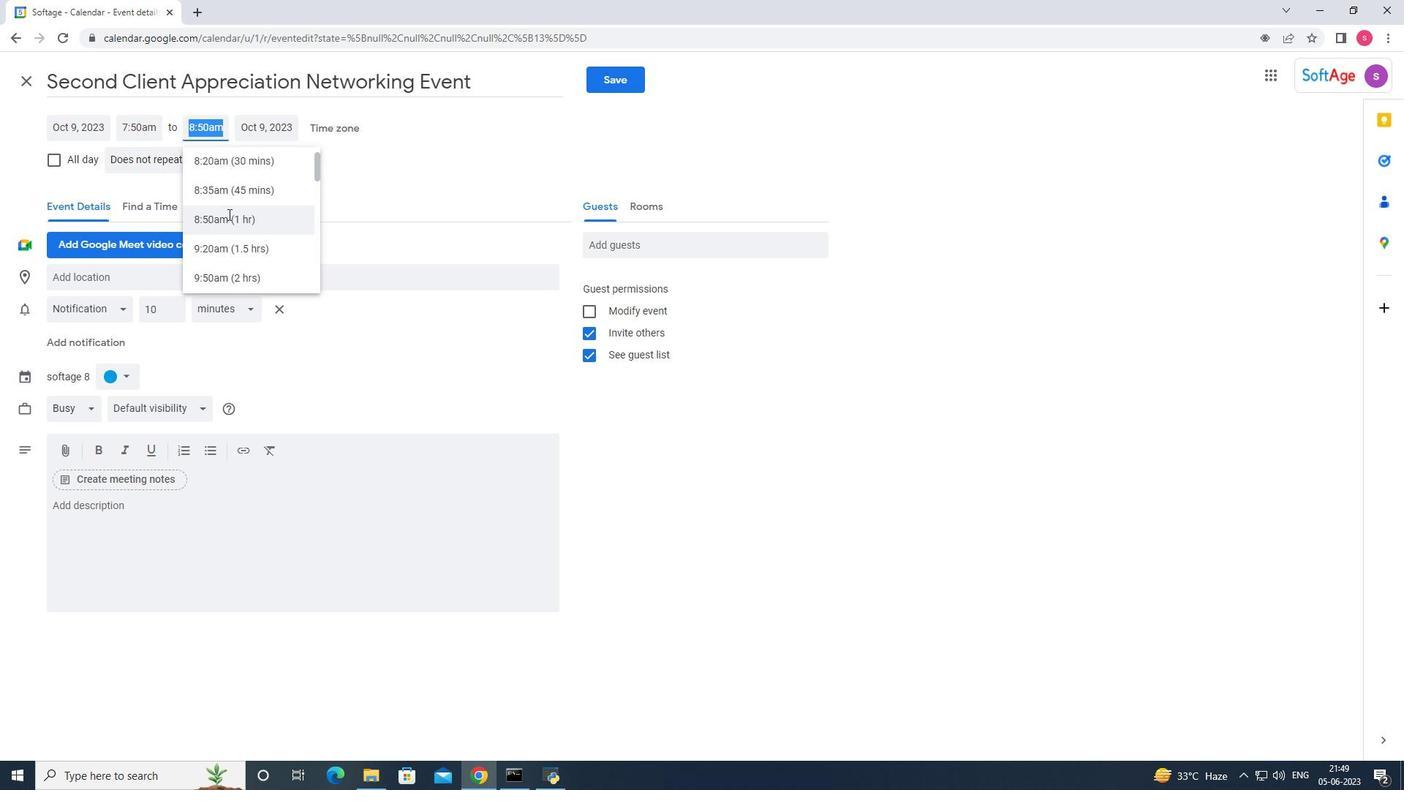 
Action: Mouse moved to (220, 211)
Screenshot: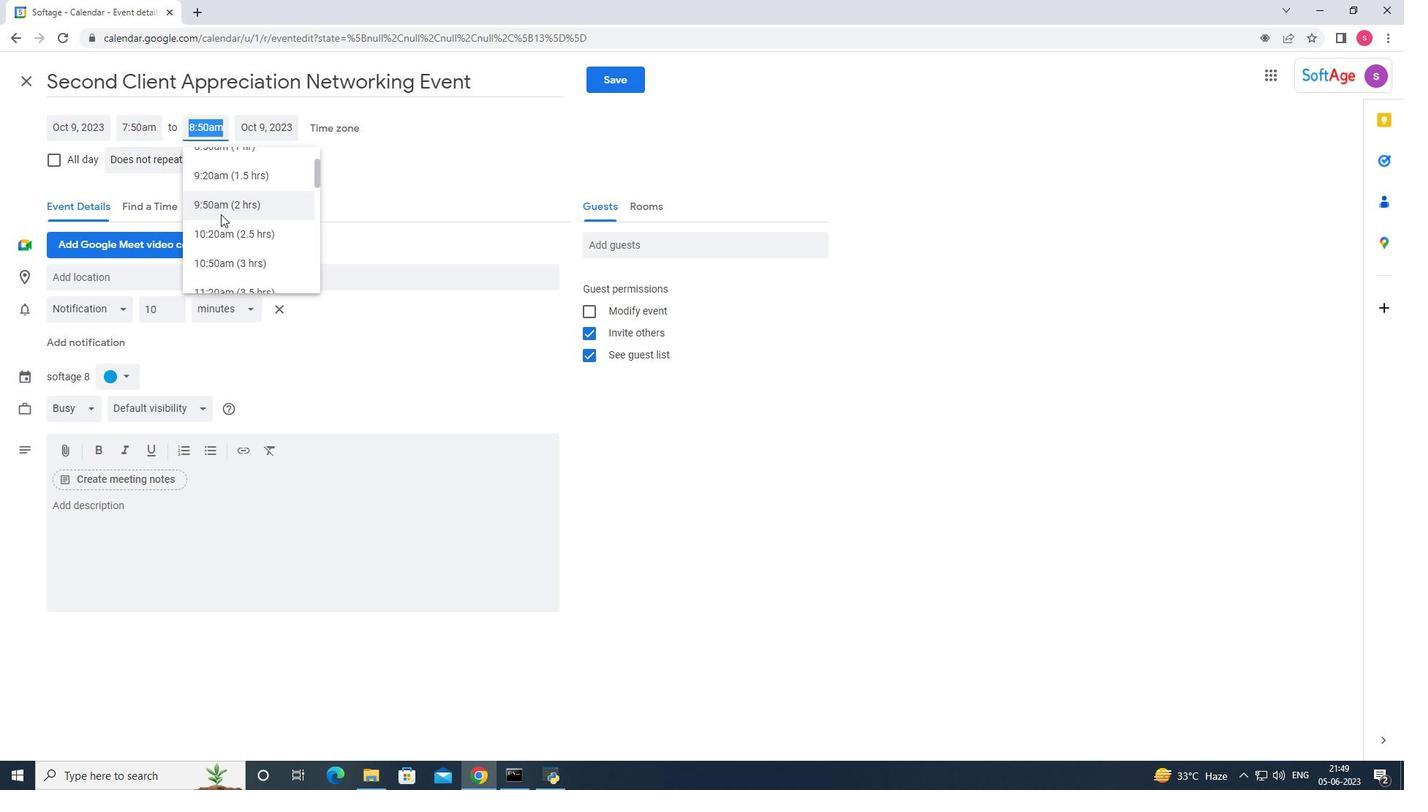 
Action: Mouse pressed left at (220, 211)
Screenshot: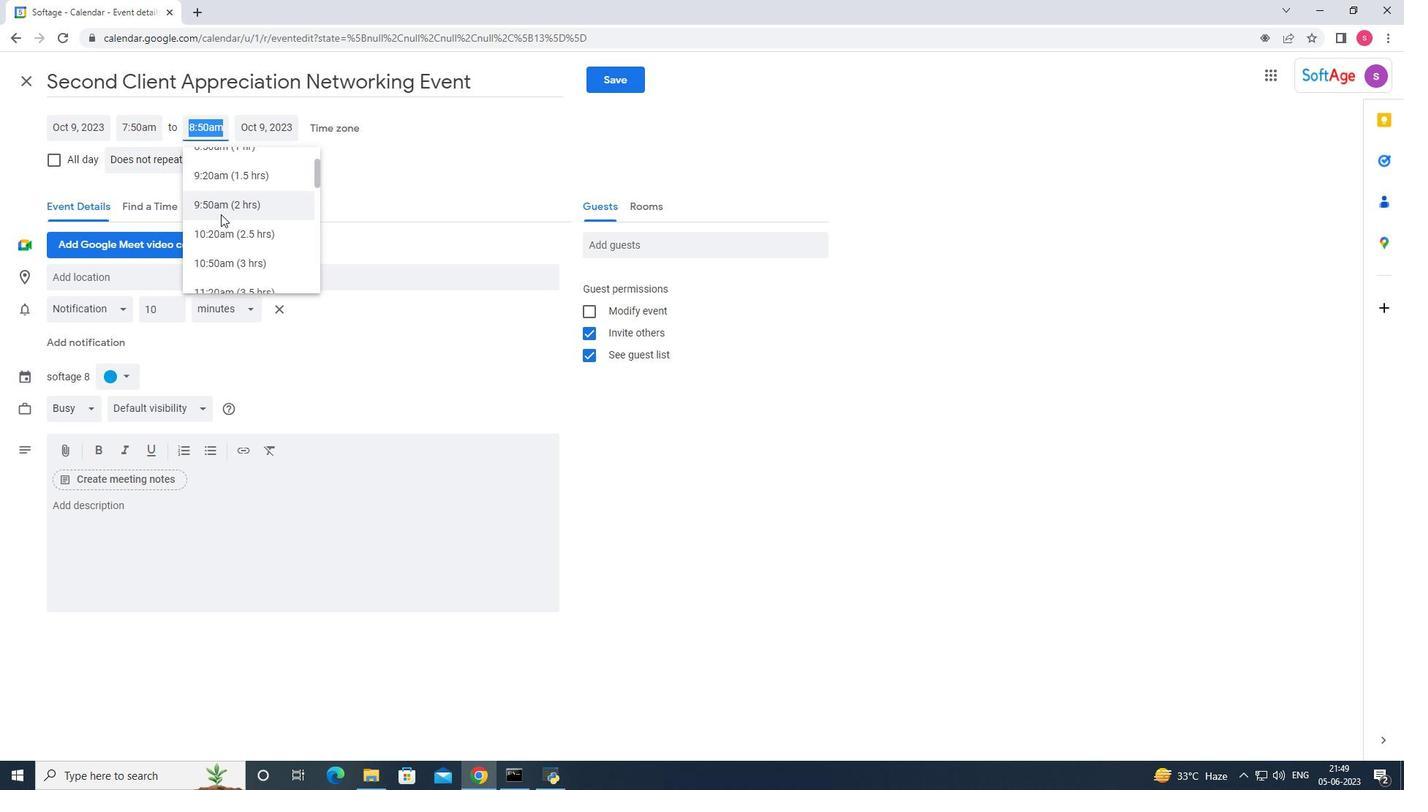 
Action: Mouse moved to (166, 515)
Screenshot: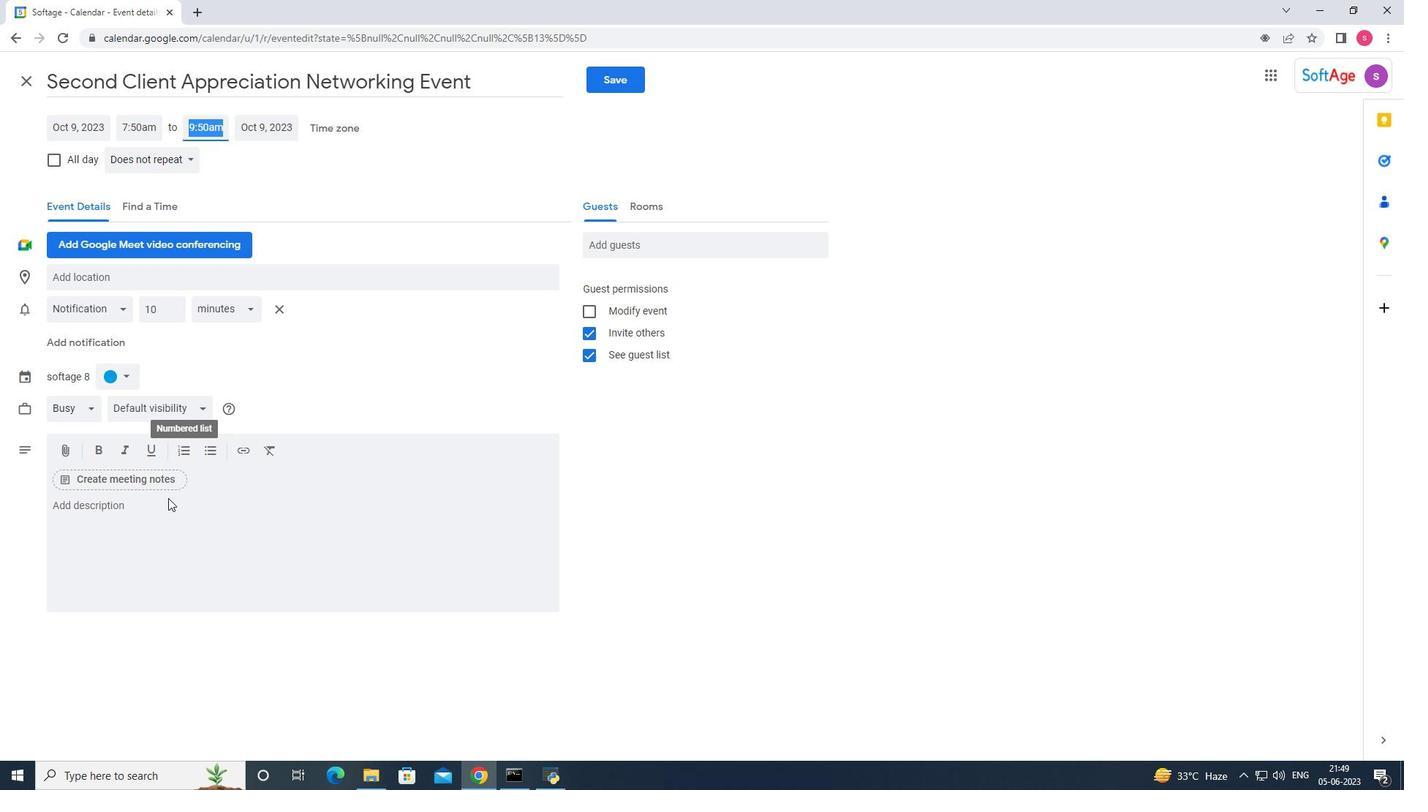 
Action: Mouse pressed left at (166, 515)
Screenshot: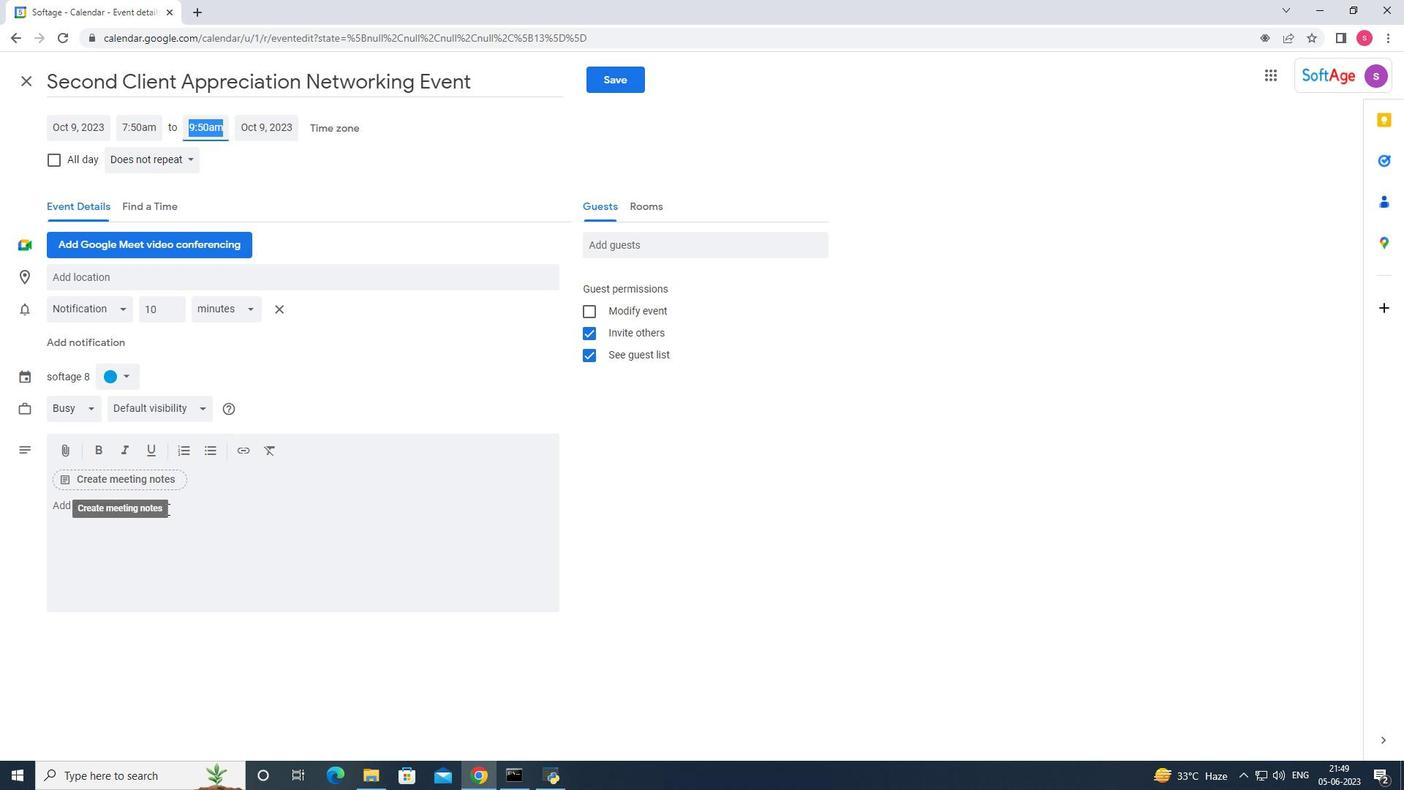 
Action: Mouse moved to (166, 513)
Screenshot: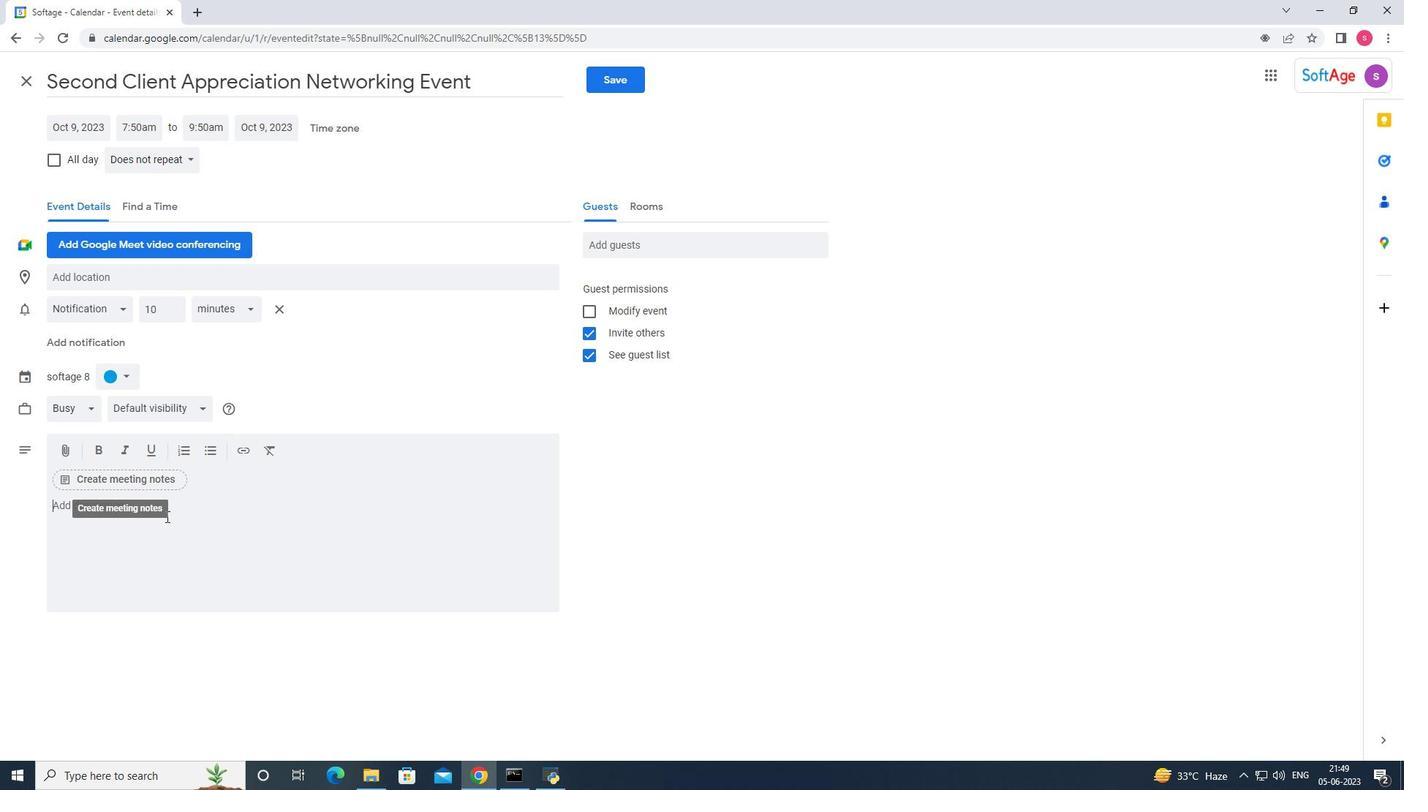 
Action: Key pressed <Key.shift_r>The<Key.space>quality<Key.space>assure<Key.backspace>ance<Key.space>tam<Key.space><Key.backspace><Key.backspace><Key.backspace>eam<Key.space>will<Key.space>provise<Key.space><Key.backspace><Key.backspace><Key.backspace>e<Key.backspace>de<Key.space>recmmendations<Key.space>
Screenshot: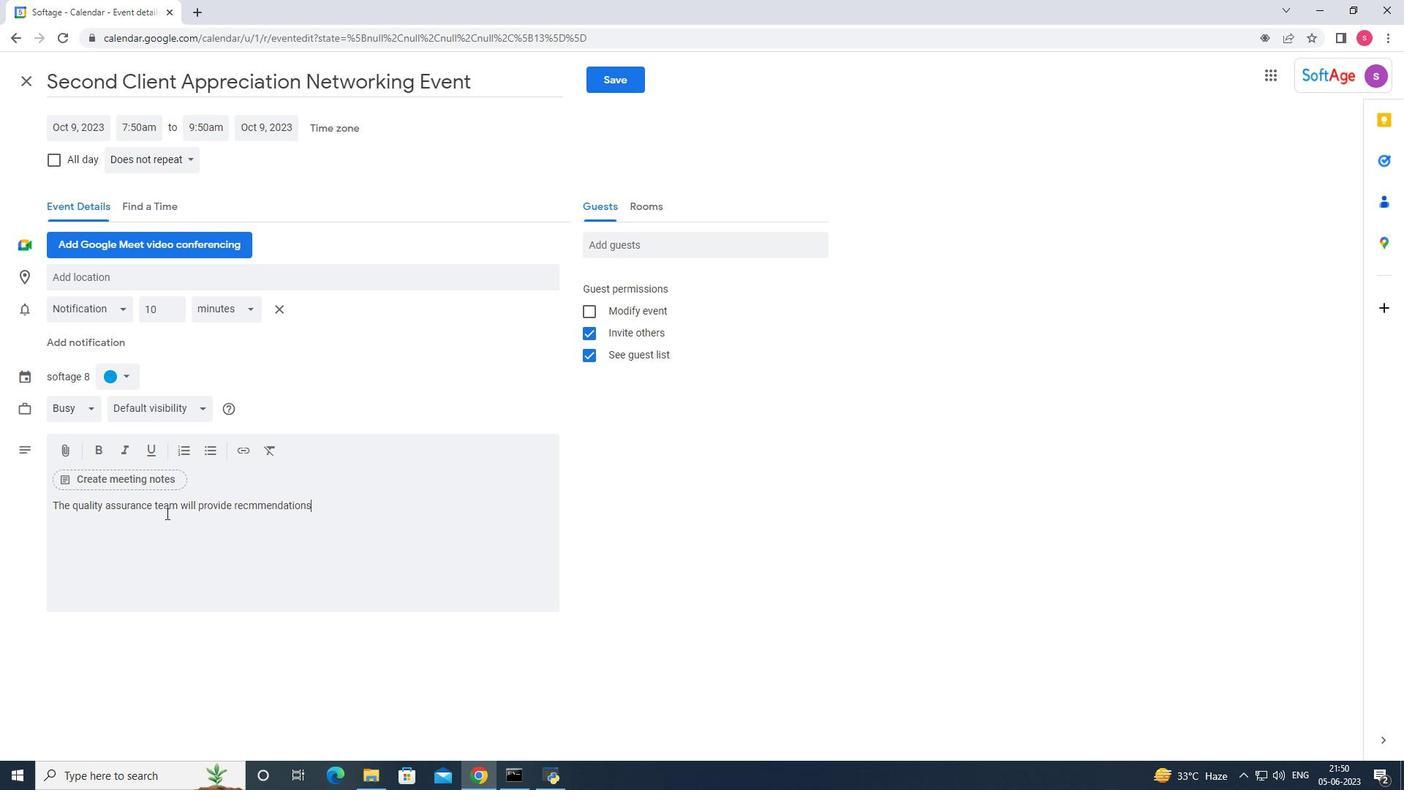 
Action: Mouse moved to (291, 500)
Screenshot: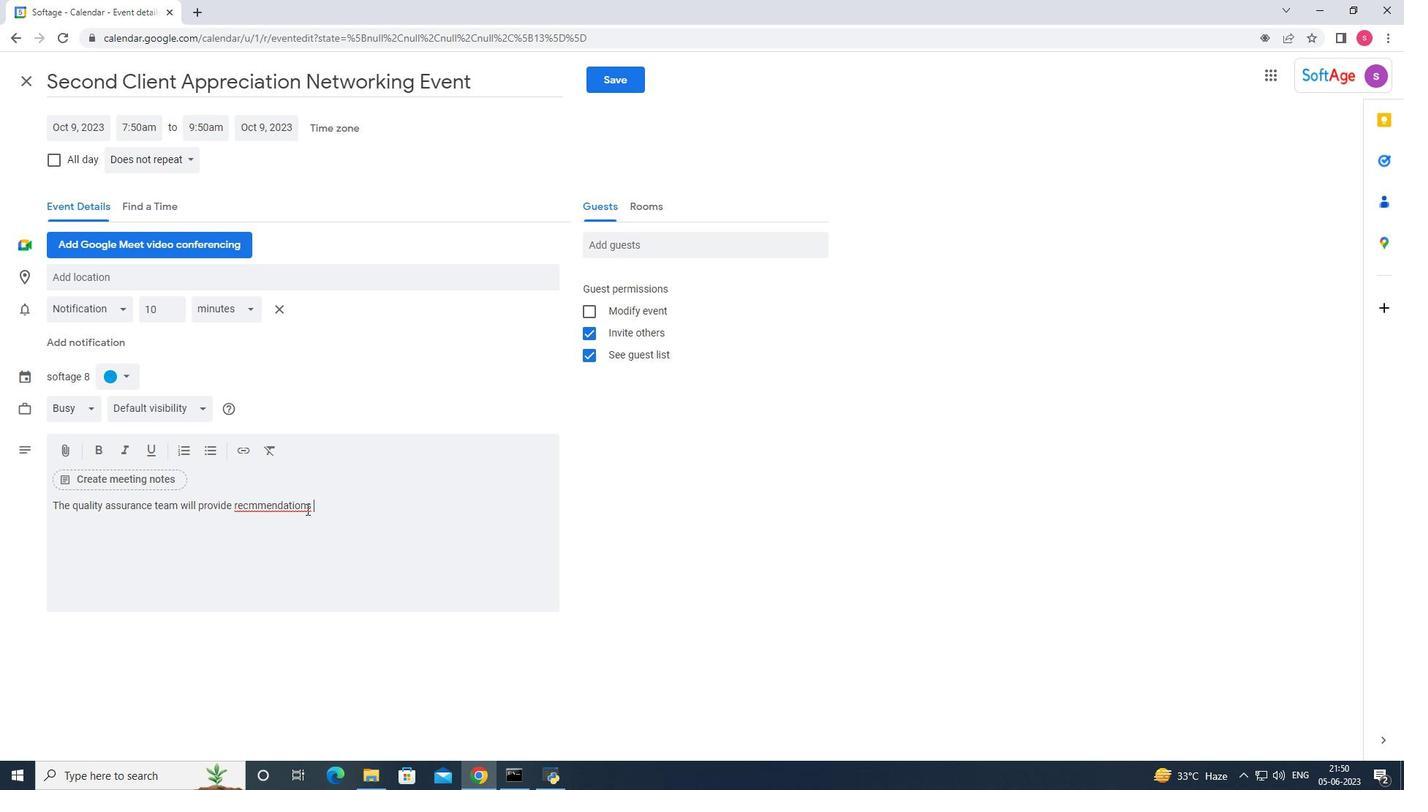 
Action: Mouse pressed right at (291, 500)
Screenshot: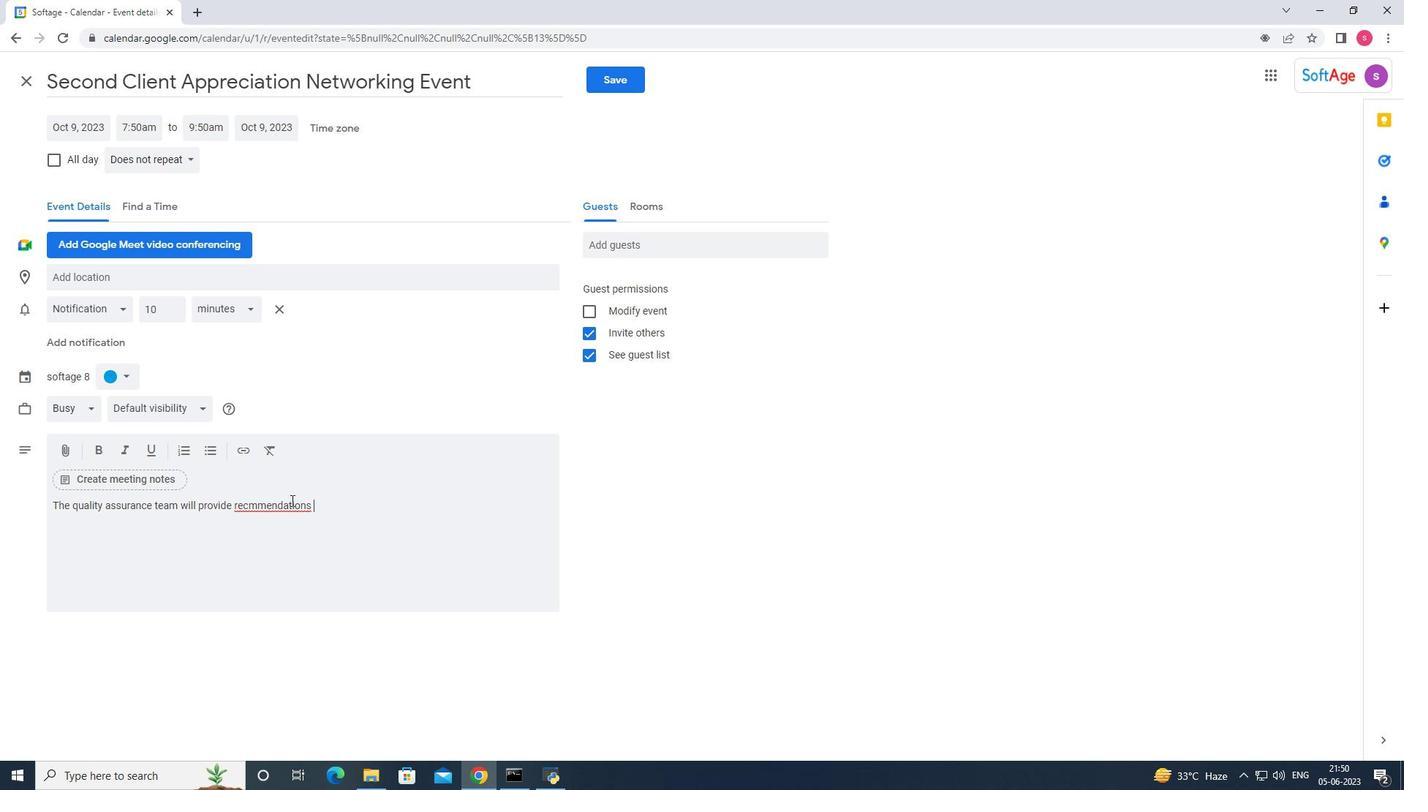 
Action: Mouse moved to (317, 517)
Screenshot: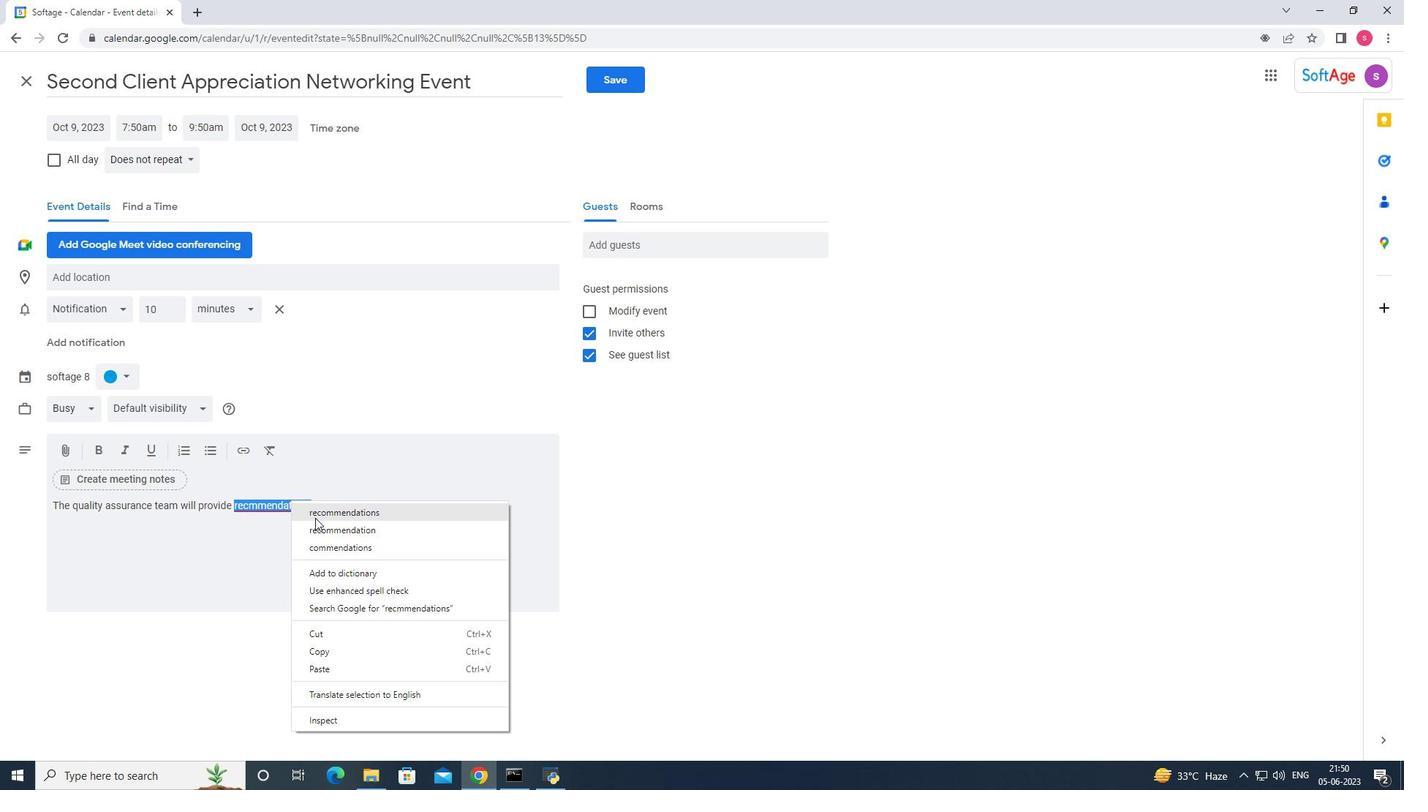 
Action: Mouse pressed left at (317, 517)
Screenshot: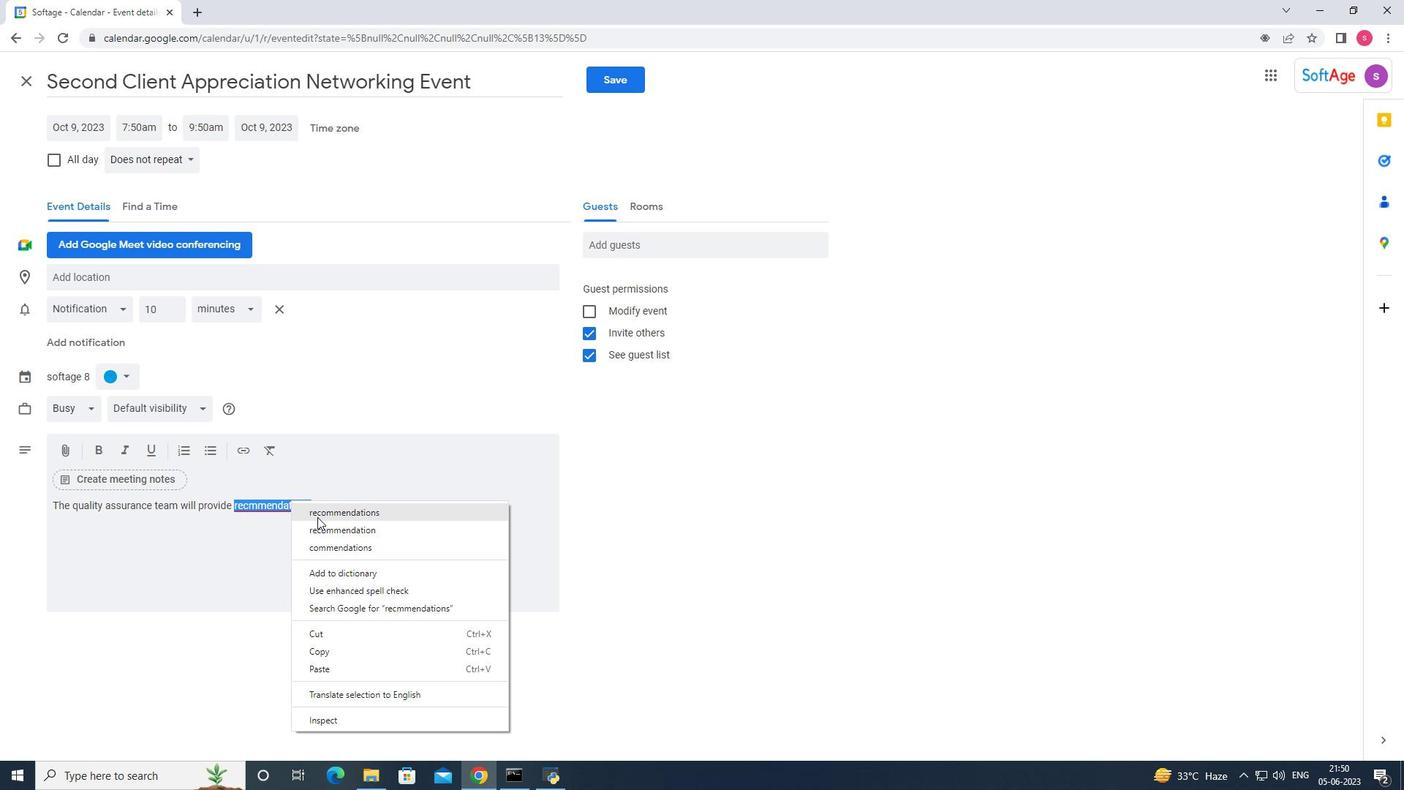 
Action: Mouse moved to (335, 504)
Screenshot: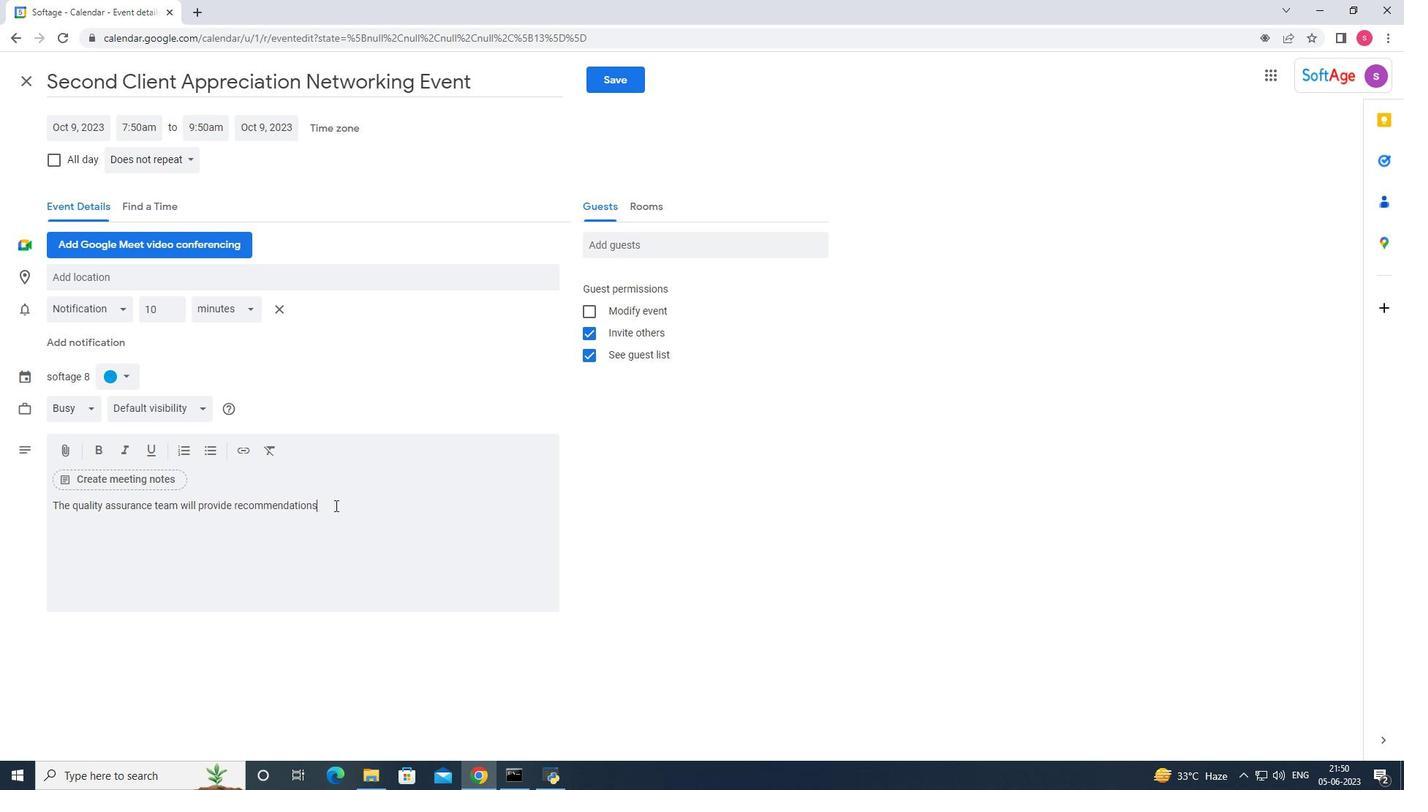 
Action: Mouse pressed left at (335, 504)
Screenshot: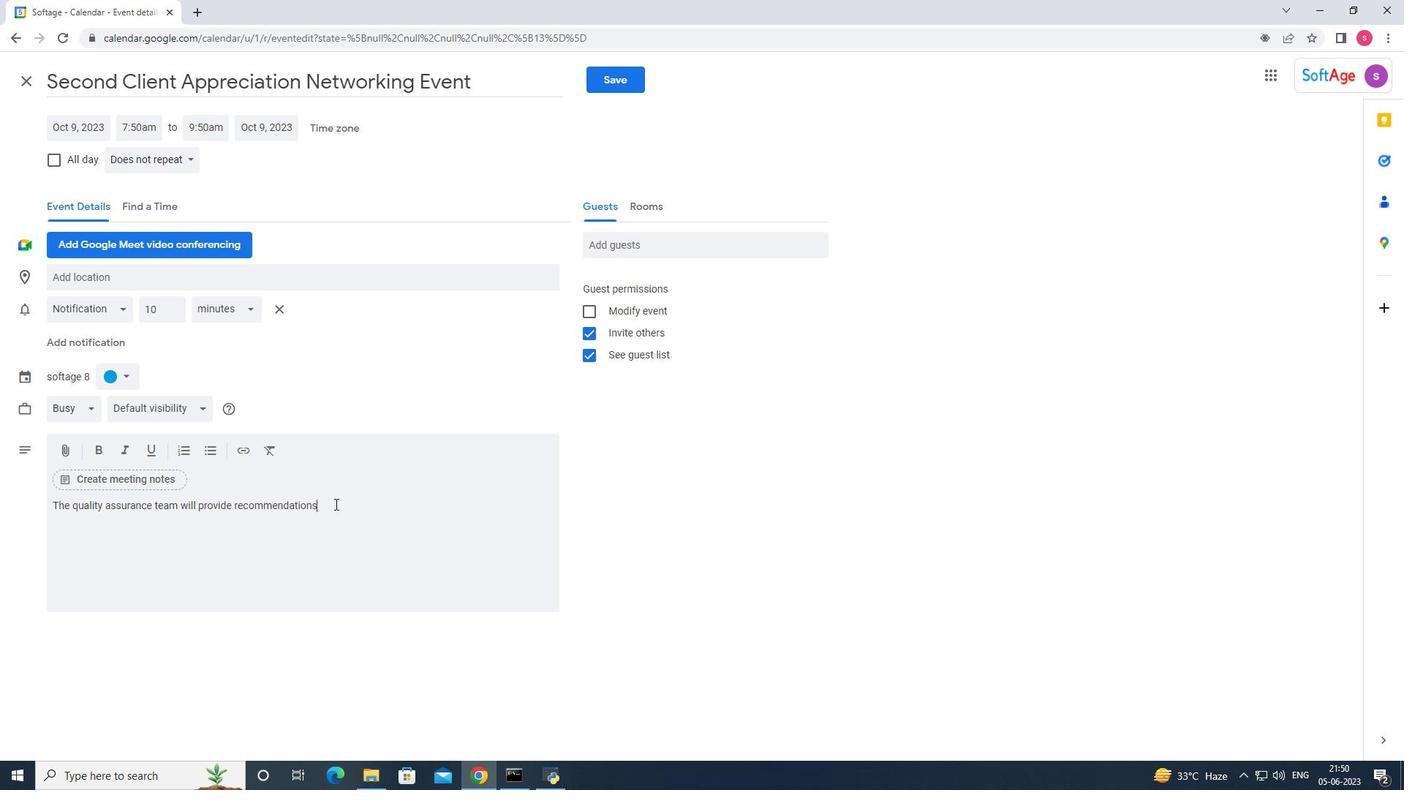 
Action: Key pressed for<Key.space>process<Key.space>re<Key.backspace><Key.backspace>improvements<Key.space>bease<Key.backspace><Key.backspace><Key.backspace>de<Key.backspace><Key.backspace>sed<Key.space>
Screenshot: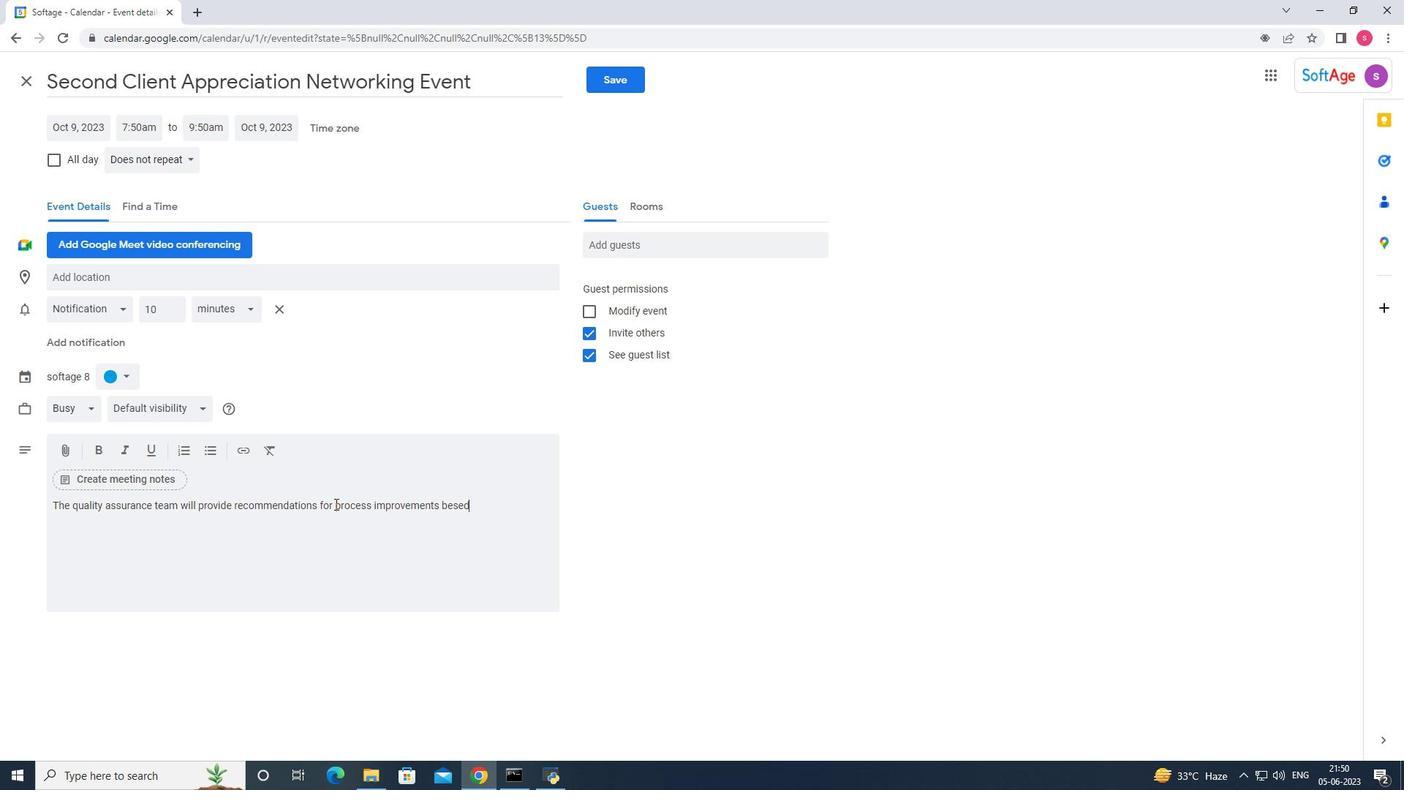 
Action: Mouse moved to (460, 498)
Screenshot: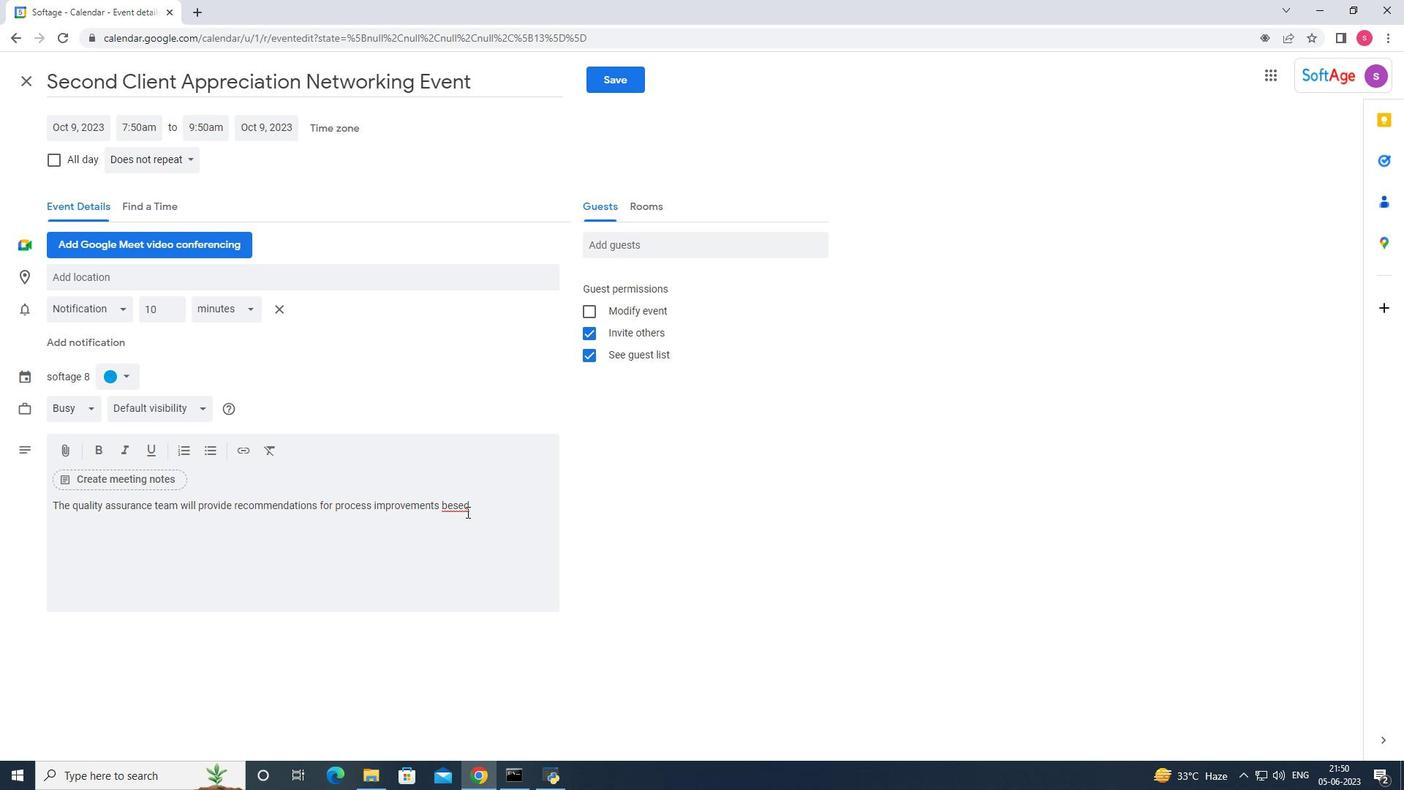 
Action: Mouse pressed right at (460, 498)
Screenshot: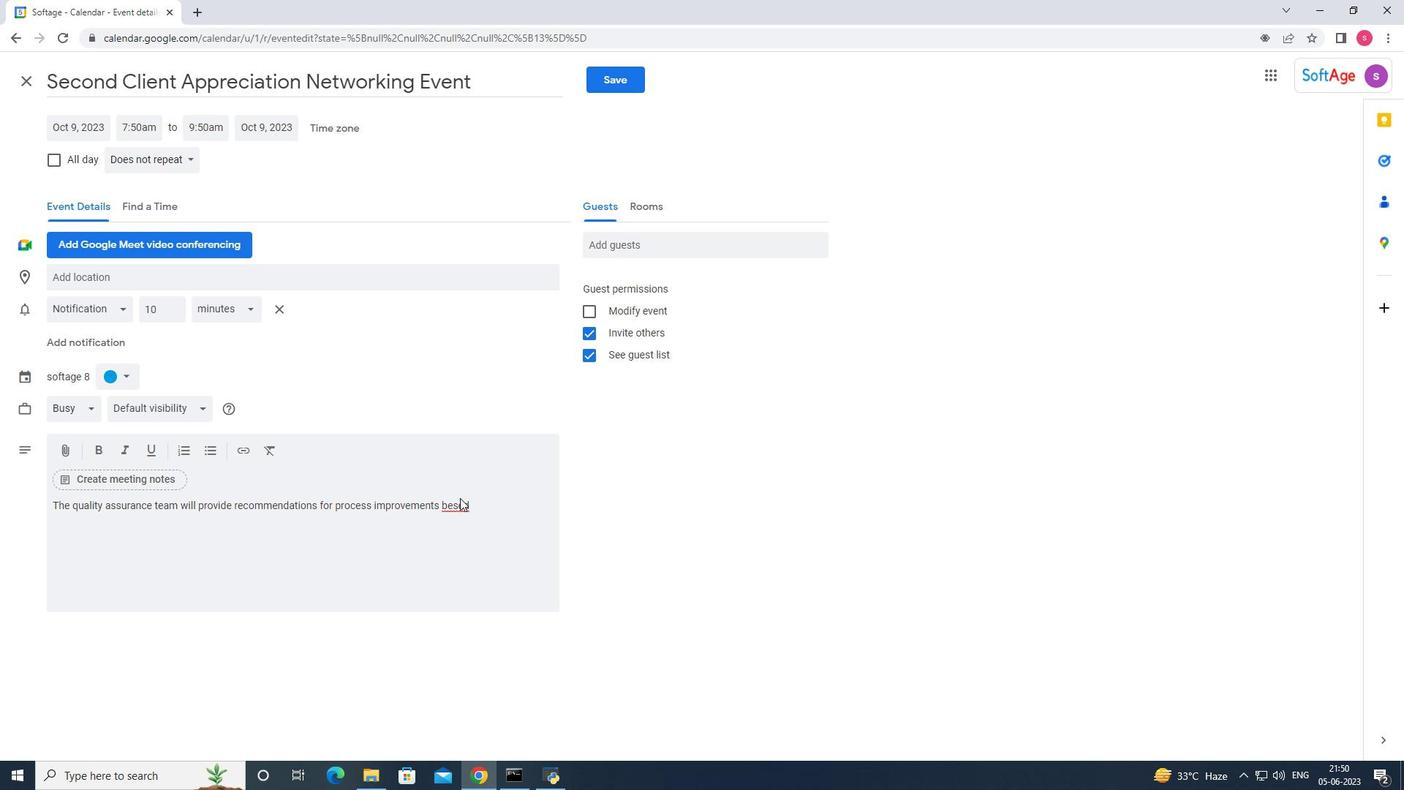 
Action: Mouse moved to (453, 505)
Screenshot: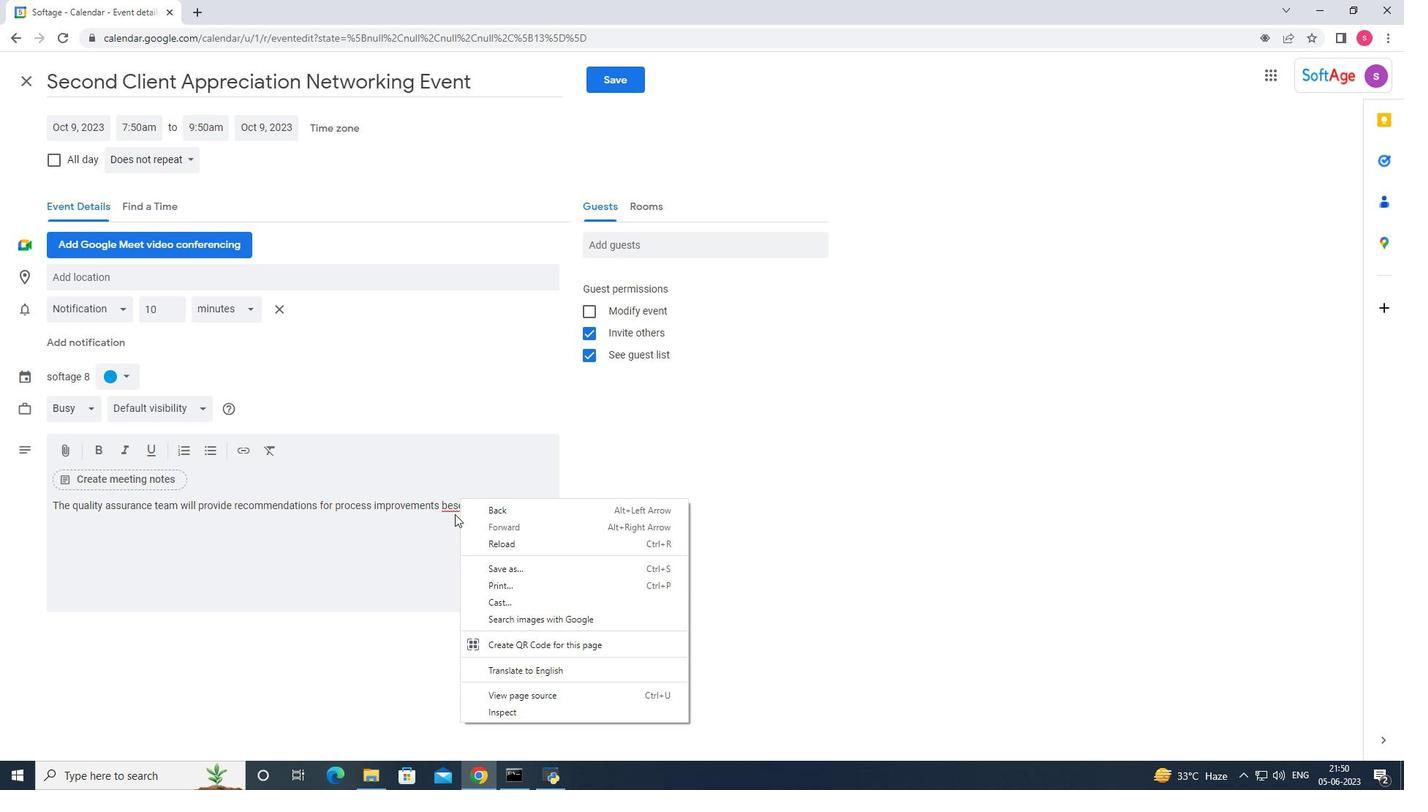 
Action: Mouse pressed right at (453, 505)
Screenshot: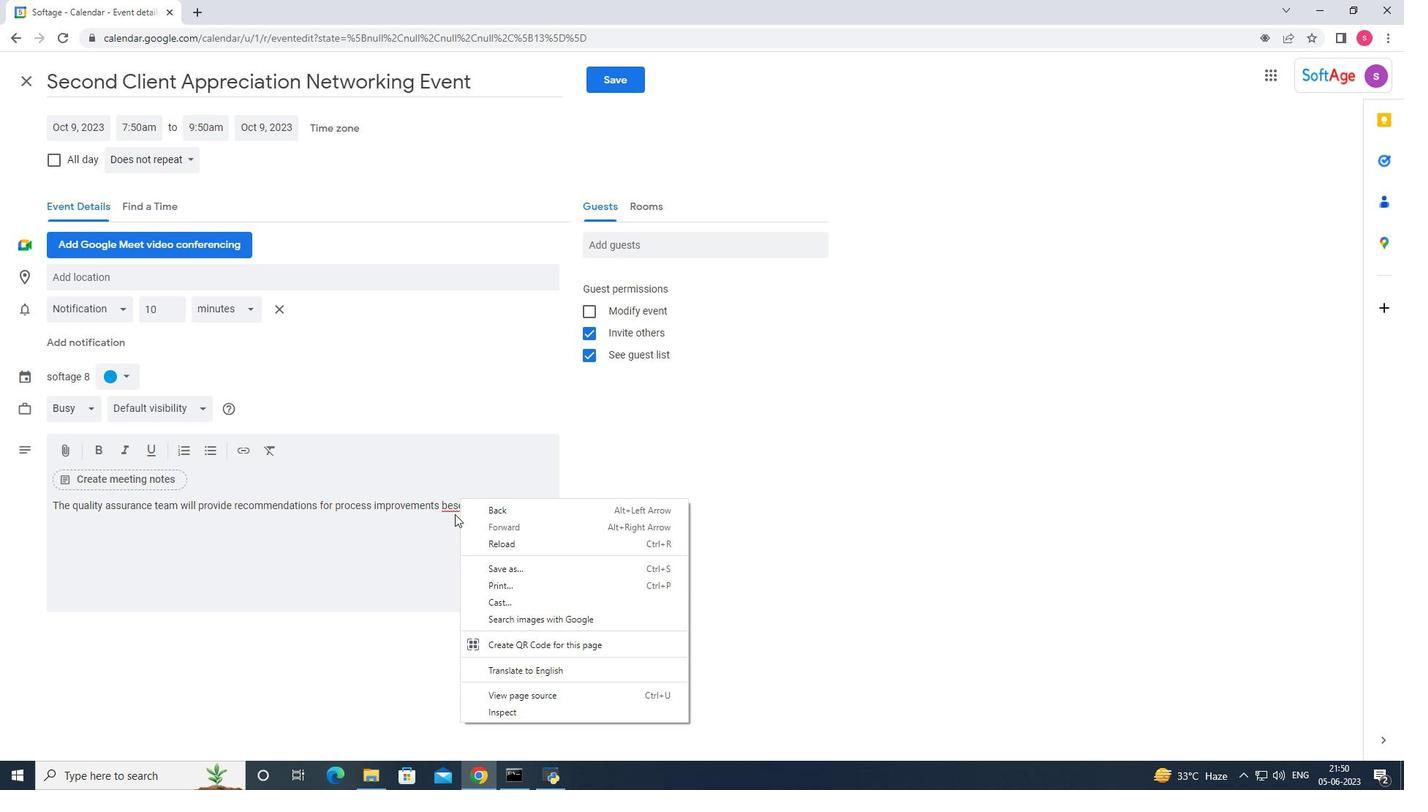 
Action: Mouse moved to (473, 517)
Screenshot: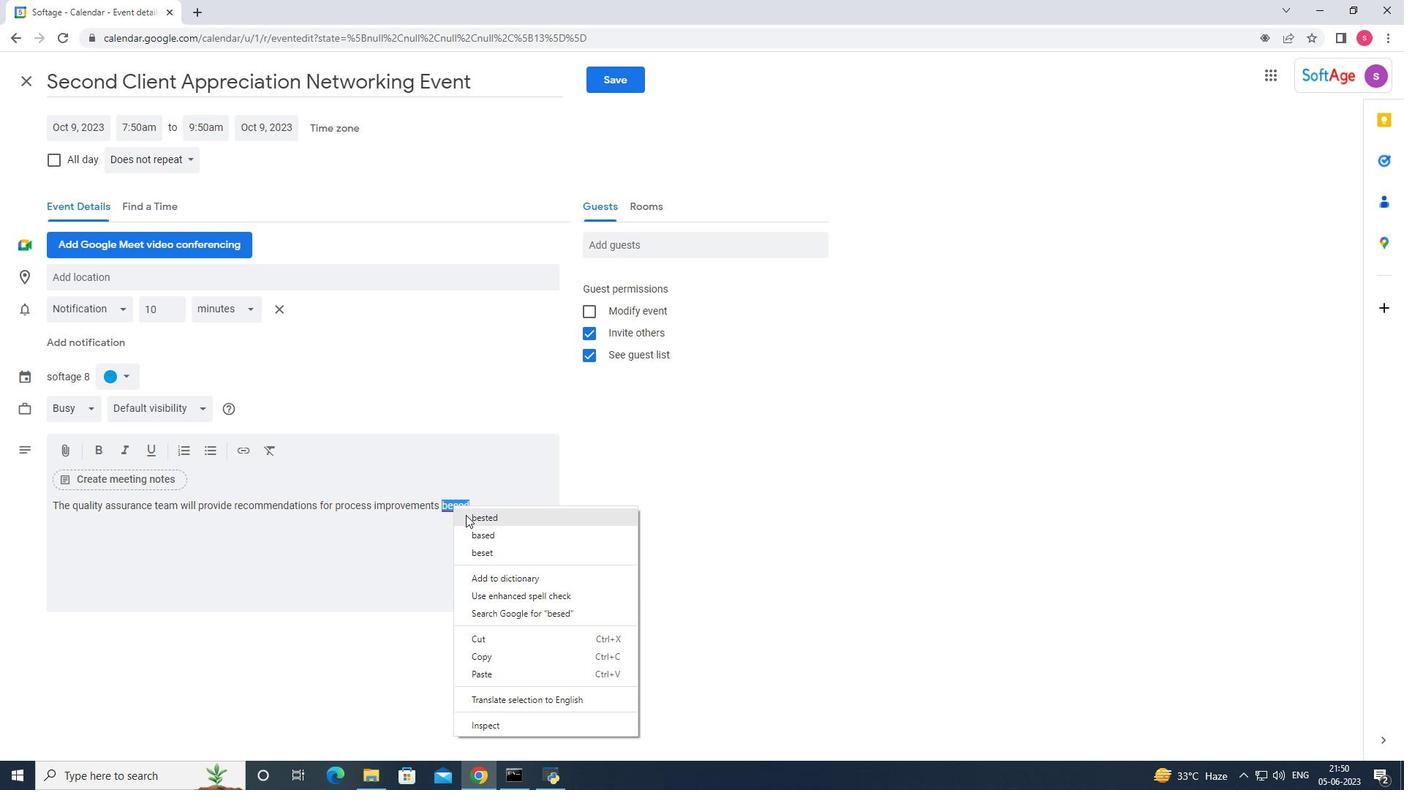 
Action: Mouse pressed left at (473, 517)
Screenshot: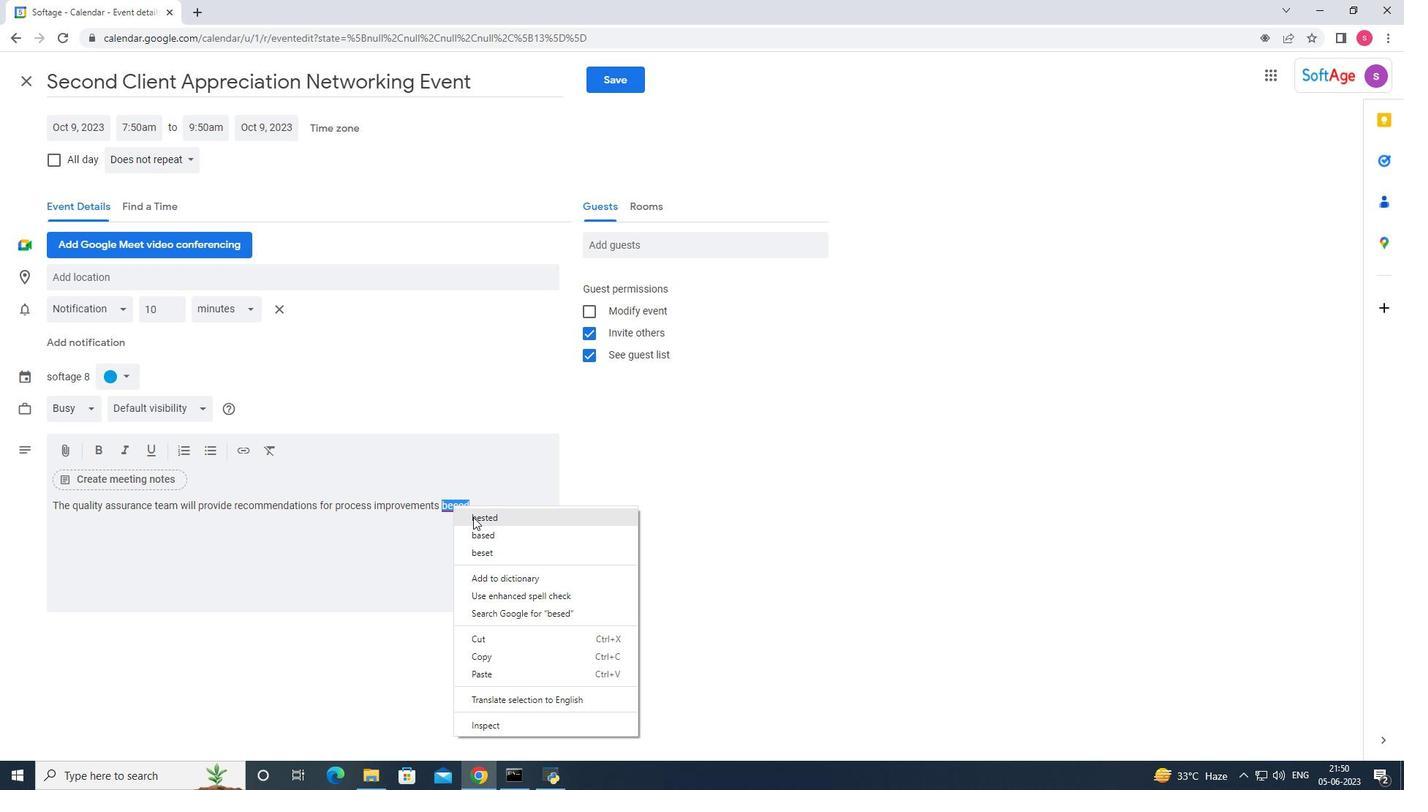 
Action: Mouse moved to (482, 509)
Screenshot: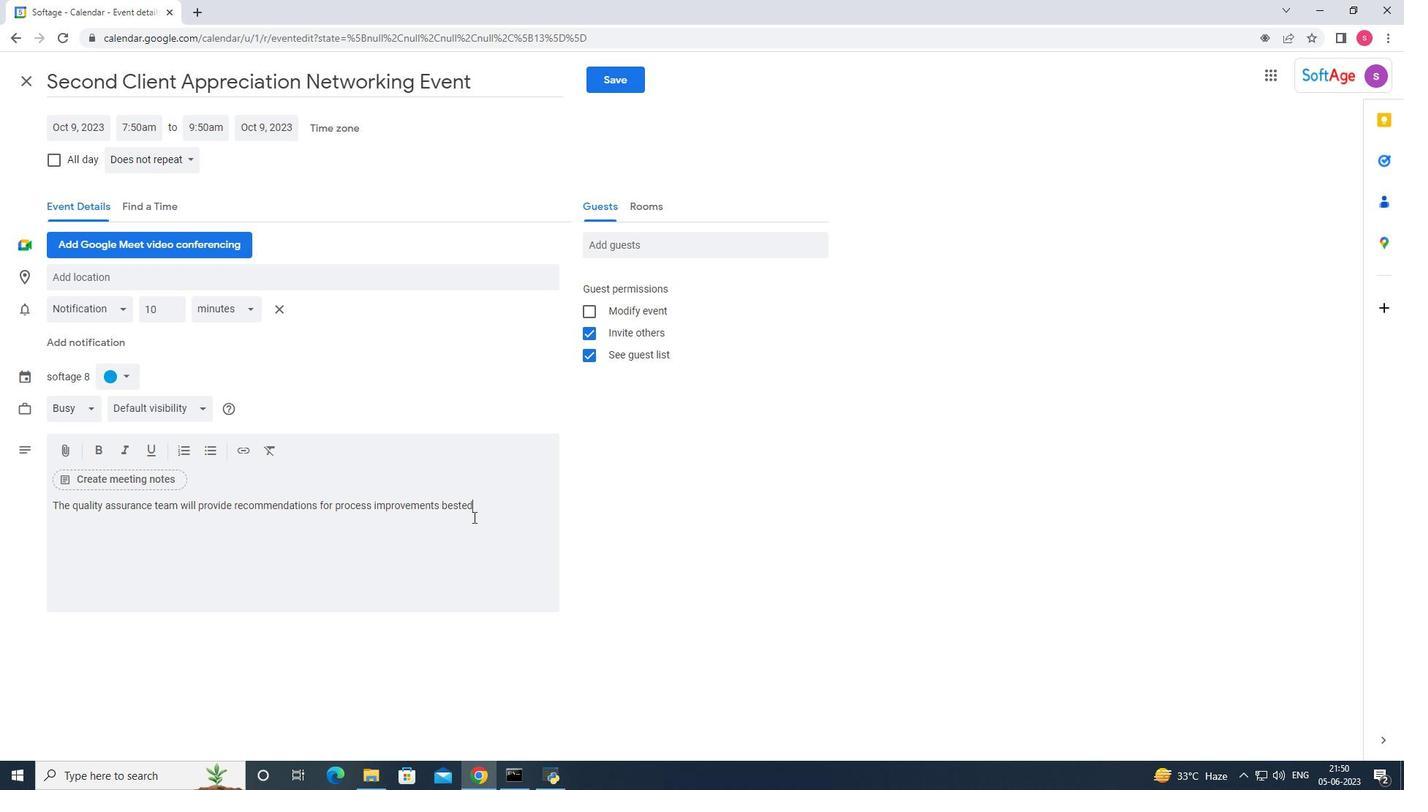 
Action: Mouse pressed left at (482, 509)
Screenshot: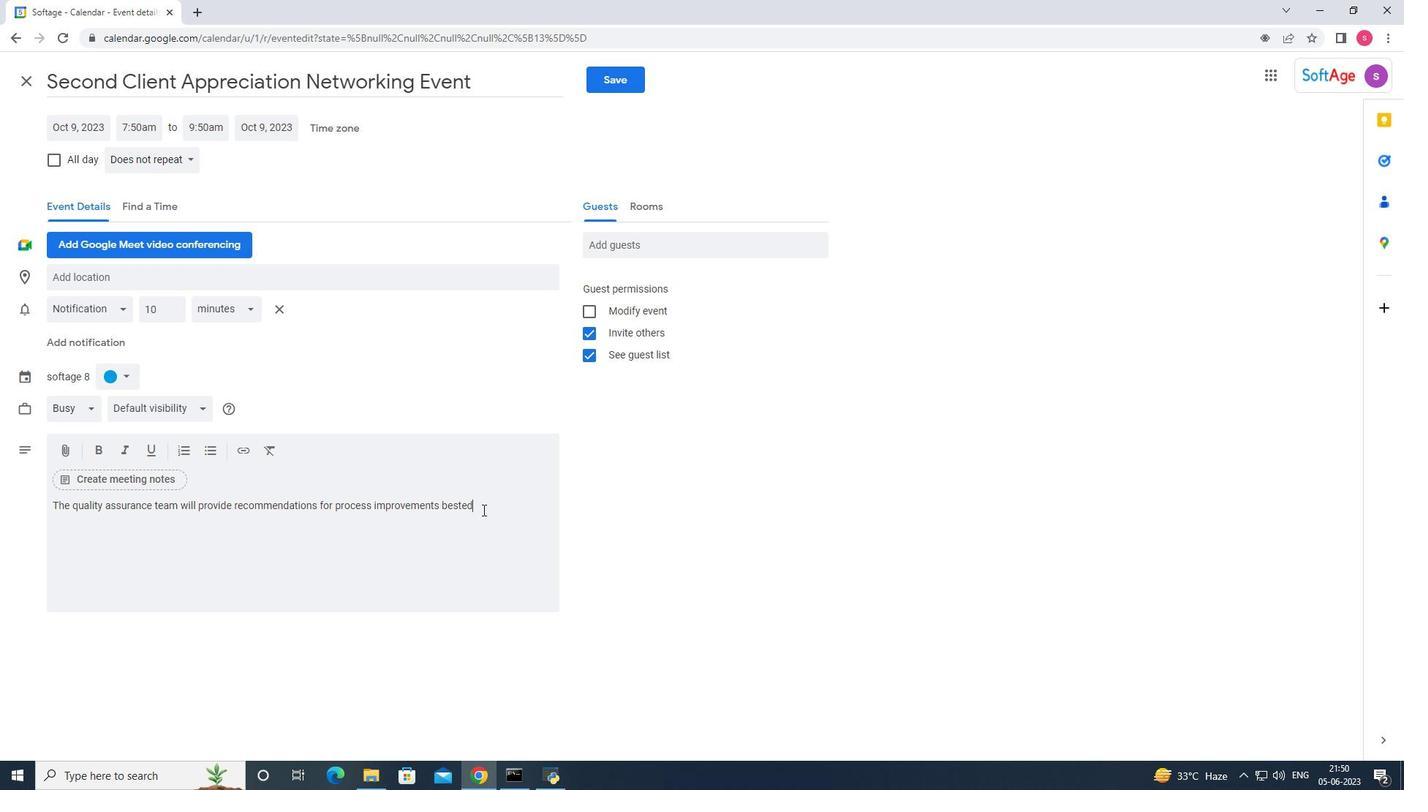 
Action: Key pressed <Key.backspace><Key.backspace><Key.backspace><Key.backspace><Key.backspace><Key.backspace><Key.backspace>based<Key.space>on<Key.space>their<Key.space>findings.<Key.space><Key.shift_r>These<Key.space>recommendations<Key.space>may<Key.space>inclide<Key.backspace><Key.backspace><Key.backspace><Key.backspace>dl<Key.backspace><Key.backspace>lude<Key.space>suggestions<Key.space>for<Key.space>enhancing<Key.space>project<Key.space>manae<Key.backspace><Key.backspace>agement<Key.space>practicesn<Key.backspace>,<Key.space>refining<Key.space>development<Key.space>methodologiesn<Key.space><Key.backspace><Key.backspace>,<Key.space>or<Key.space>implementing<Key.space>quality<Key.space>lo<Key.backspace><Key.backspace>control<Key.space>measuresm<Key.backspace>.<Key.space>
Screenshot: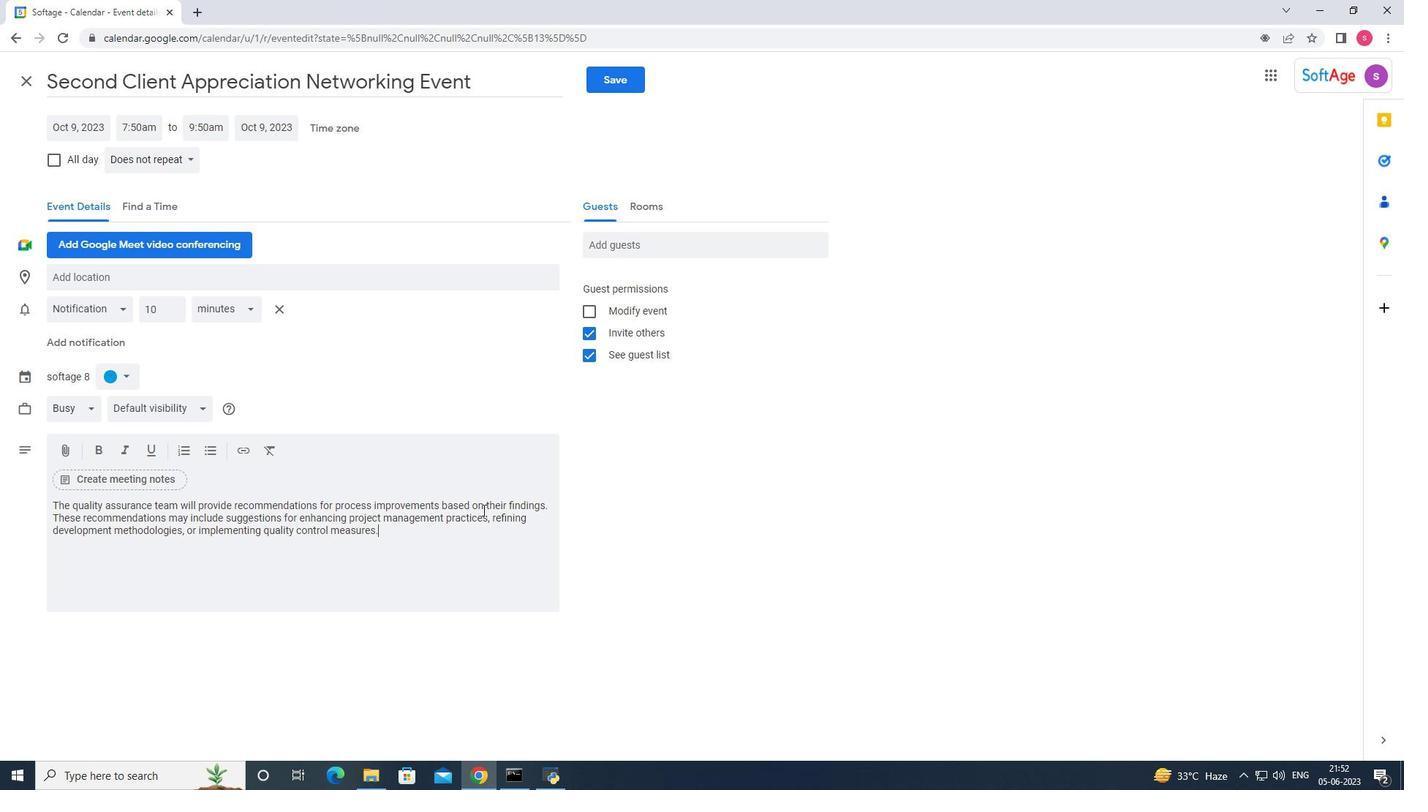 
Action: Mouse moved to (125, 372)
Screenshot: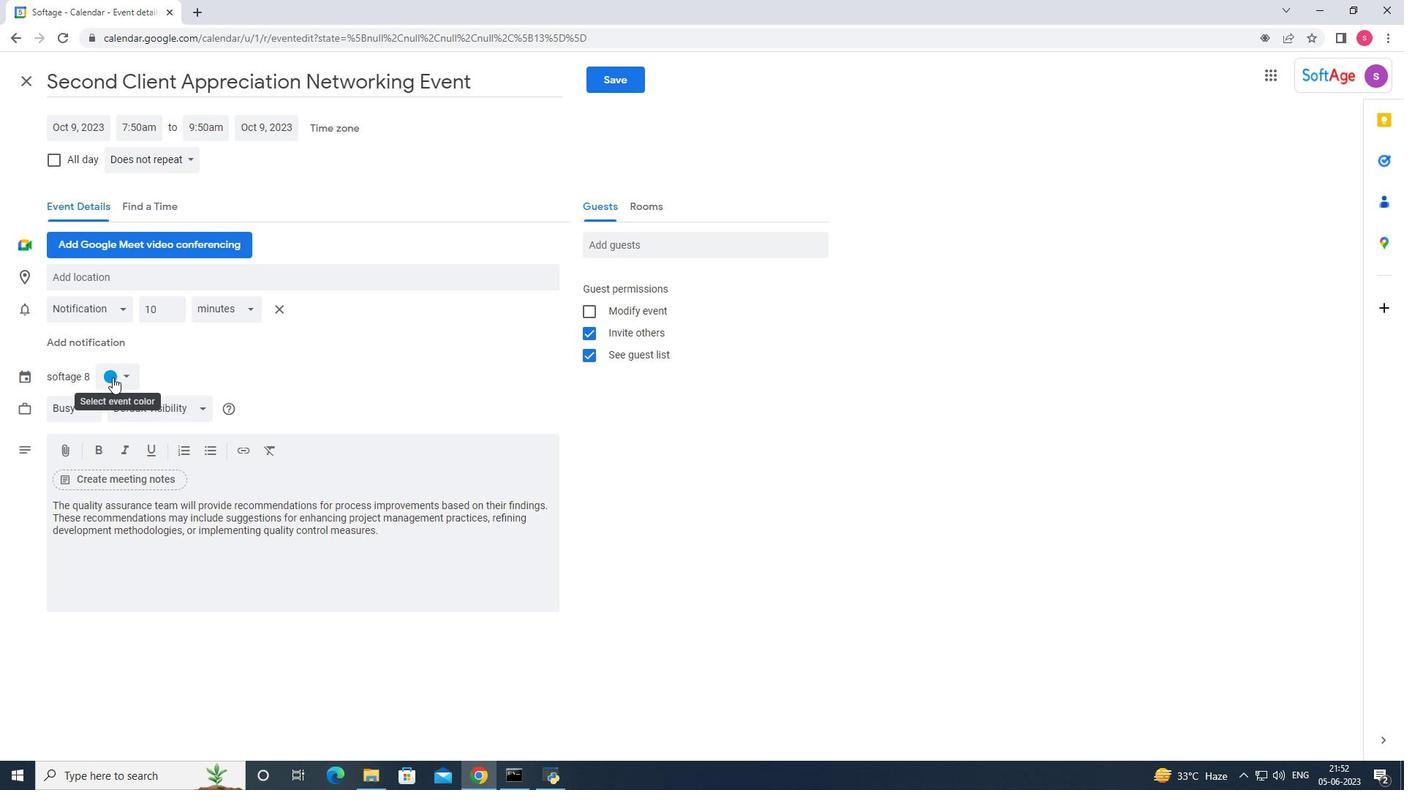 
Action: Mouse pressed left at (125, 372)
Screenshot: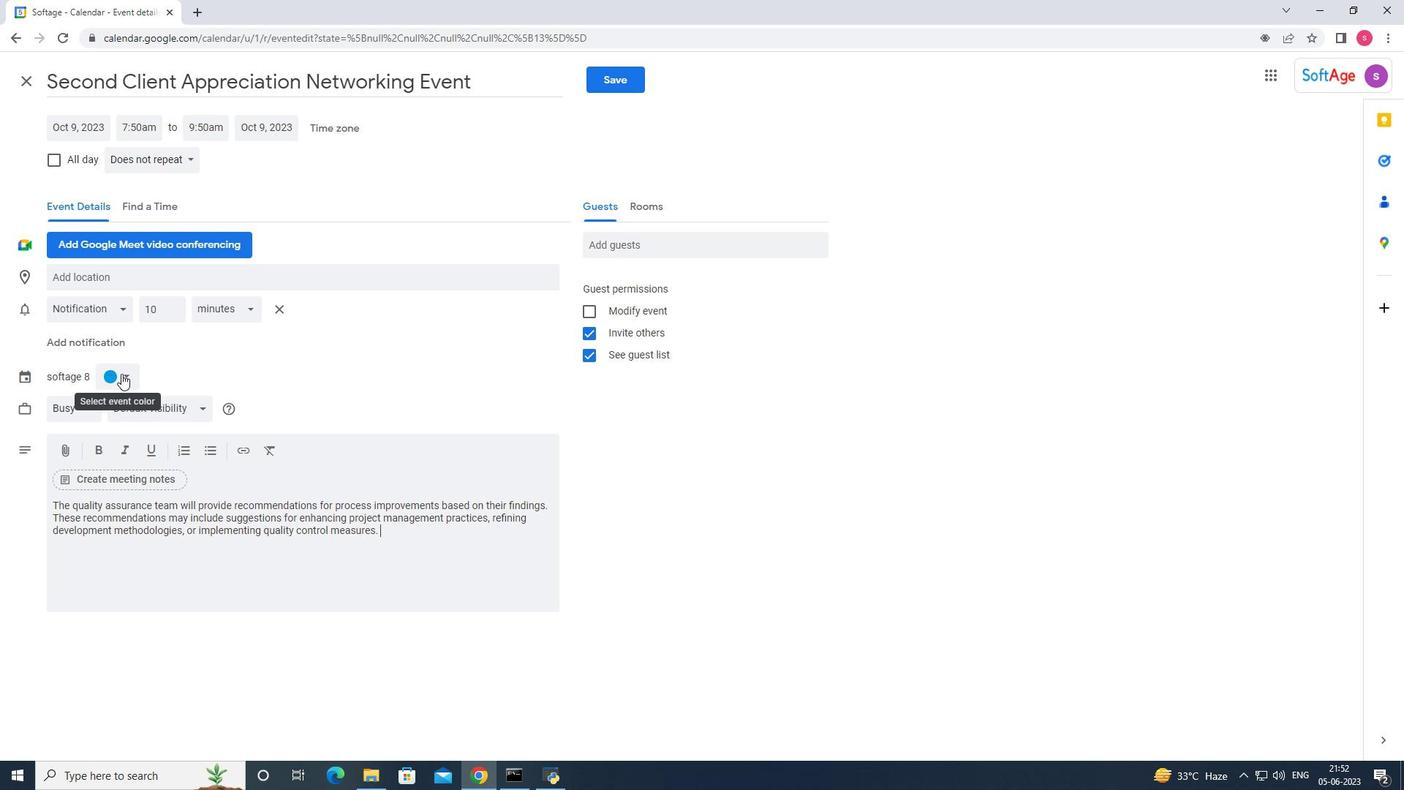 
Action: Mouse moved to (109, 395)
Screenshot: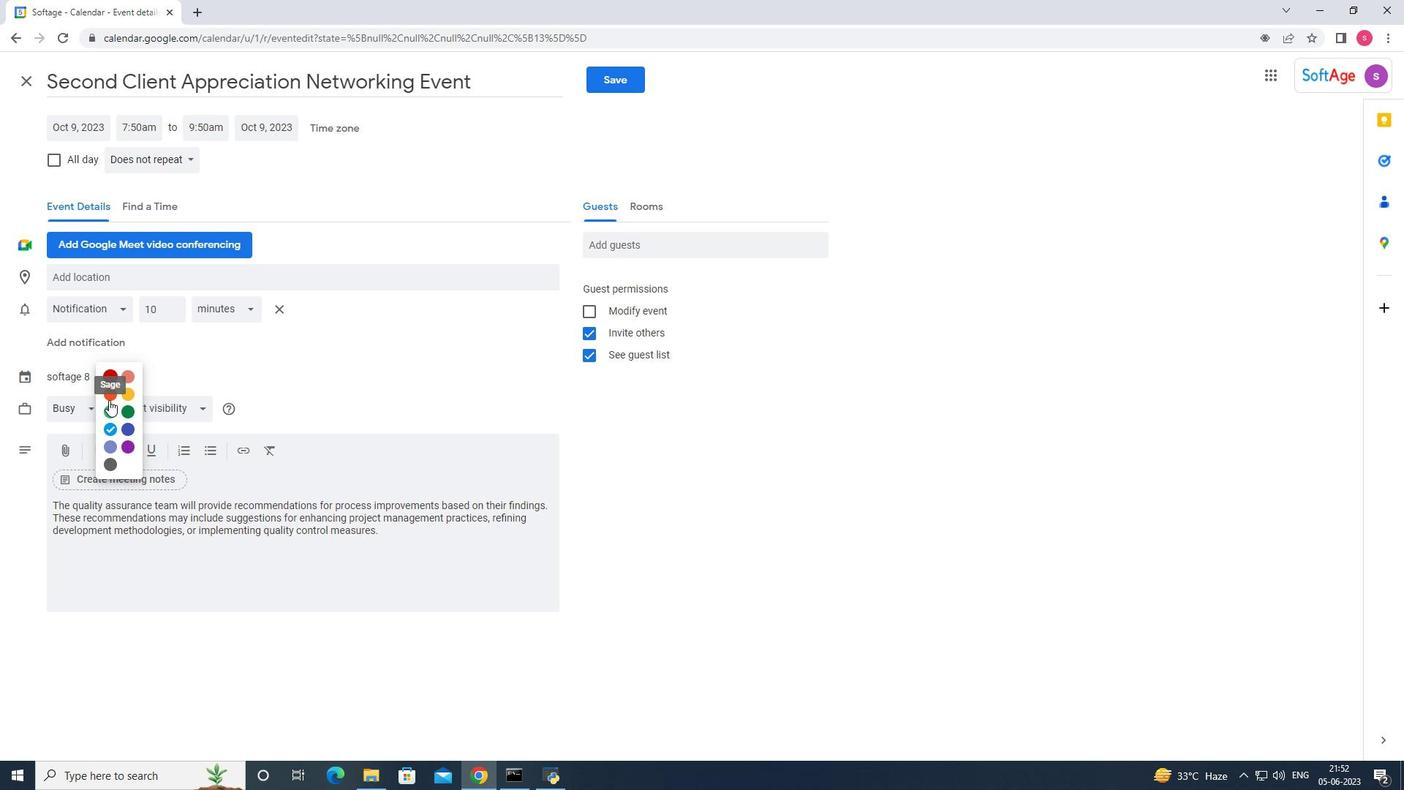 
Action: Mouse pressed left at (109, 395)
Screenshot: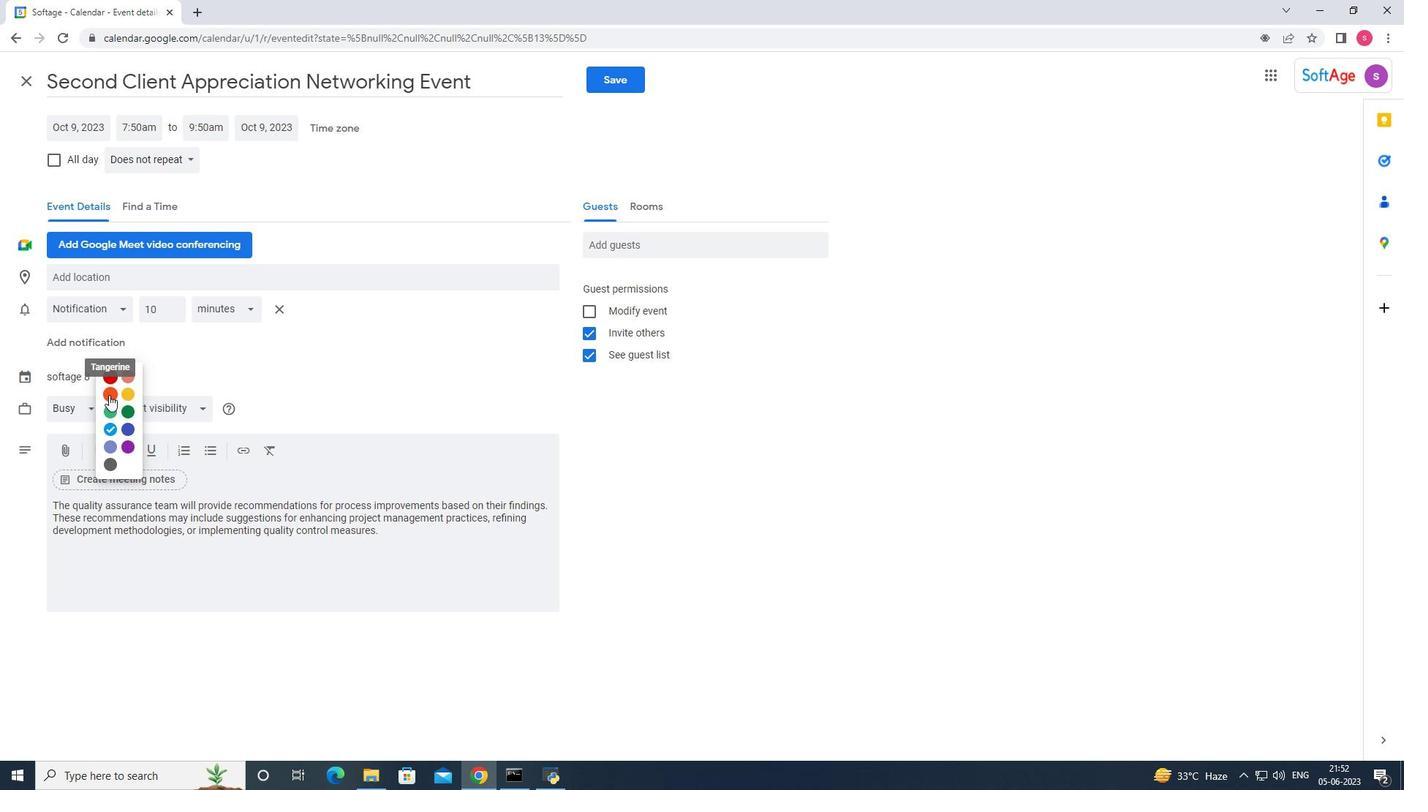 
Action: Mouse moved to (115, 282)
Screenshot: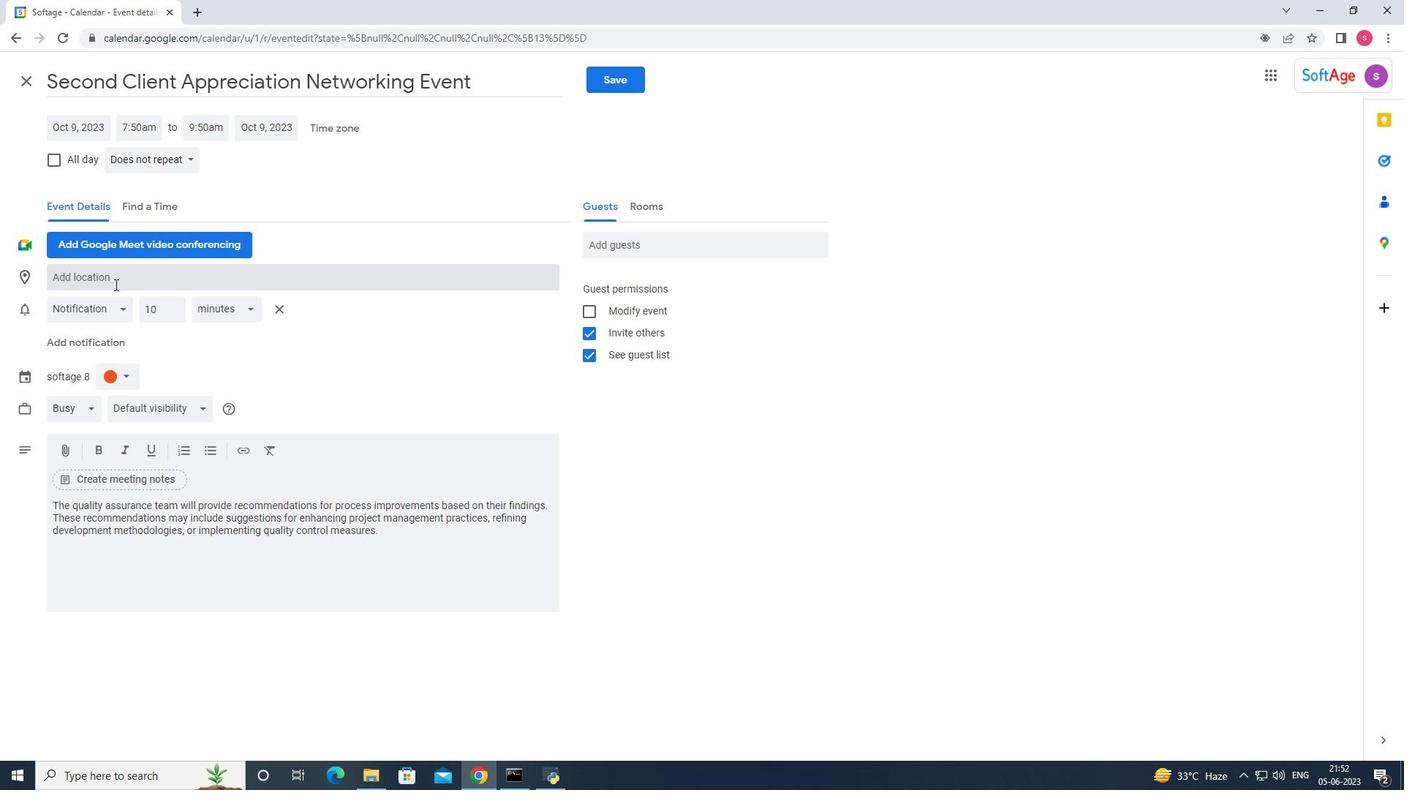
Action: Mouse pressed left at (115, 282)
Screenshot: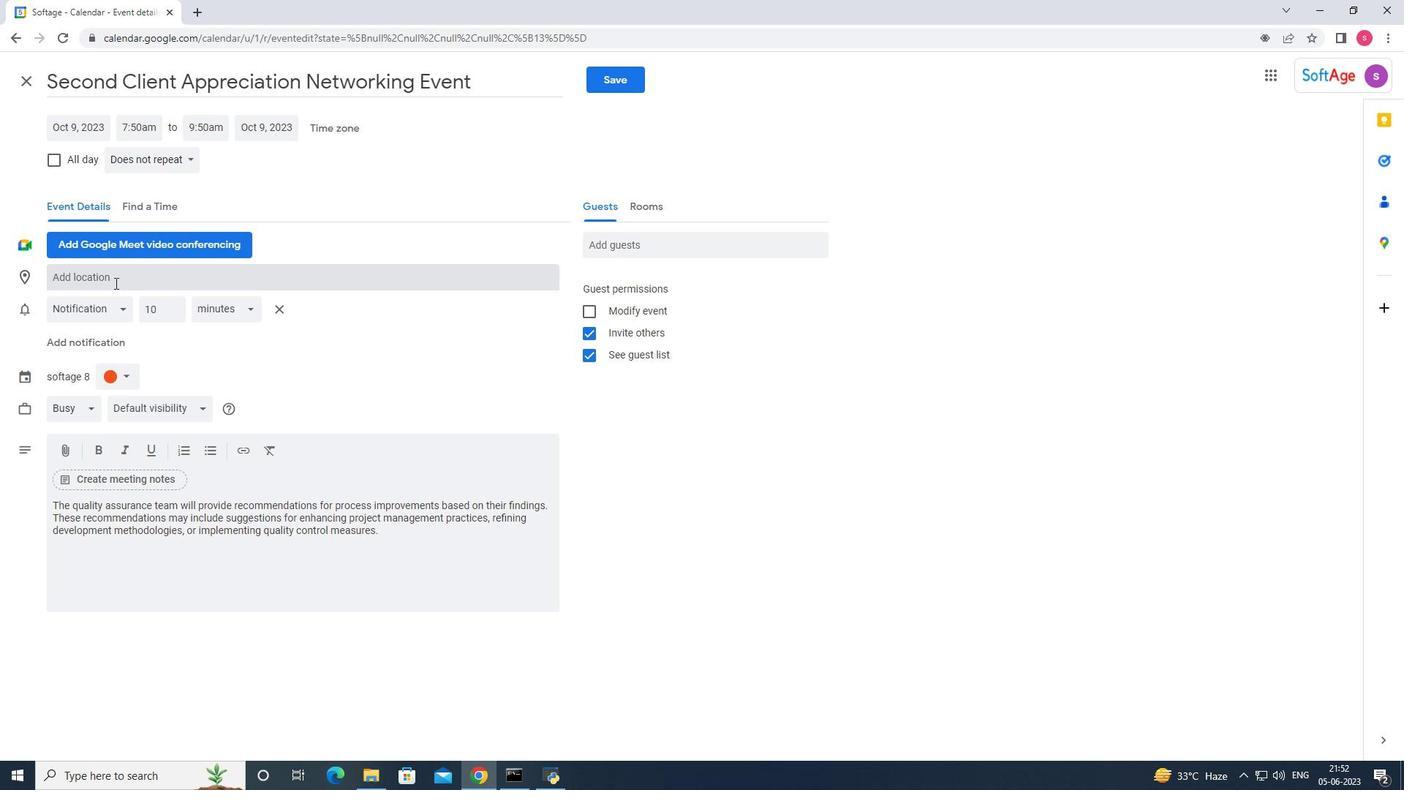 
Action: Key pressed <Key.space><Key.backspace><Key.shift_r>Dakar<Key.space>senegal<Key.space>
Screenshot: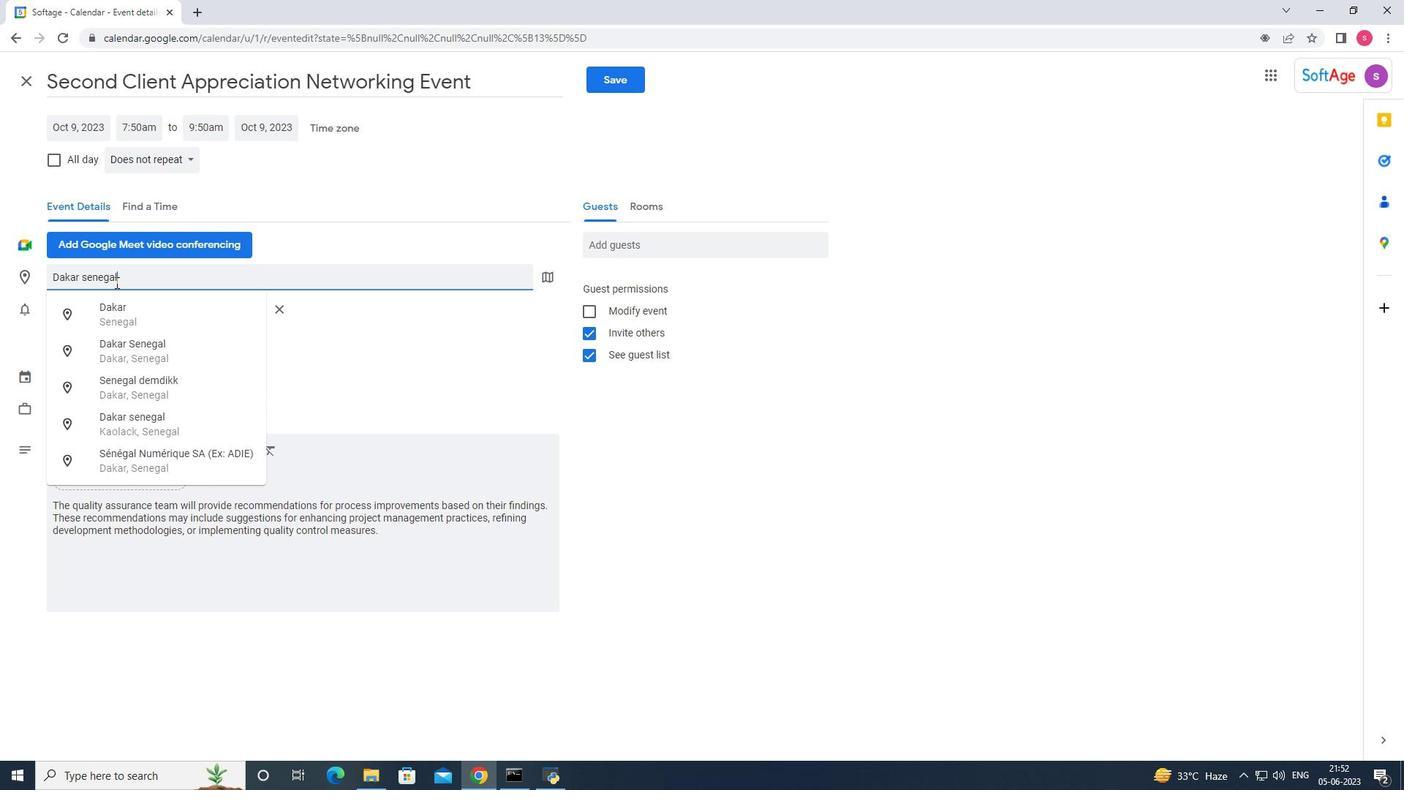 
Action: Mouse moved to (137, 299)
Screenshot: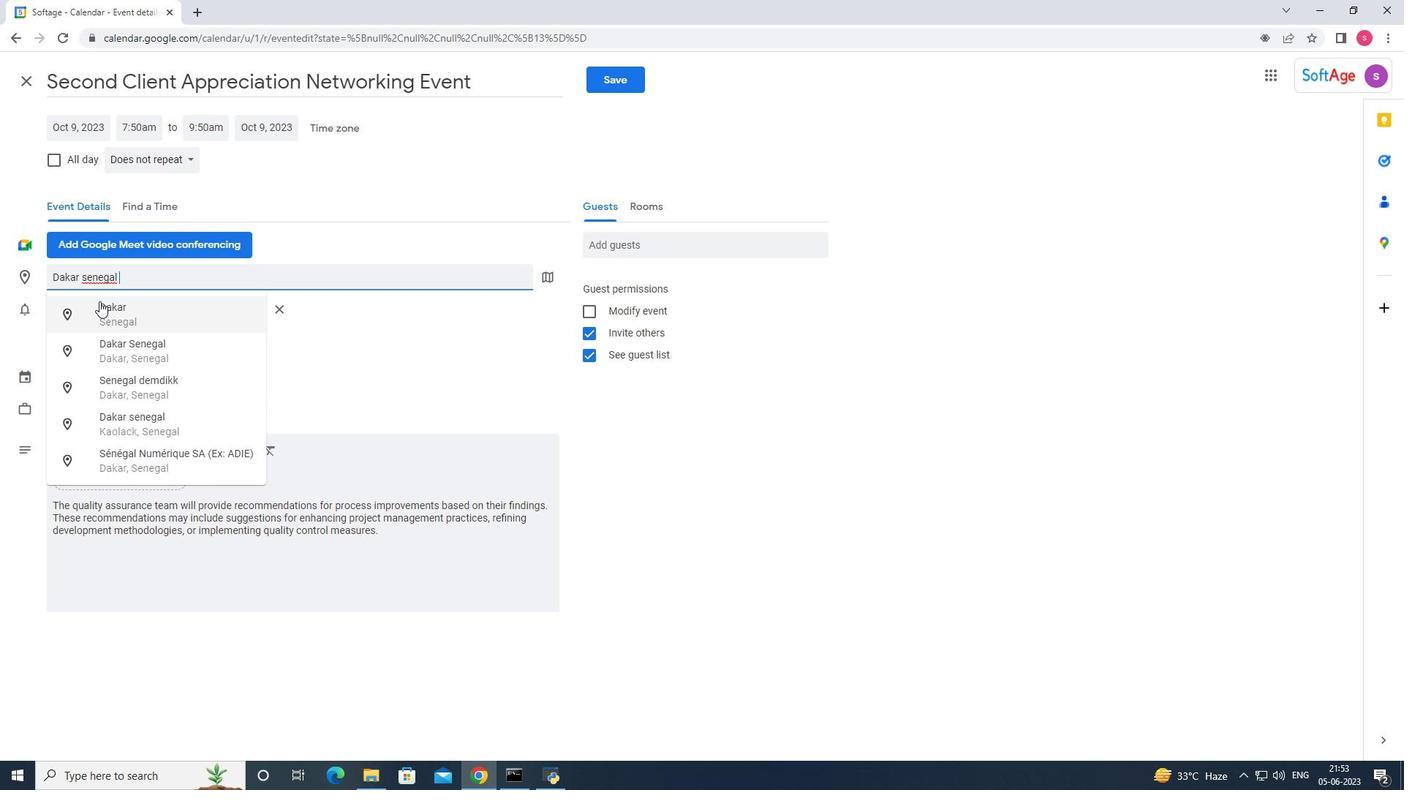 
Action: Mouse pressed left at (137, 299)
Screenshot: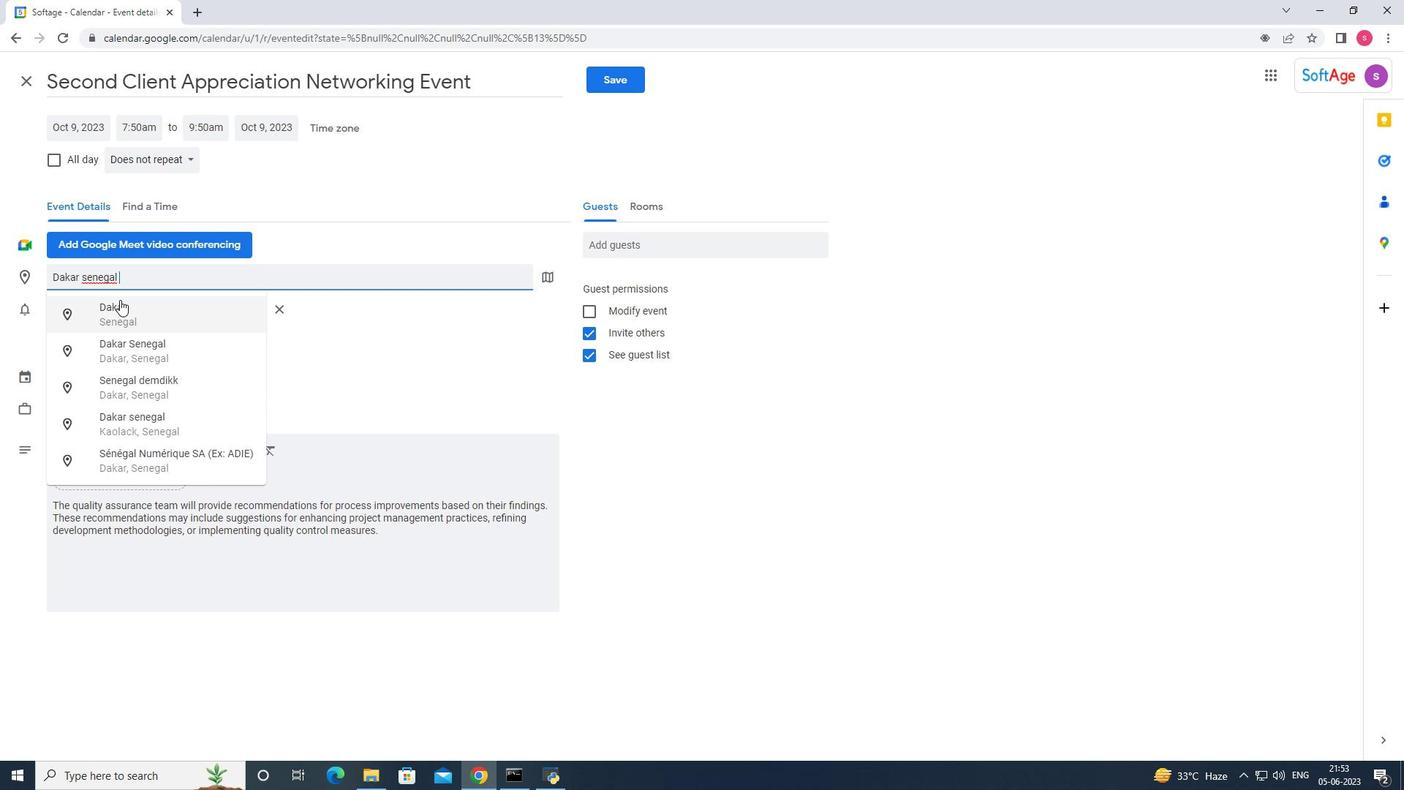 
Action: Mouse moved to (617, 247)
Screenshot: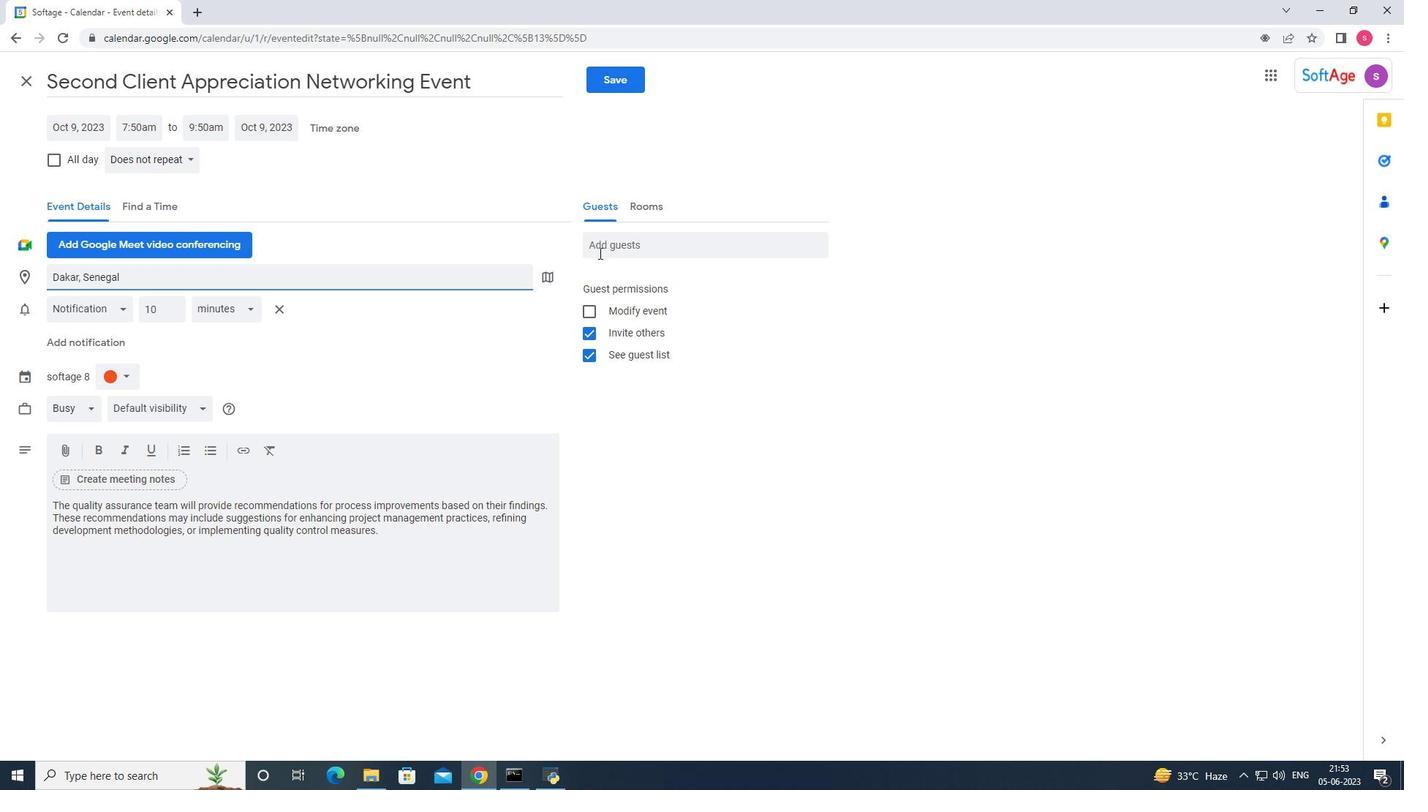 
Action: Mouse pressed left at (617, 247)
Screenshot: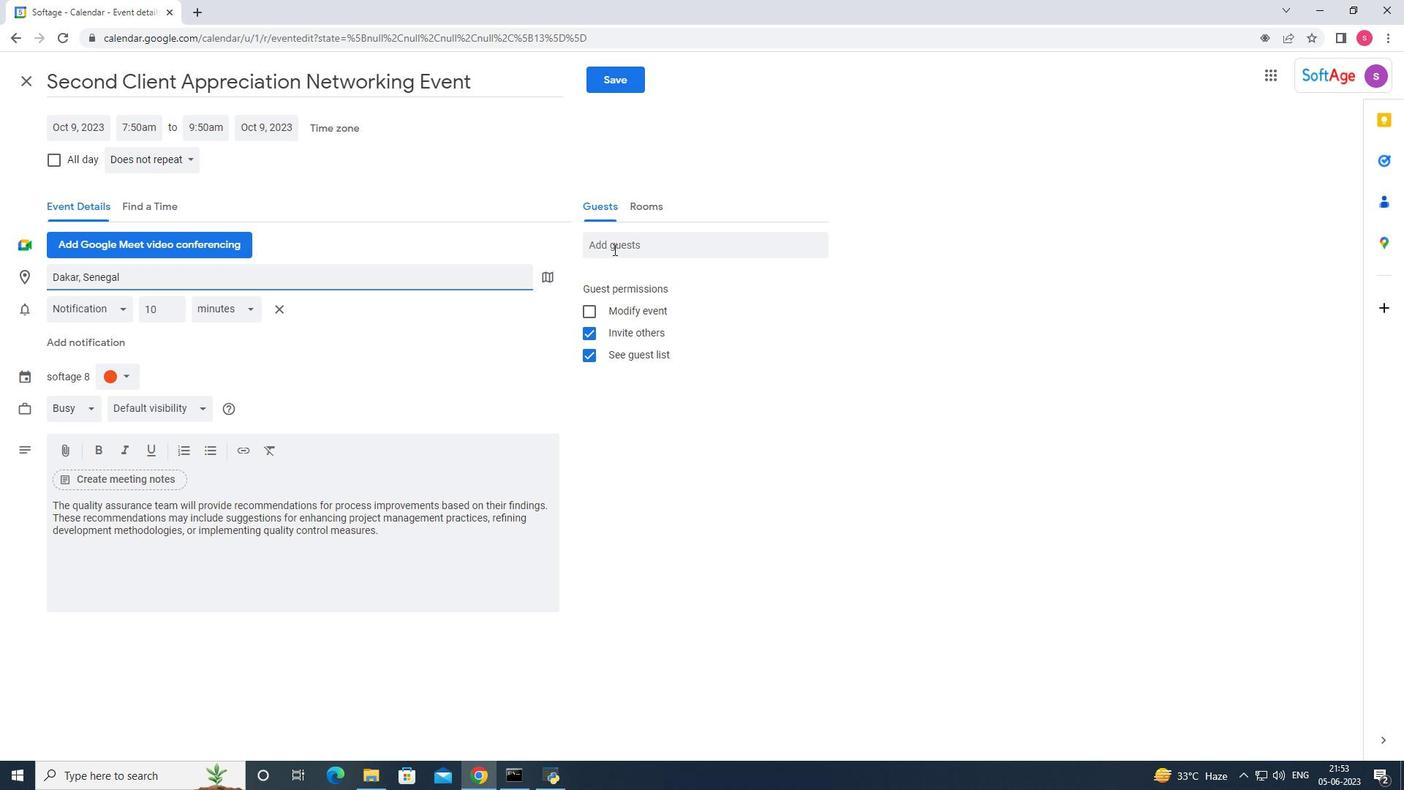 
Action: Key pressed softage,<Key.backspace>.10
Screenshot: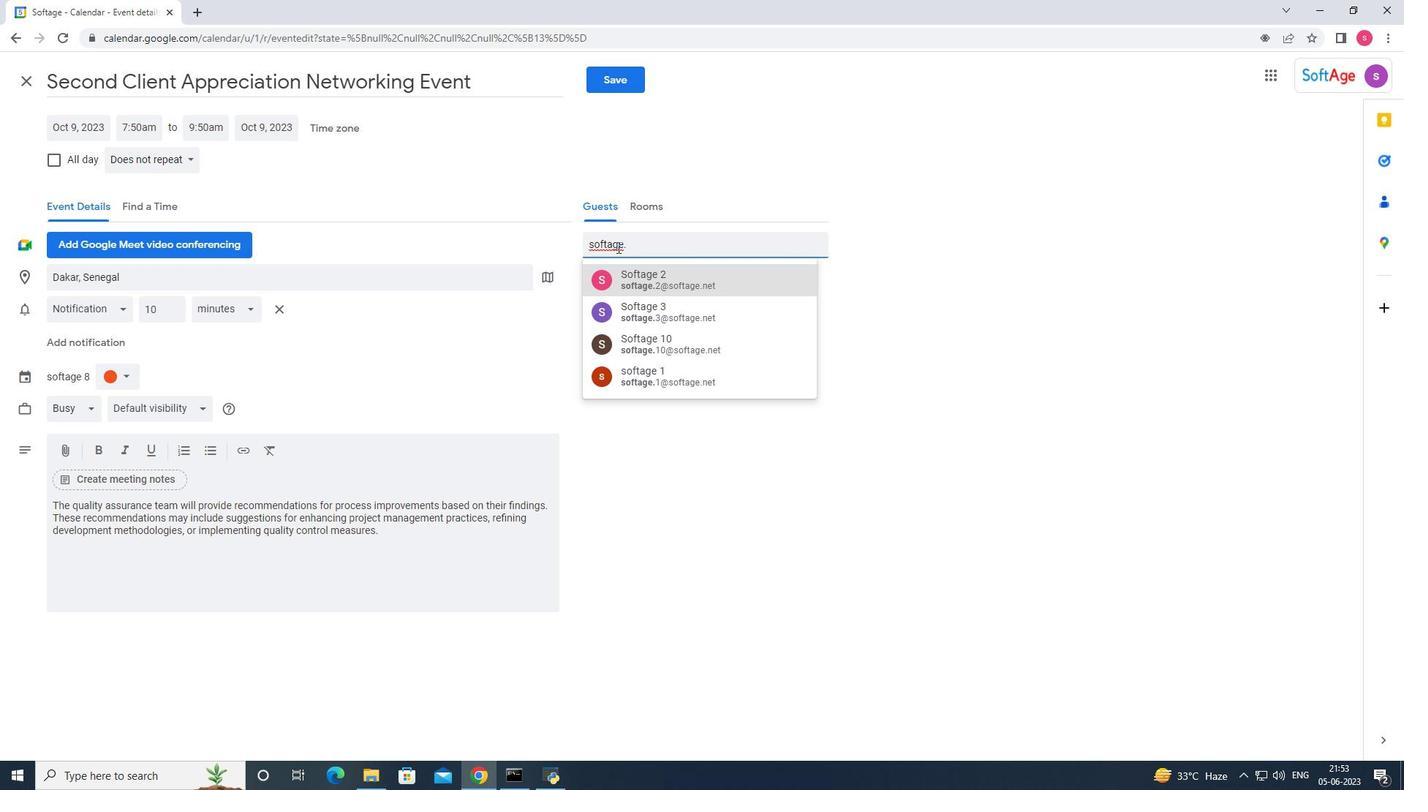 
Action: Mouse moved to (650, 279)
Screenshot: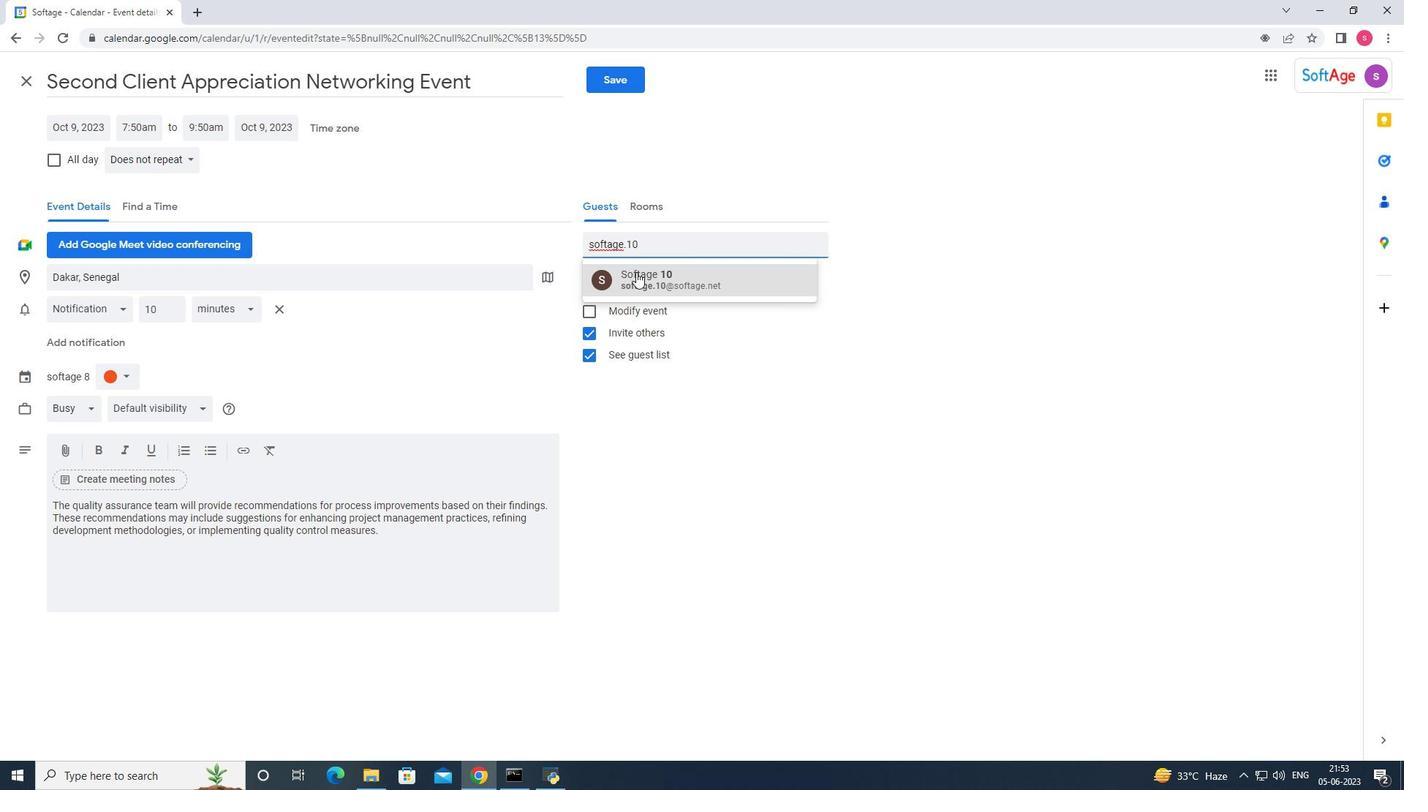 
Action: Mouse pressed left at (650, 279)
Screenshot: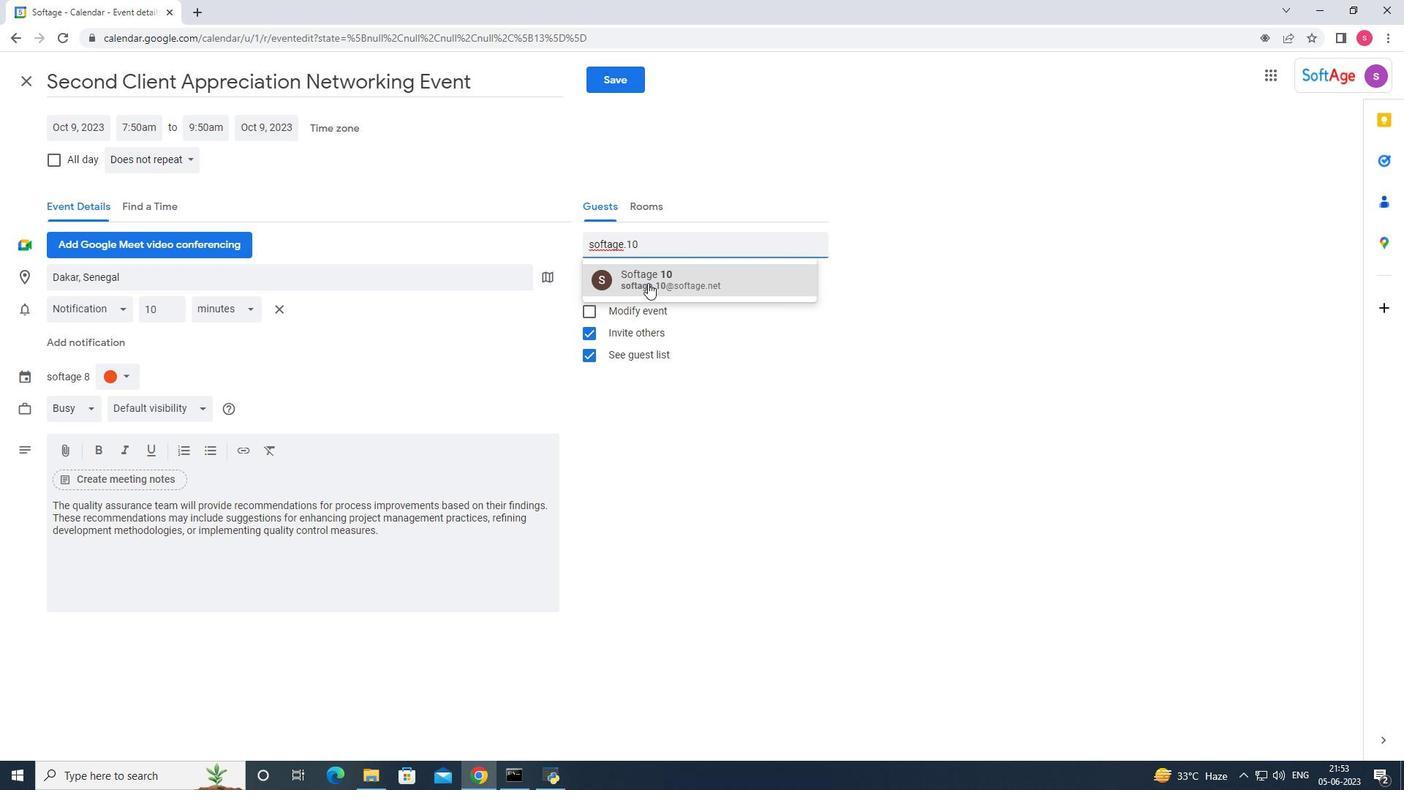 
Action: Key pressed softage.6
Screenshot: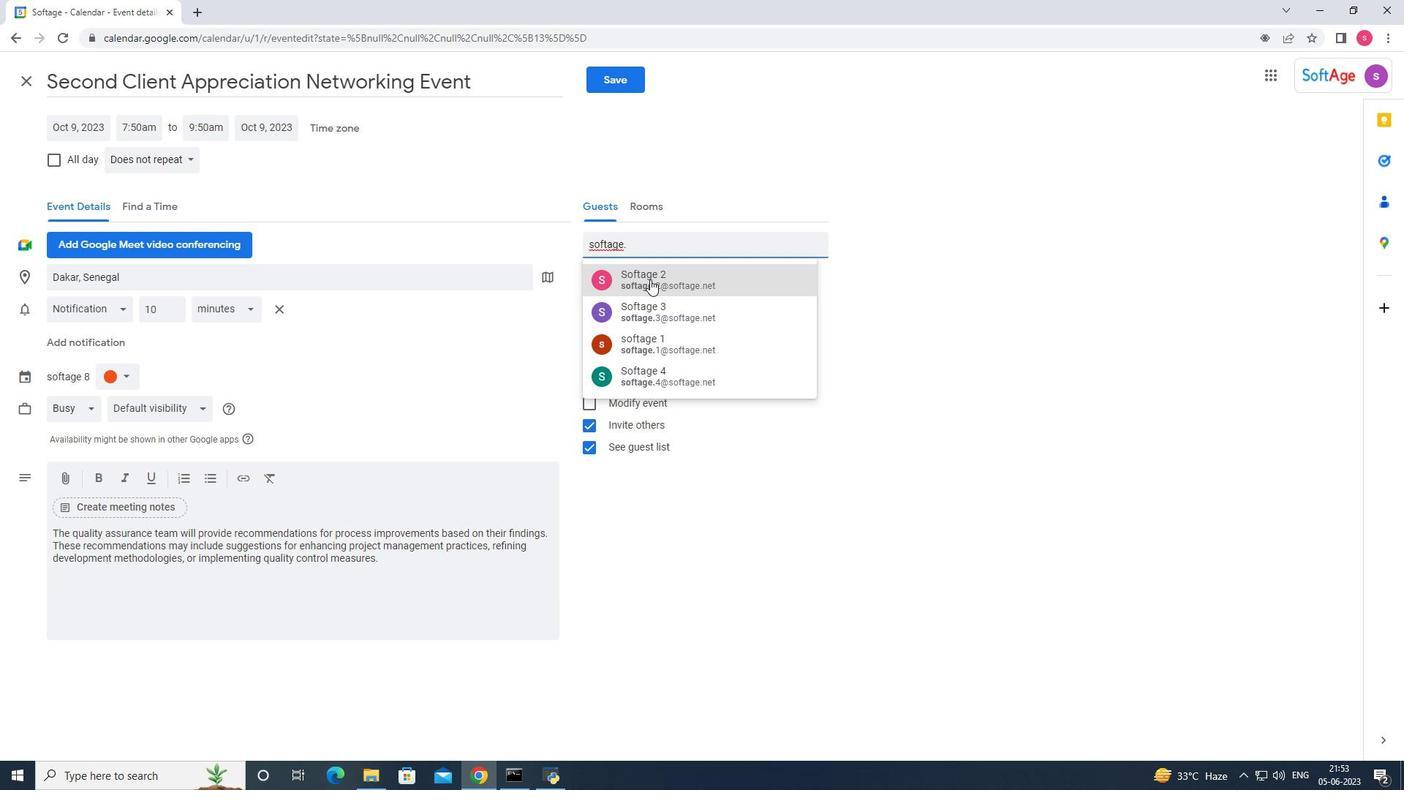 
Action: Mouse pressed left at (650, 279)
Screenshot: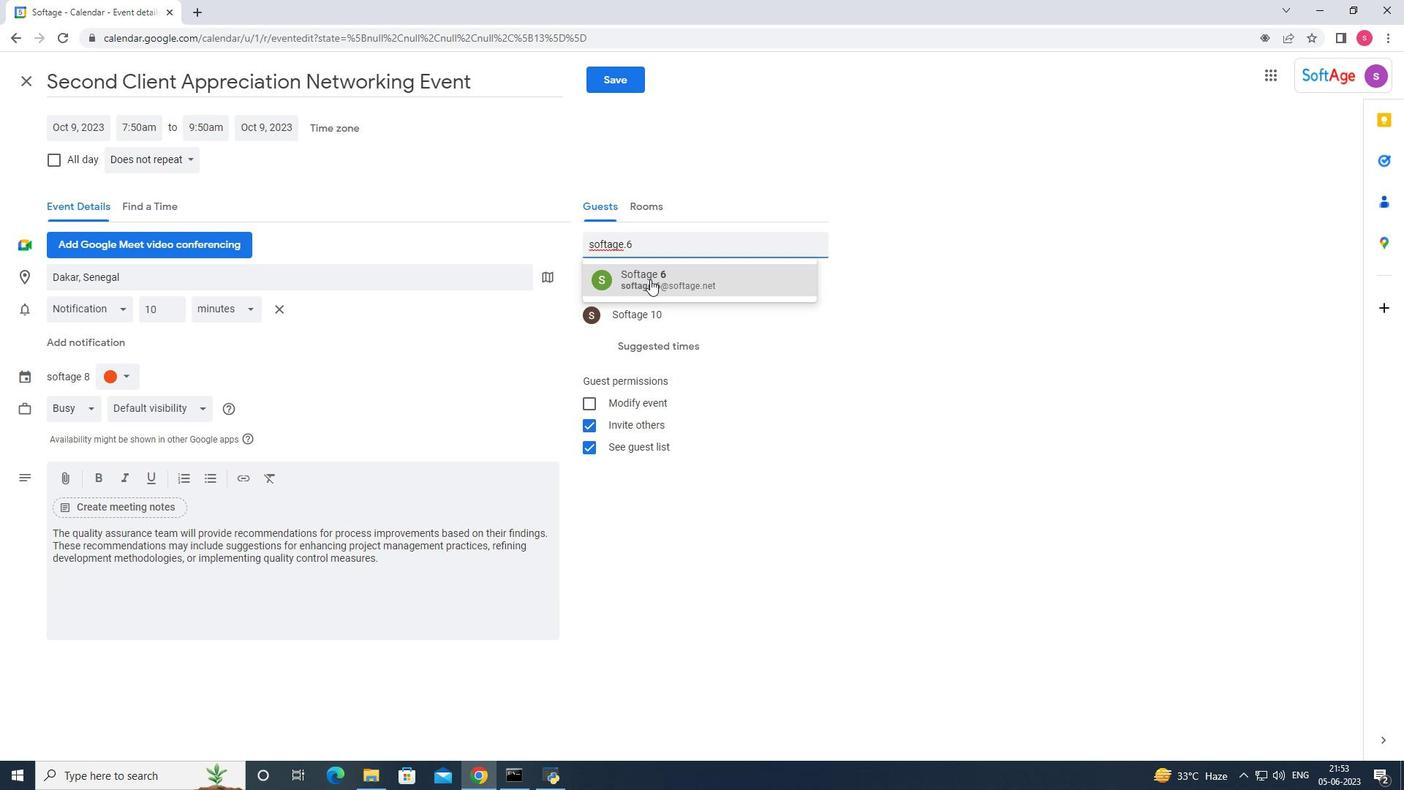 
Action: Mouse moved to (172, 160)
Screenshot: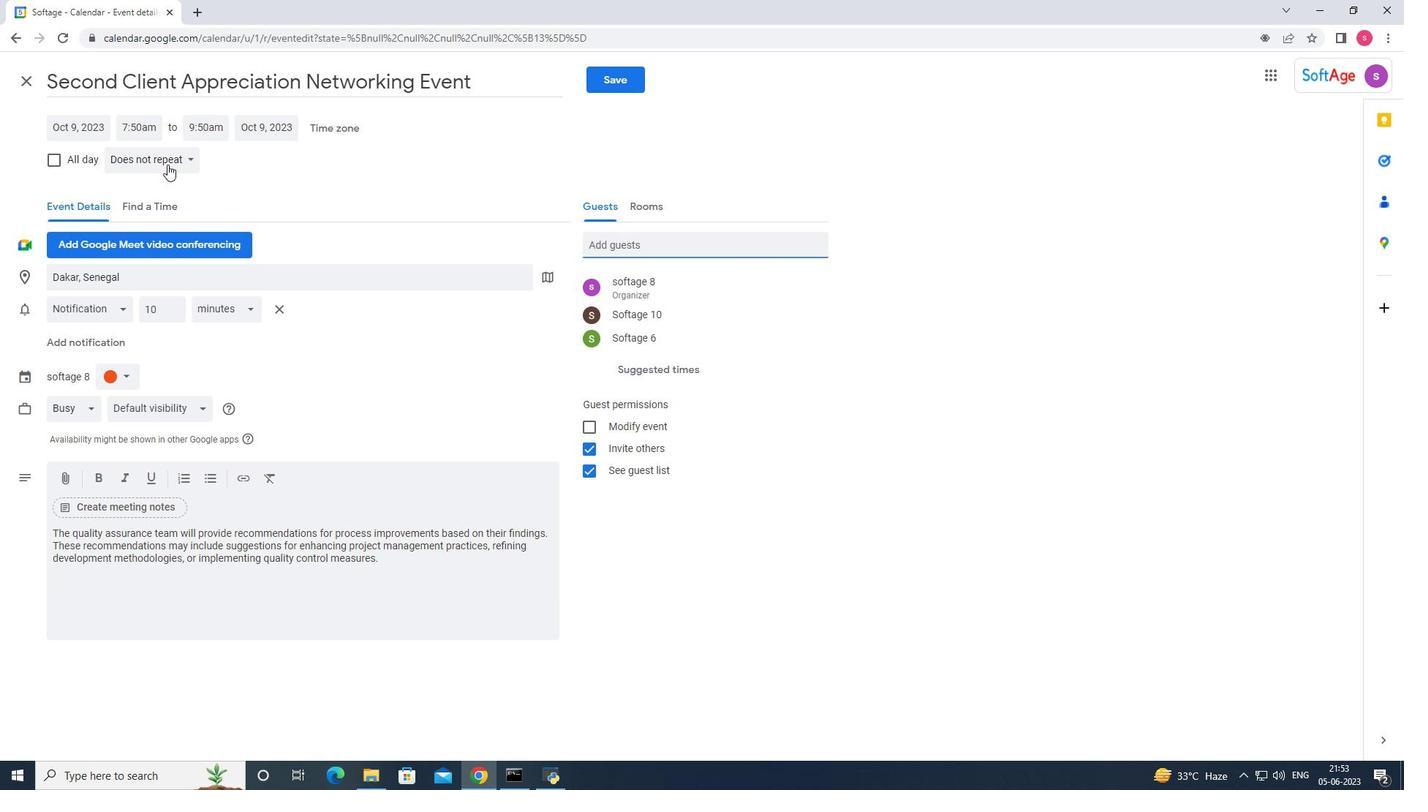 
Action: Mouse pressed left at (172, 160)
Screenshot: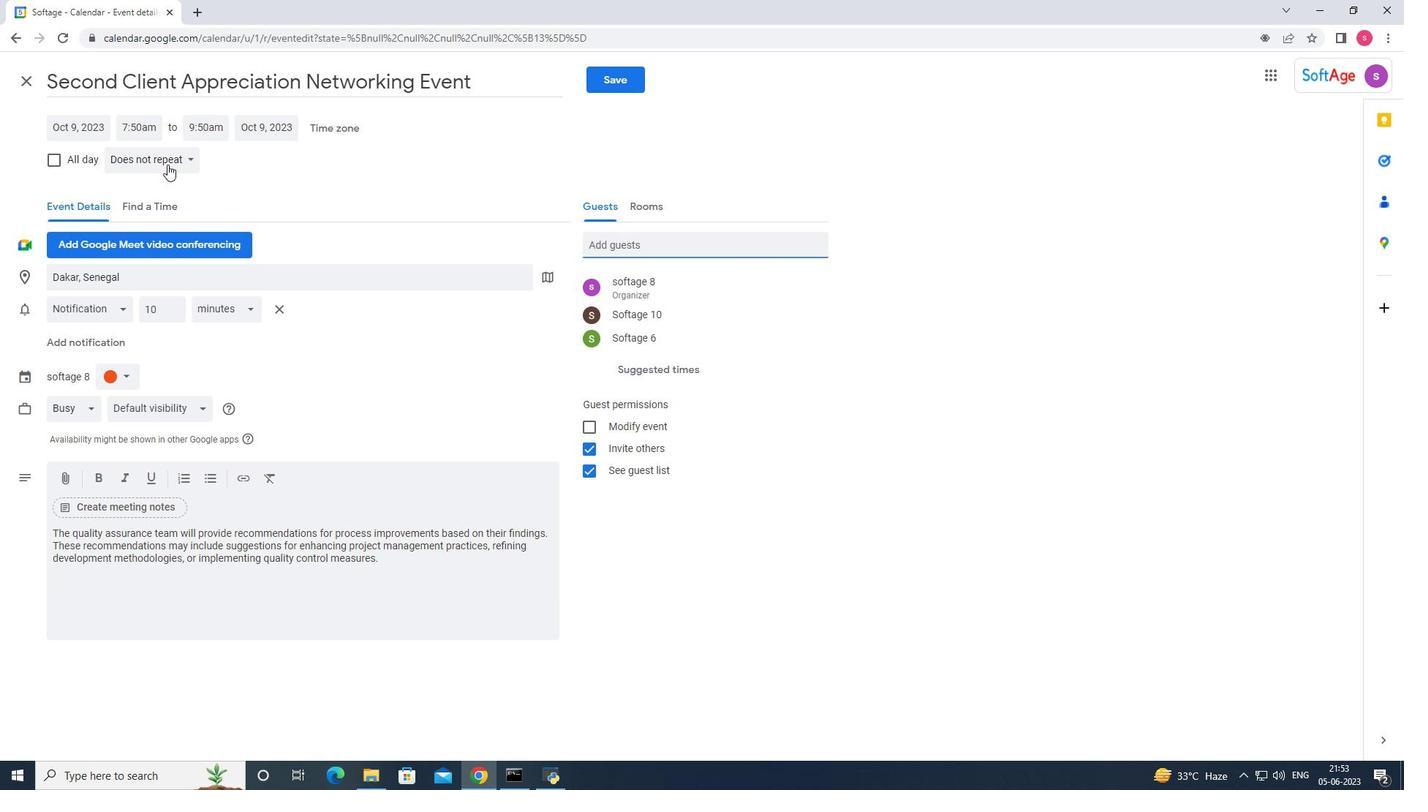 
Action: Mouse moved to (160, 313)
Screenshot: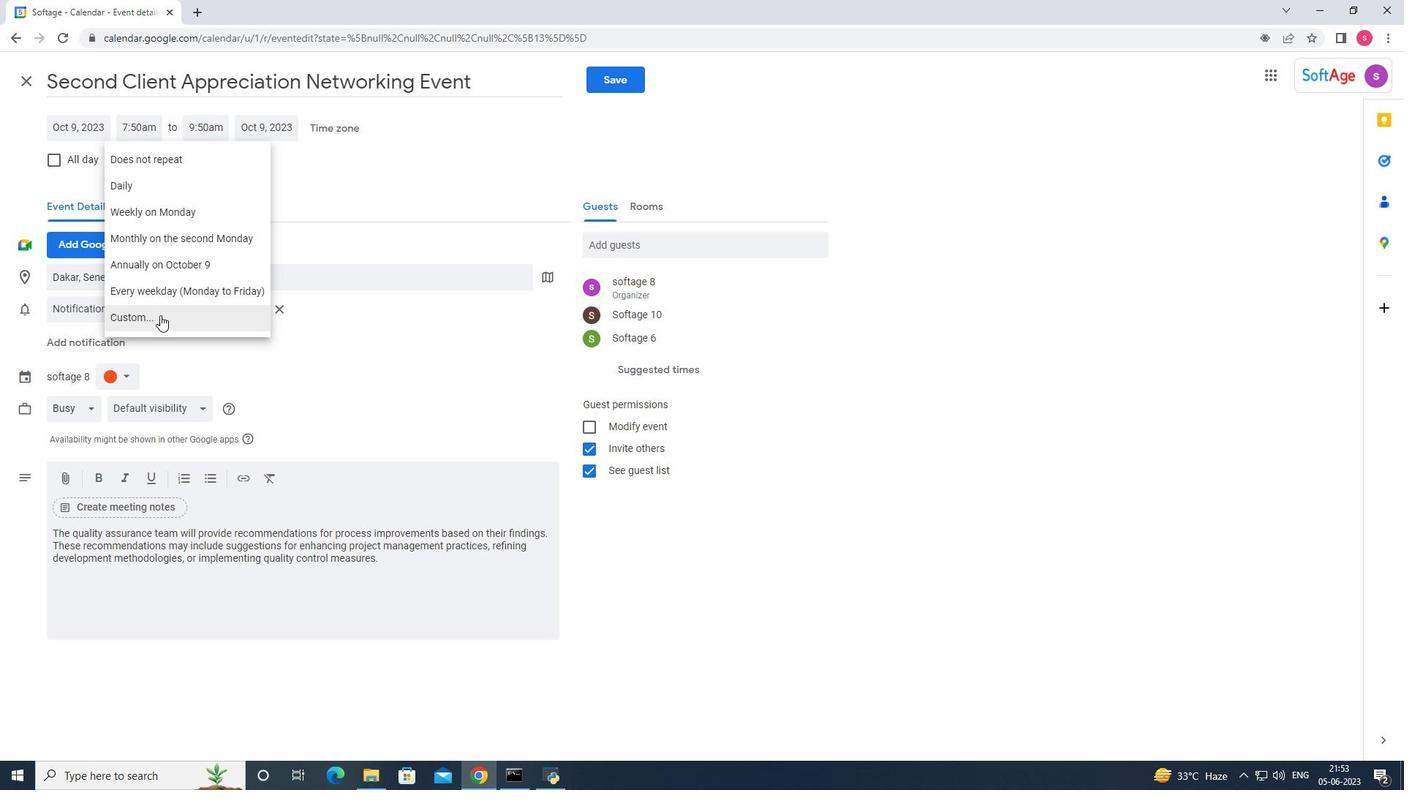
Action: Mouse pressed left at (160, 313)
Screenshot: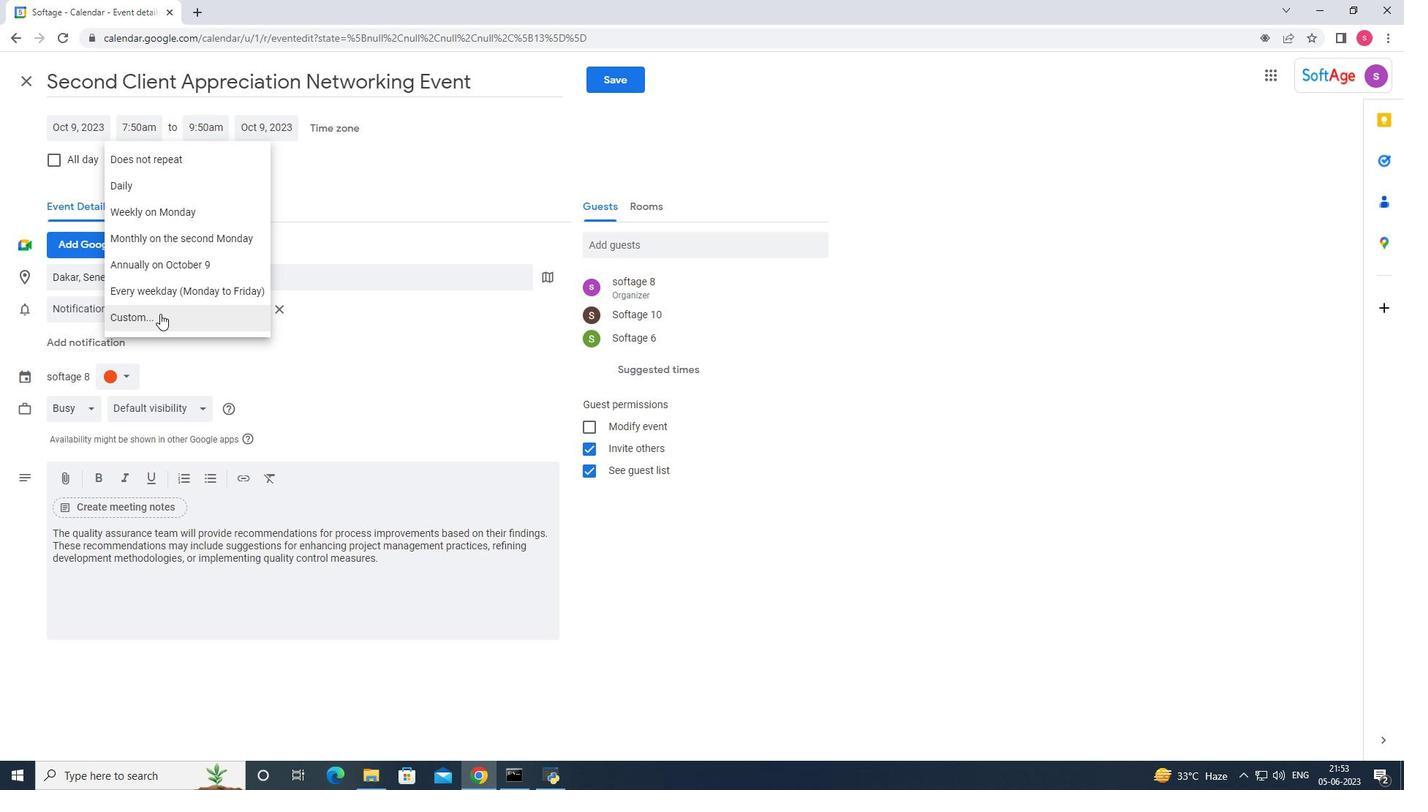 
Action: Mouse moved to (588, 373)
Screenshot: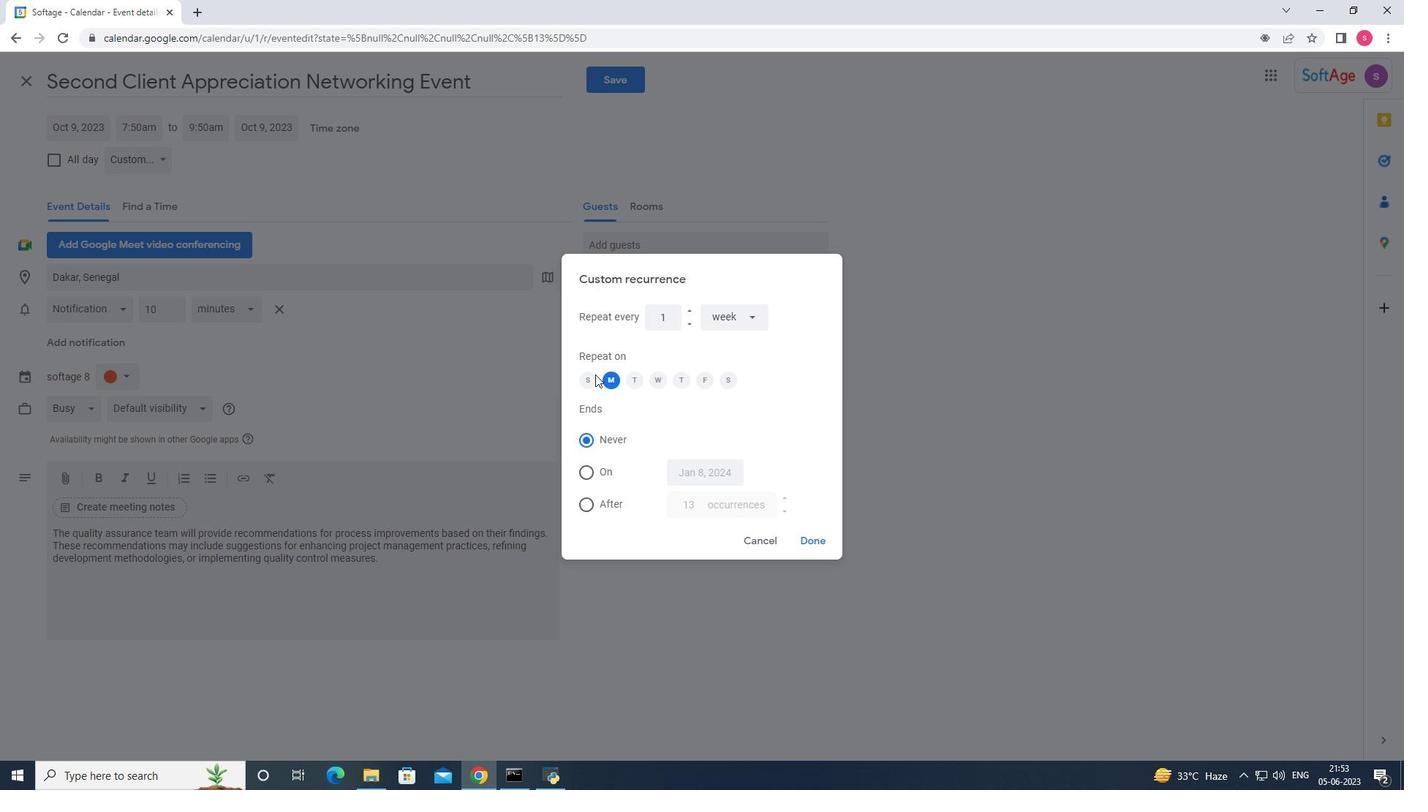 
Action: Mouse pressed left at (588, 373)
Screenshot: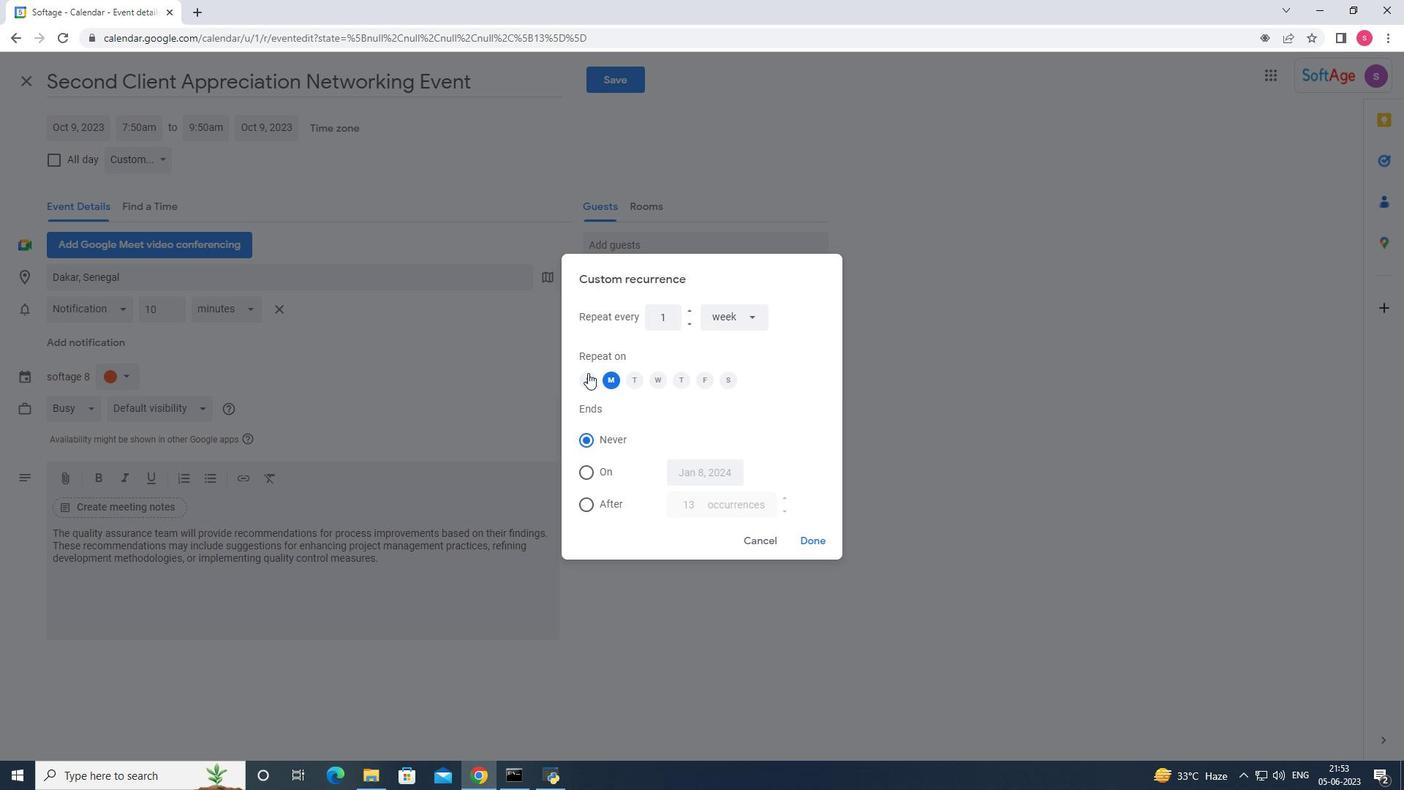 
Action: Mouse moved to (604, 376)
Screenshot: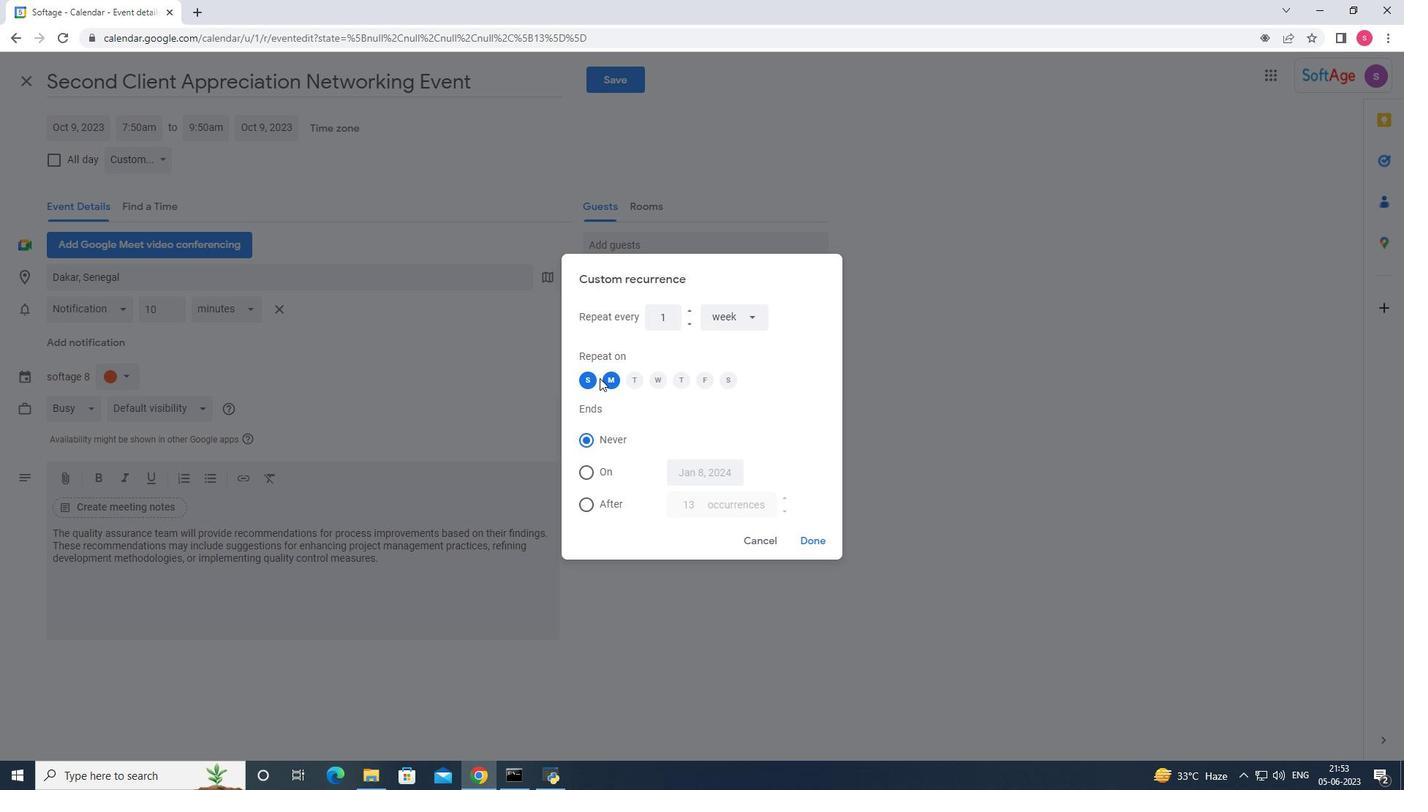 
Action: Mouse pressed left at (604, 376)
Screenshot: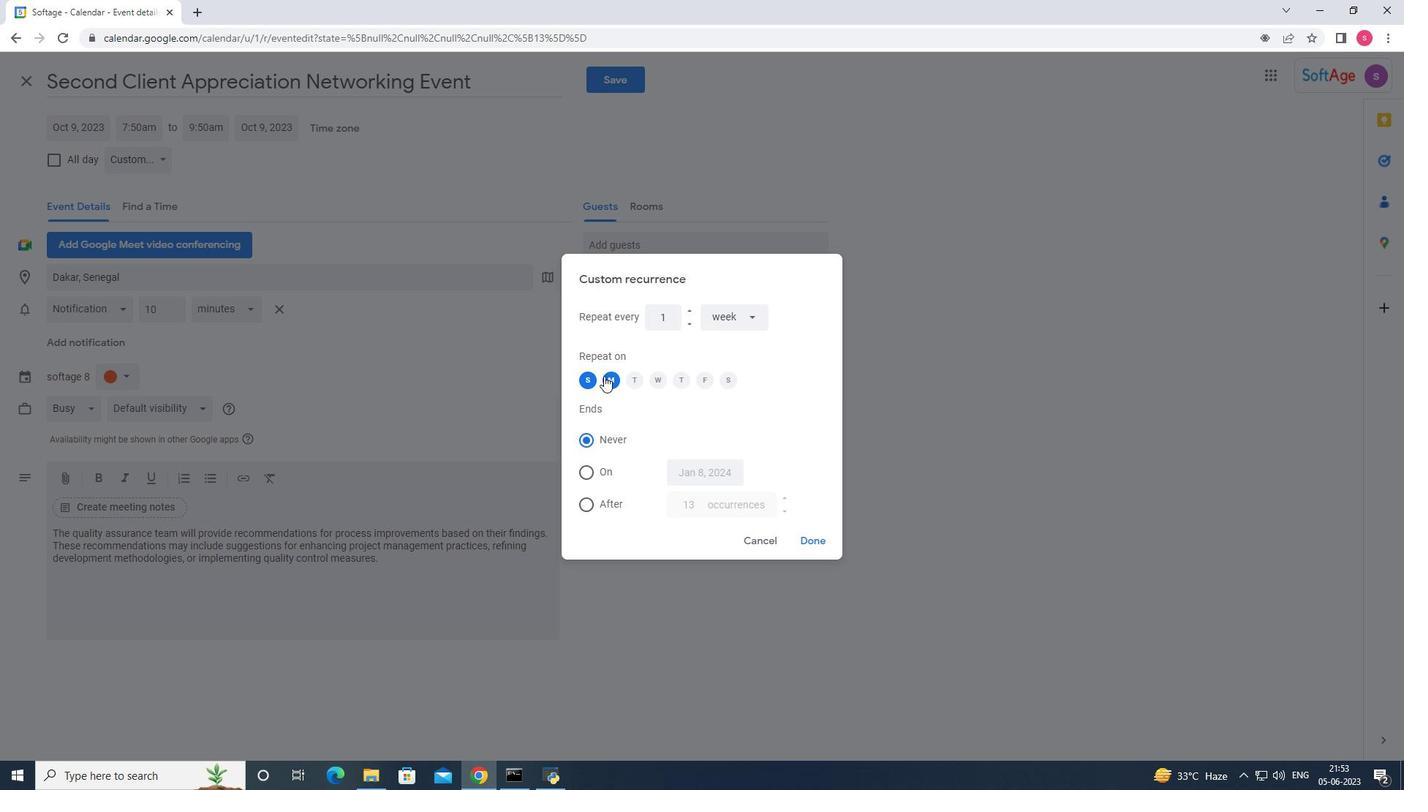 
Action: Mouse moved to (814, 539)
Screenshot: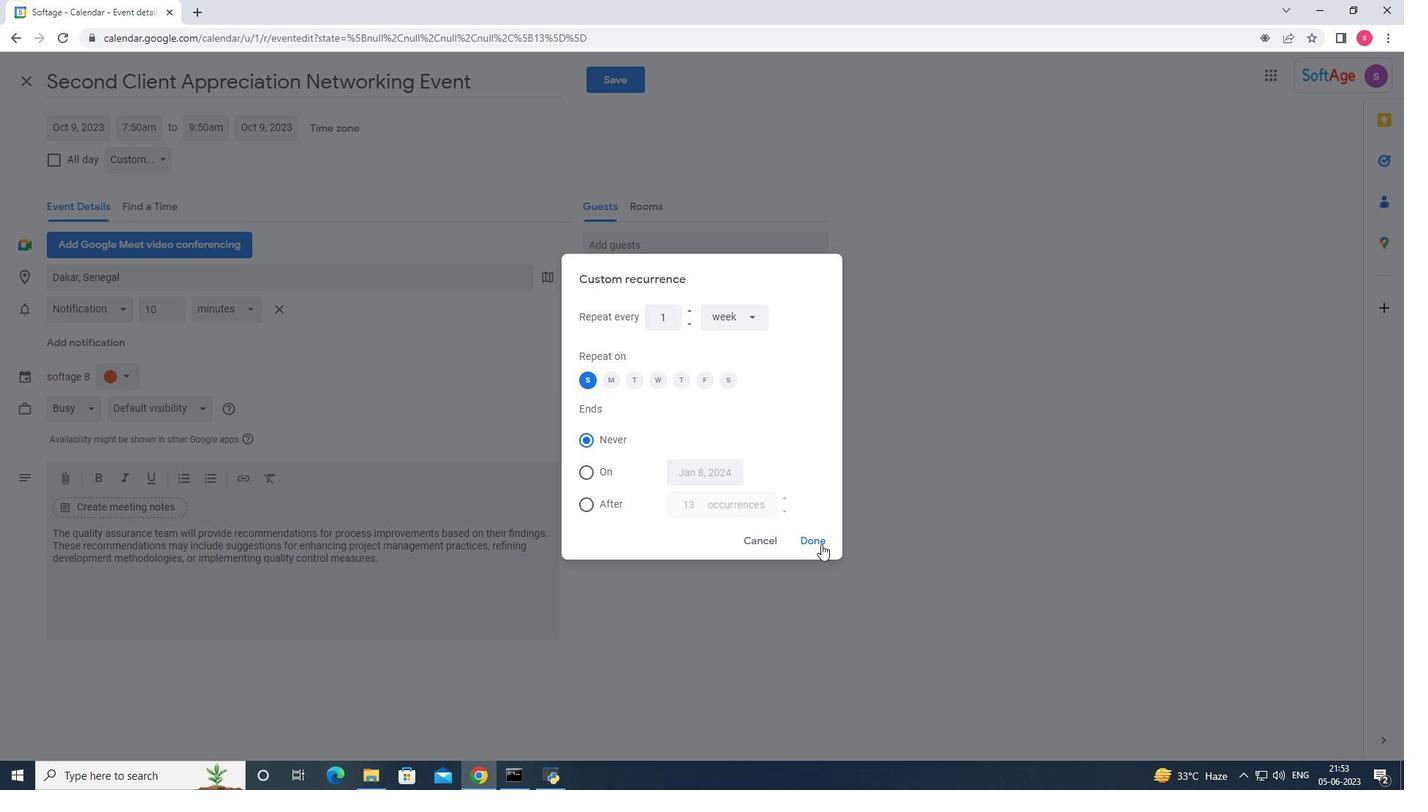 
Action: Mouse pressed left at (814, 539)
Screenshot: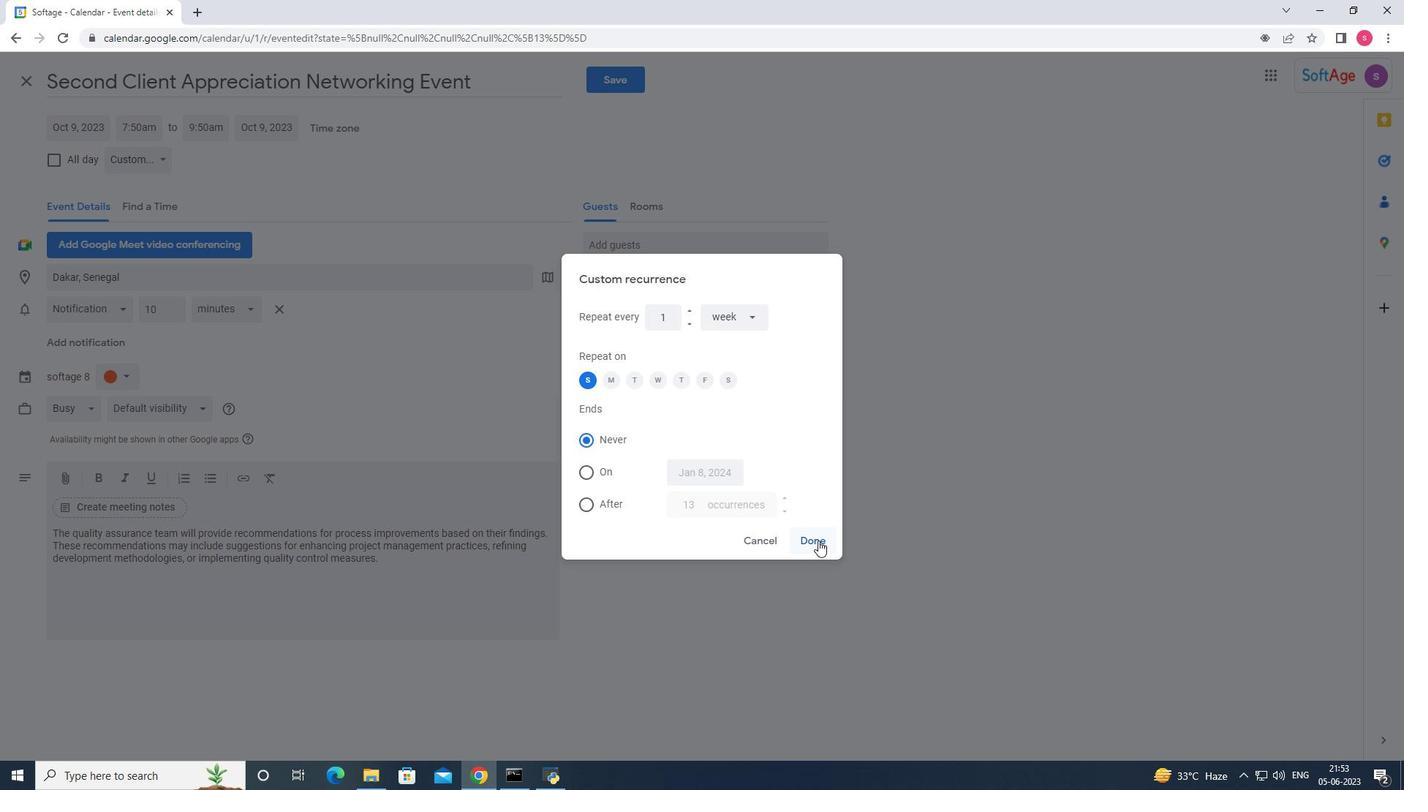 
Action: Mouse moved to (627, 69)
Screenshot: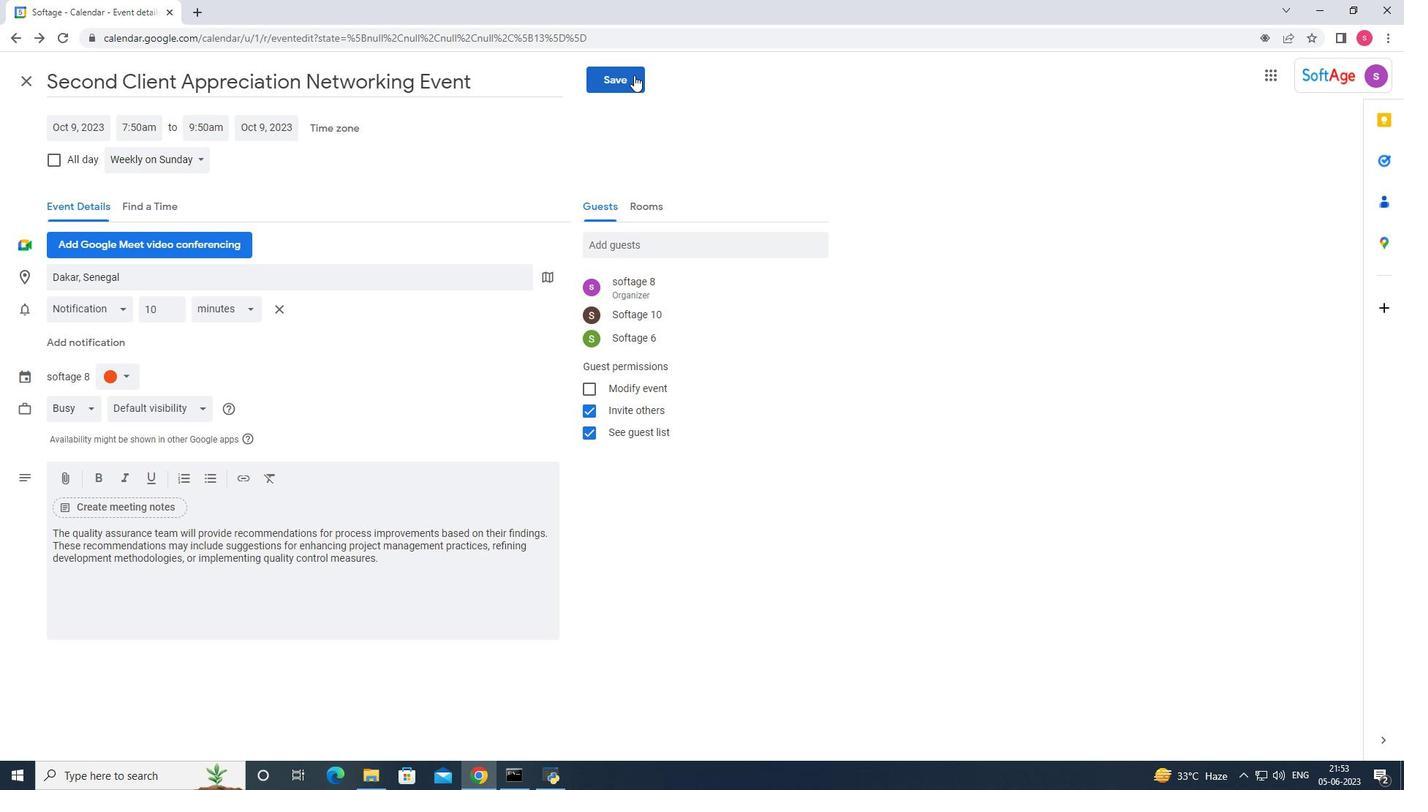 
Action: Mouse pressed left at (627, 69)
Screenshot: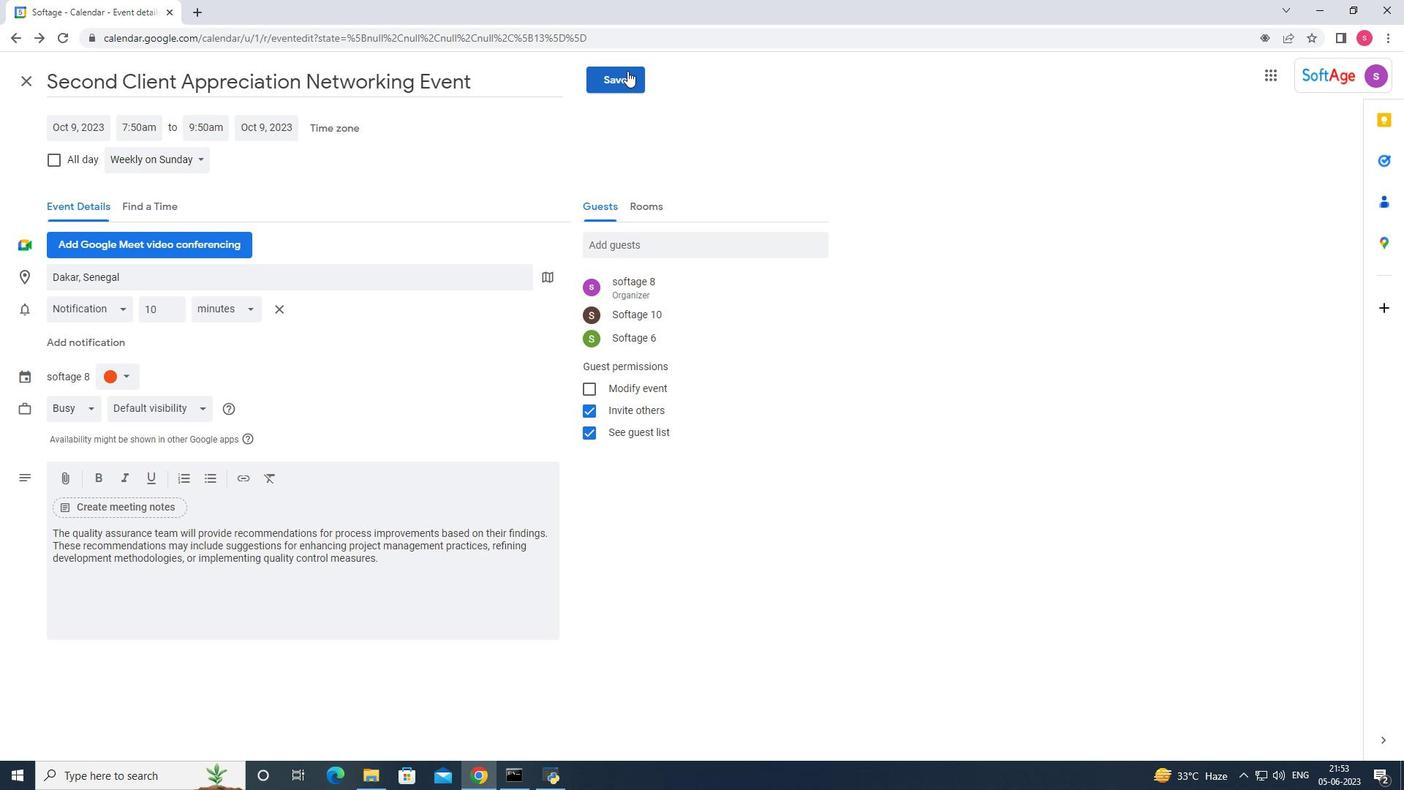
Action: Mouse moved to (846, 441)
Screenshot: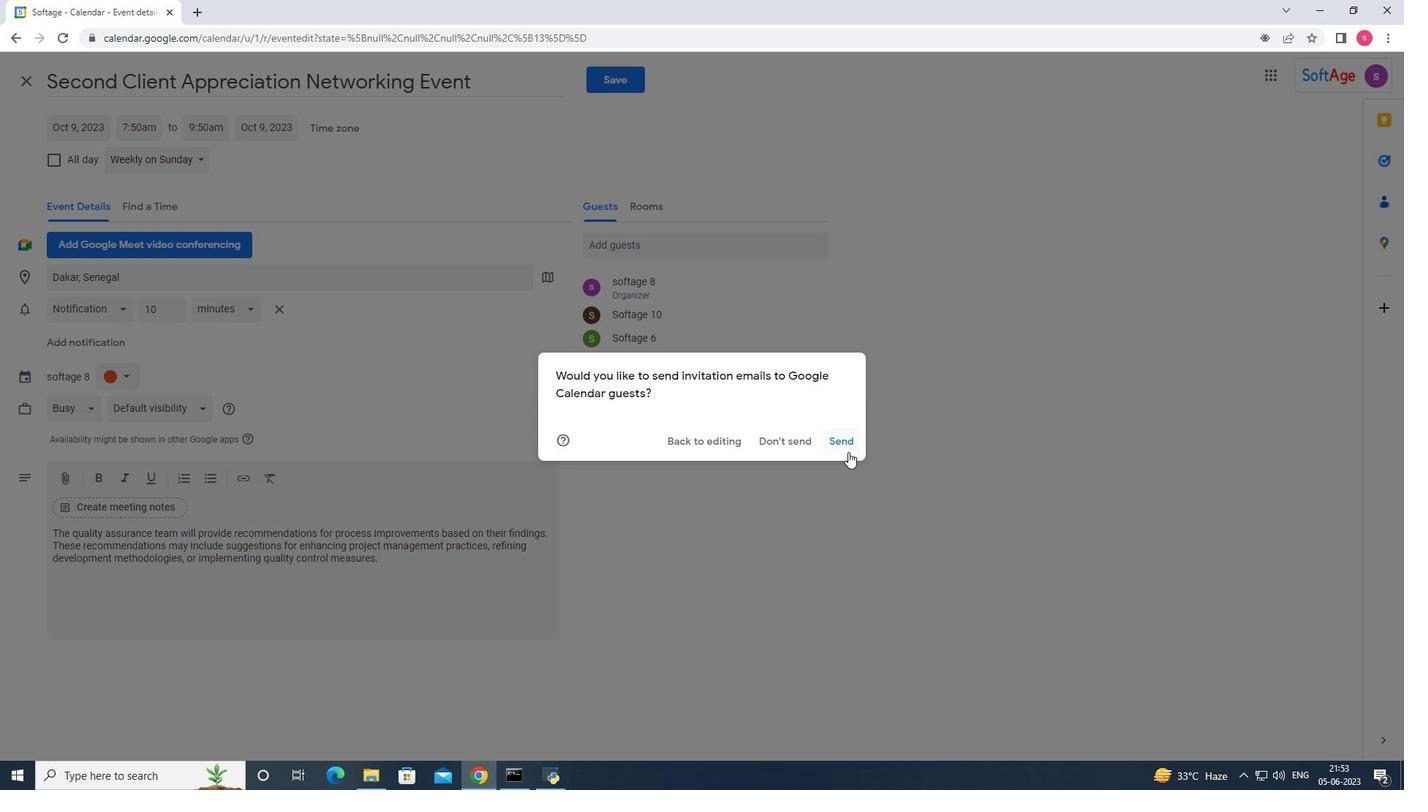 
Action: Mouse pressed left at (846, 441)
Screenshot: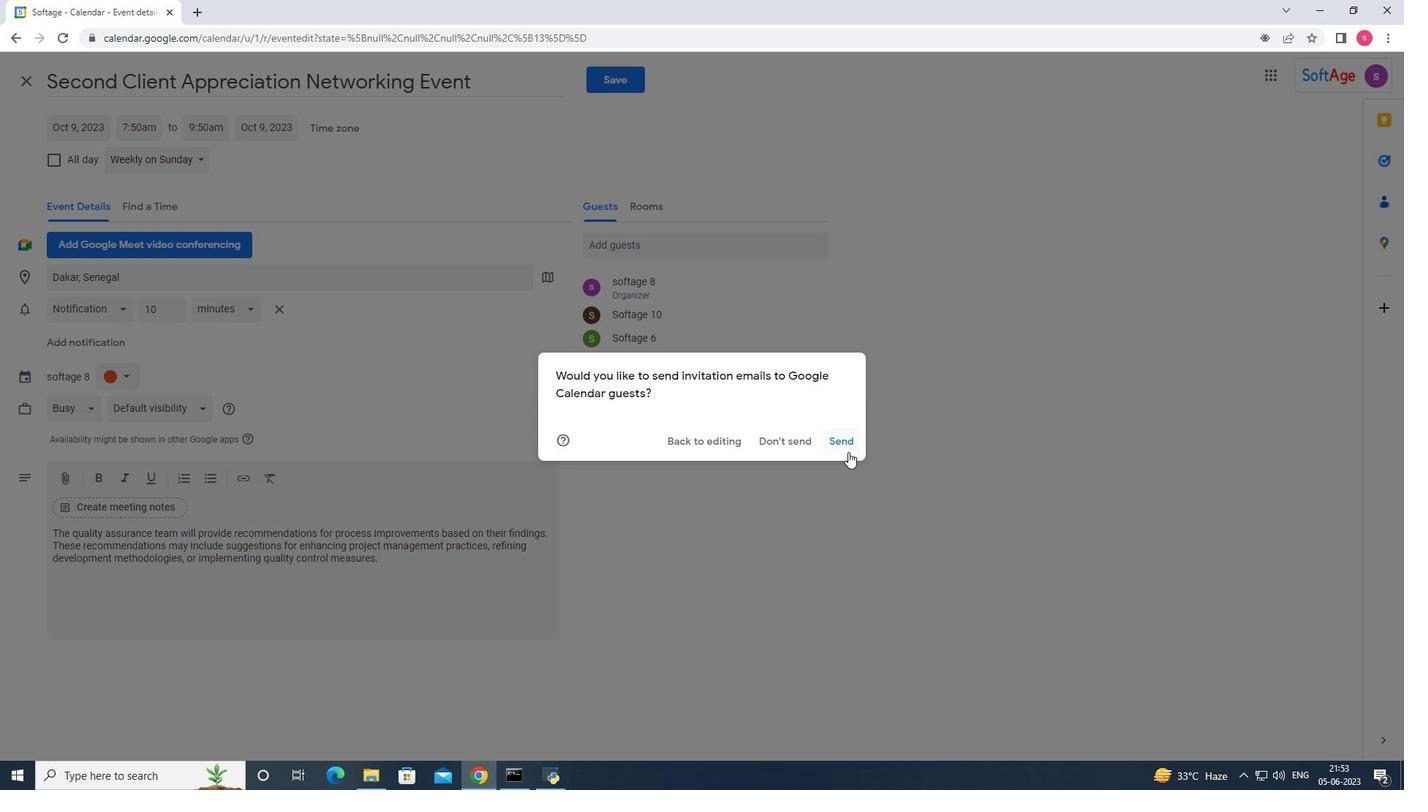 
Action: Mouse moved to (417, 374)
Screenshot: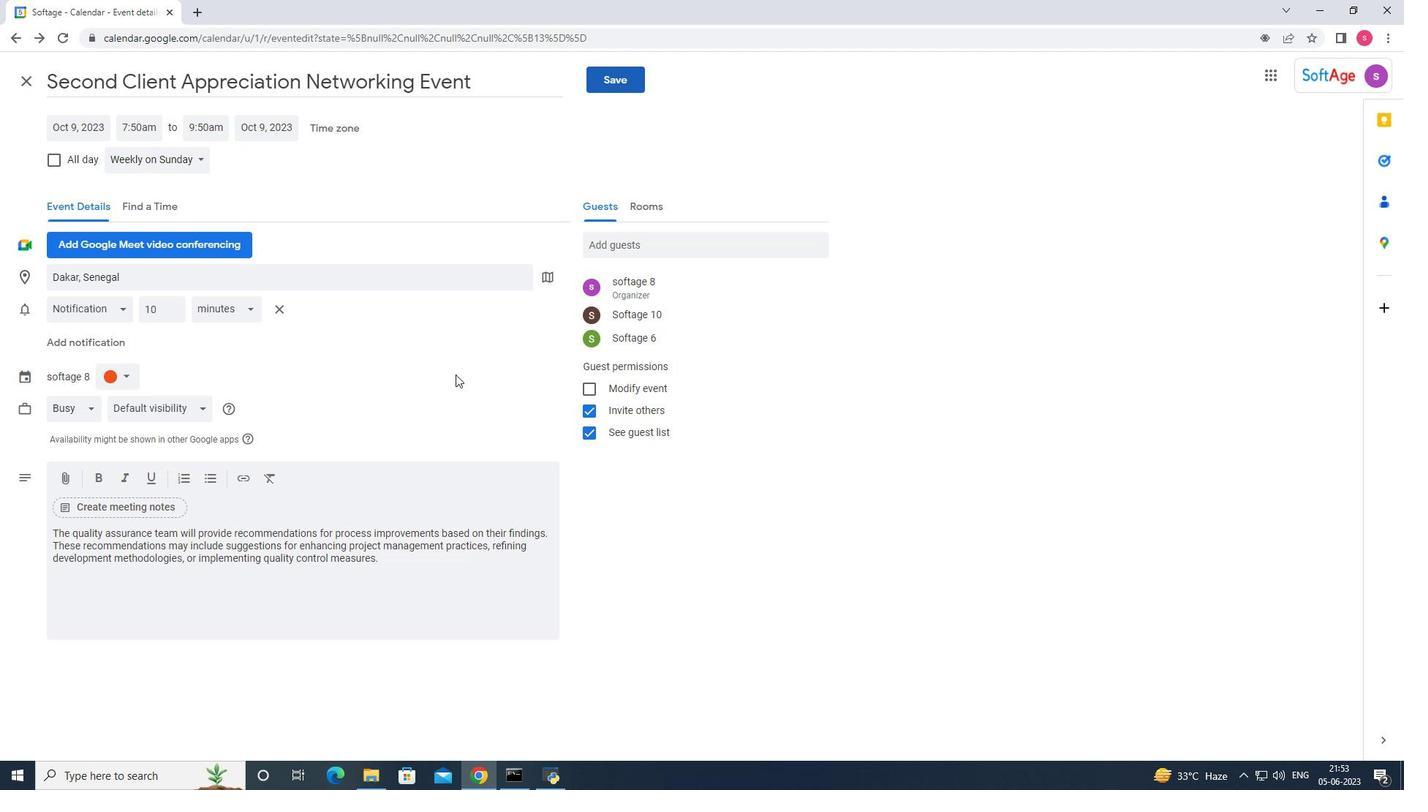 
